 Task: Find connections with filter location Khanna with filter topic #Networkingwith filter profile language English with filter current company Tata Motors with filter school CMR University with filter industry Holding Companies with filter service category Information Management with filter keywords title Electrician
Action: Mouse moved to (358, 233)
Screenshot: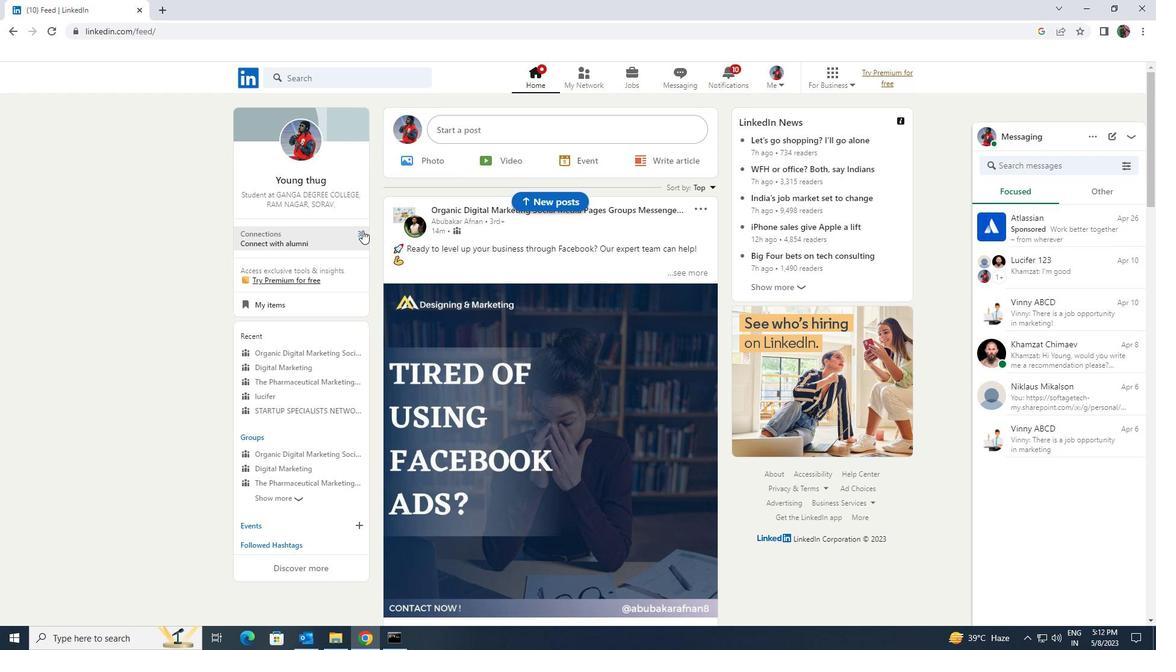 
Action: Mouse pressed left at (358, 233)
Screenshot: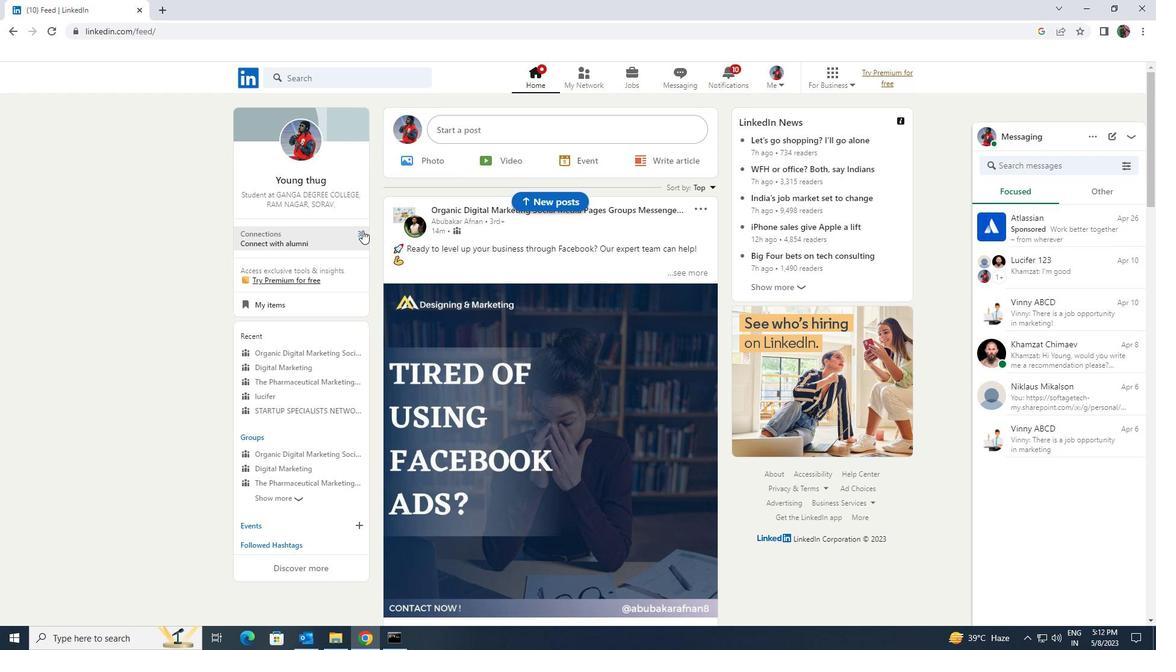 
Action: Mouse moved to (357, 149)
Screenshot: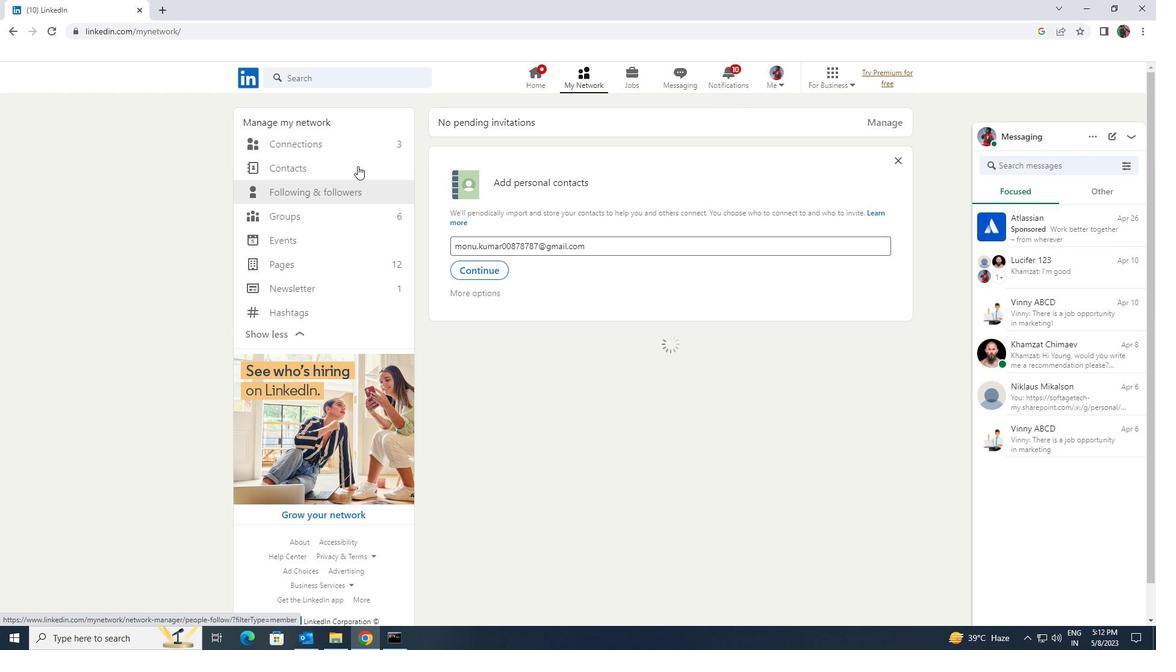 
Action: Mouse pressed left at (357, 149)
Screenshot: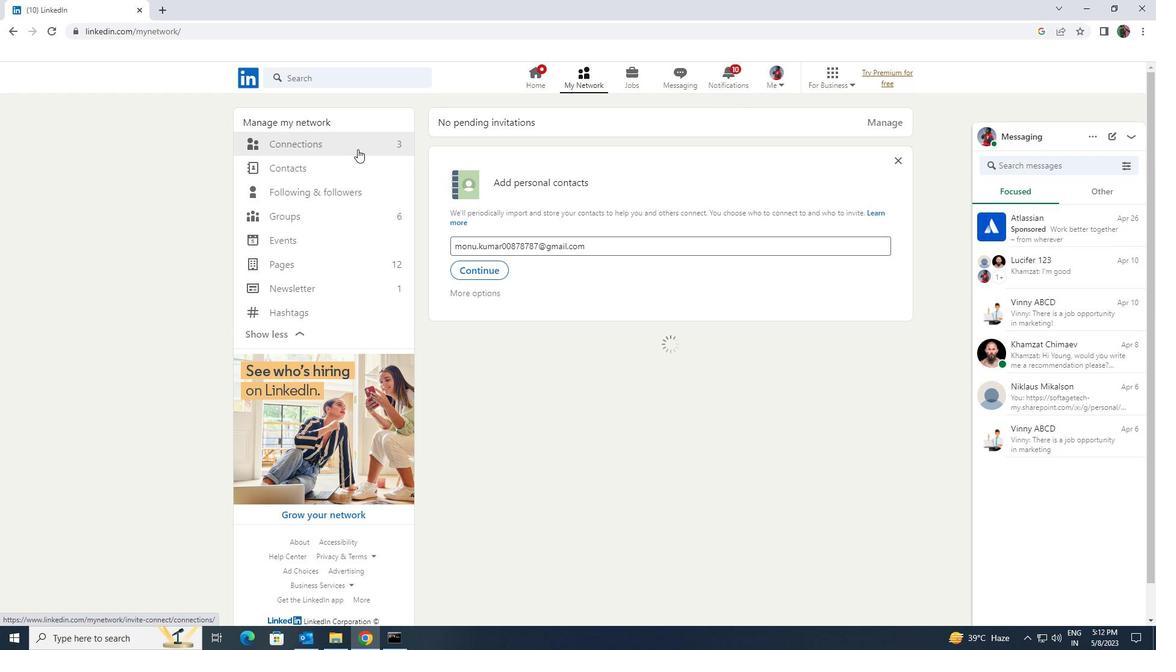 
Action: Mouse moved to (640, 146)
Screenshot: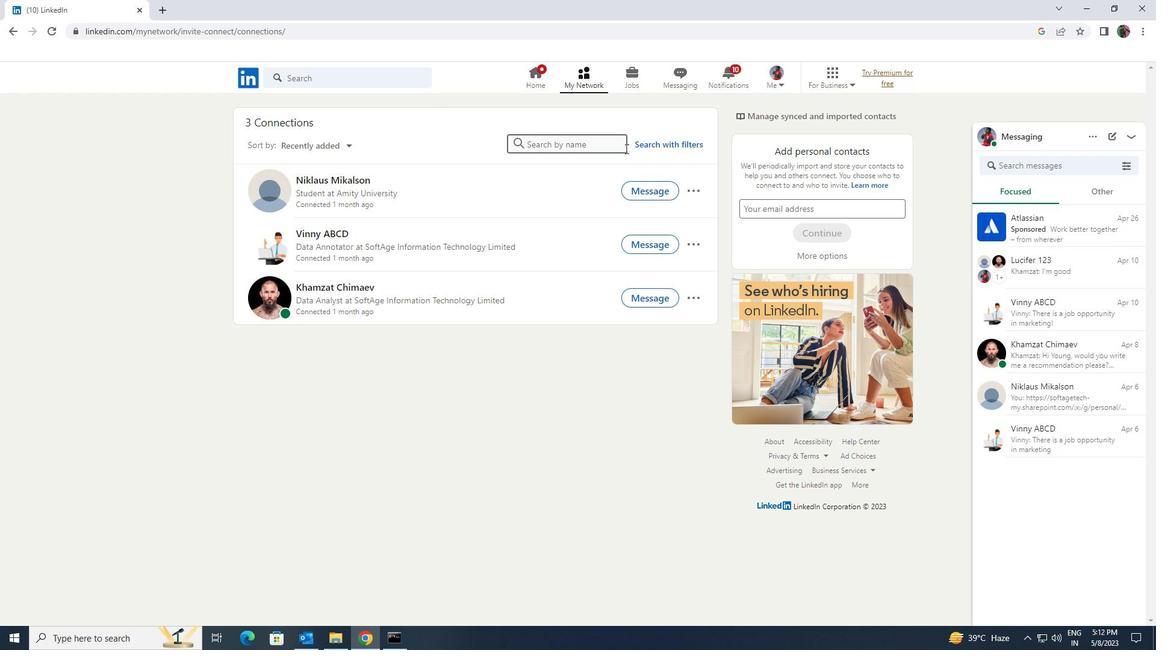 
Action: Mouse pressed left at (640, 146)
Screenshot: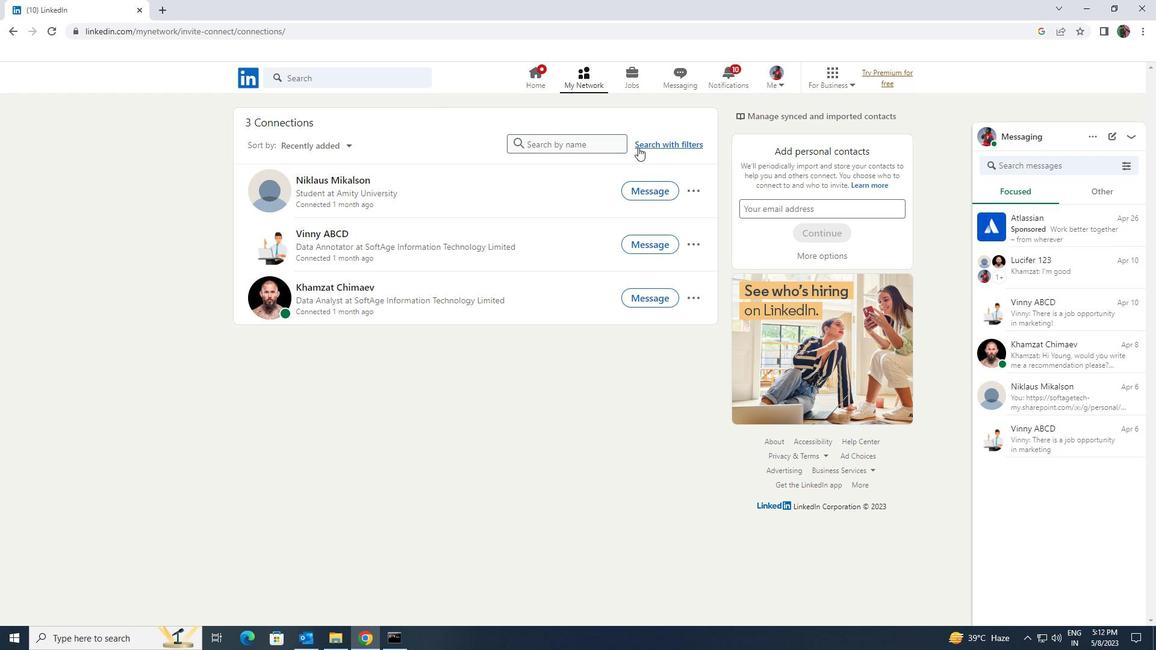 
Action: Mouse moved to (617, 114)
Screenshot: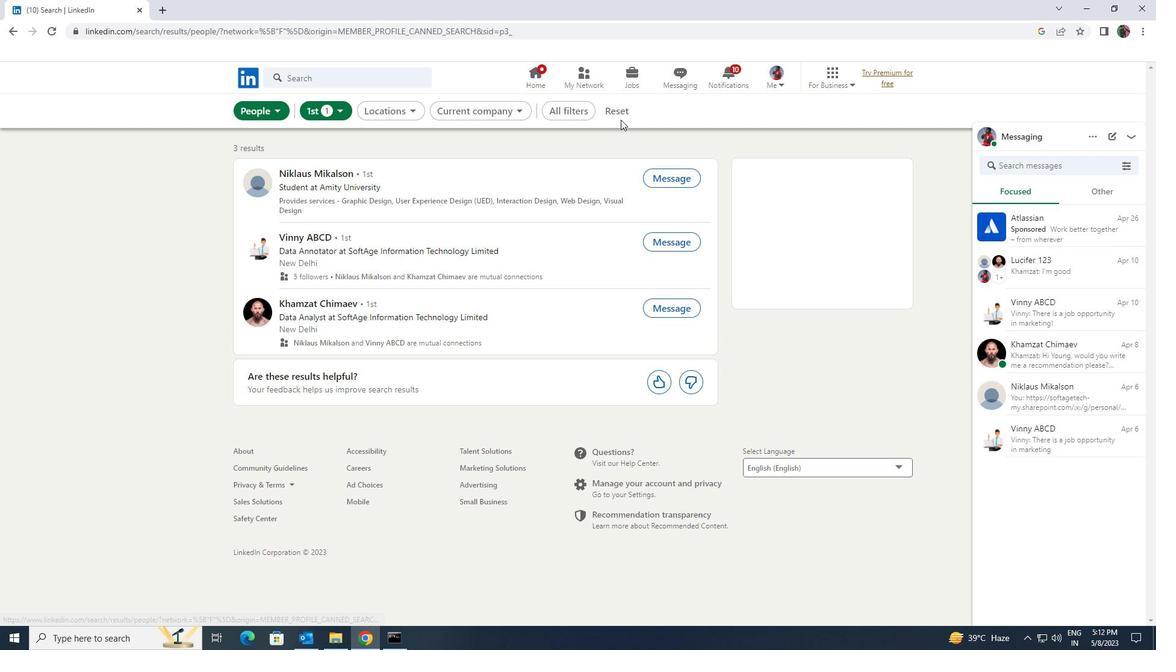 
Action: Mouse pressed left at (617, 114)
Screenshot: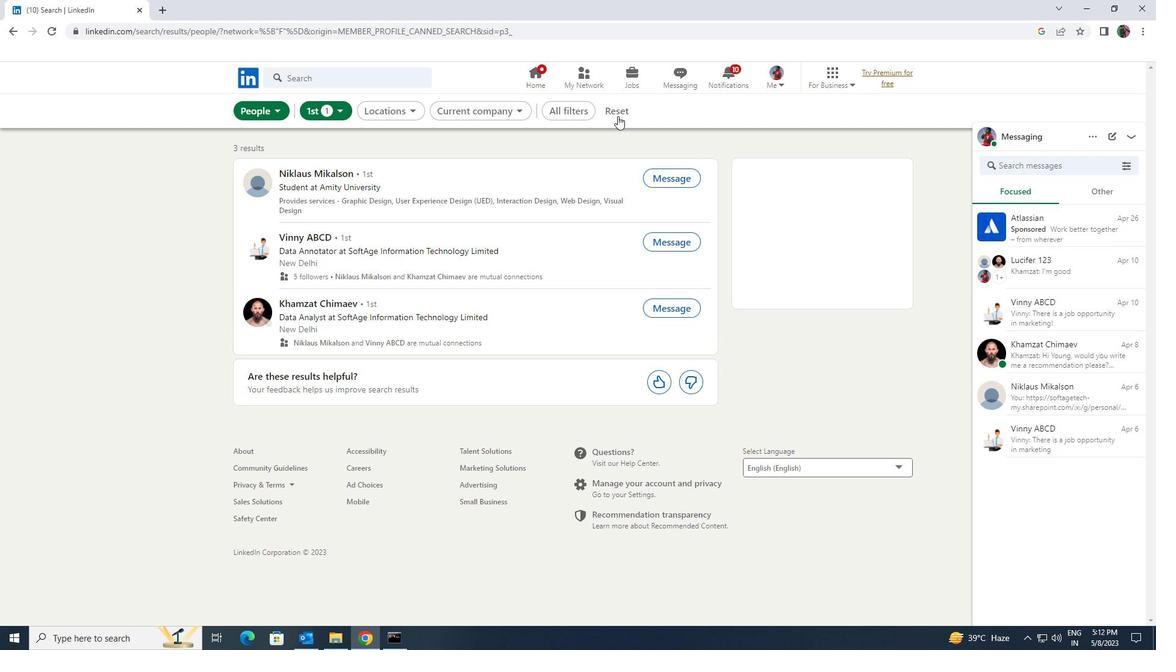 
Action: Mouse moved to (598, 109)
Screenshot: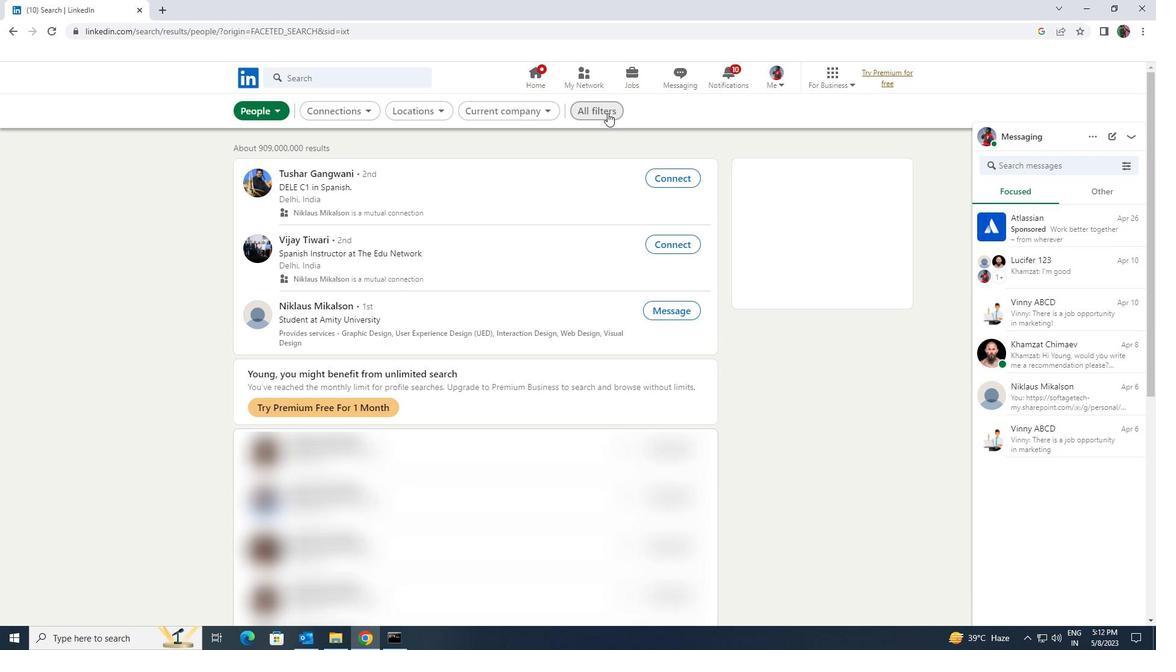 
Action: Mouse pressed left at (598, 109)
Screenshot: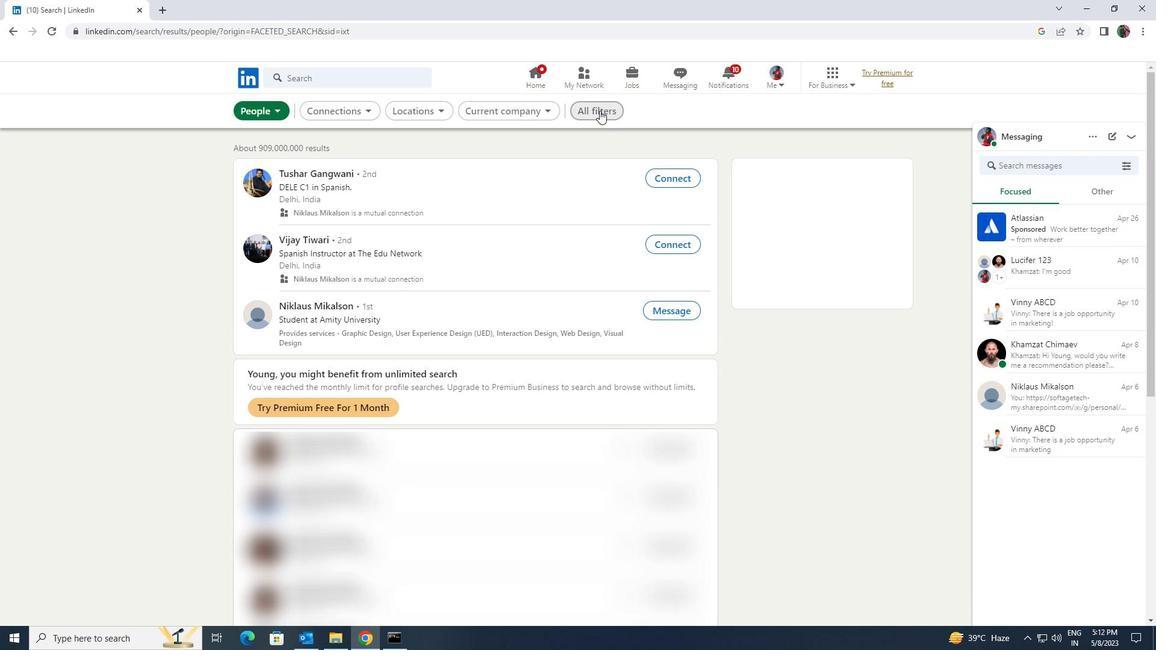 
Action: Mouse pressed left at (598, 109)
Screenshot: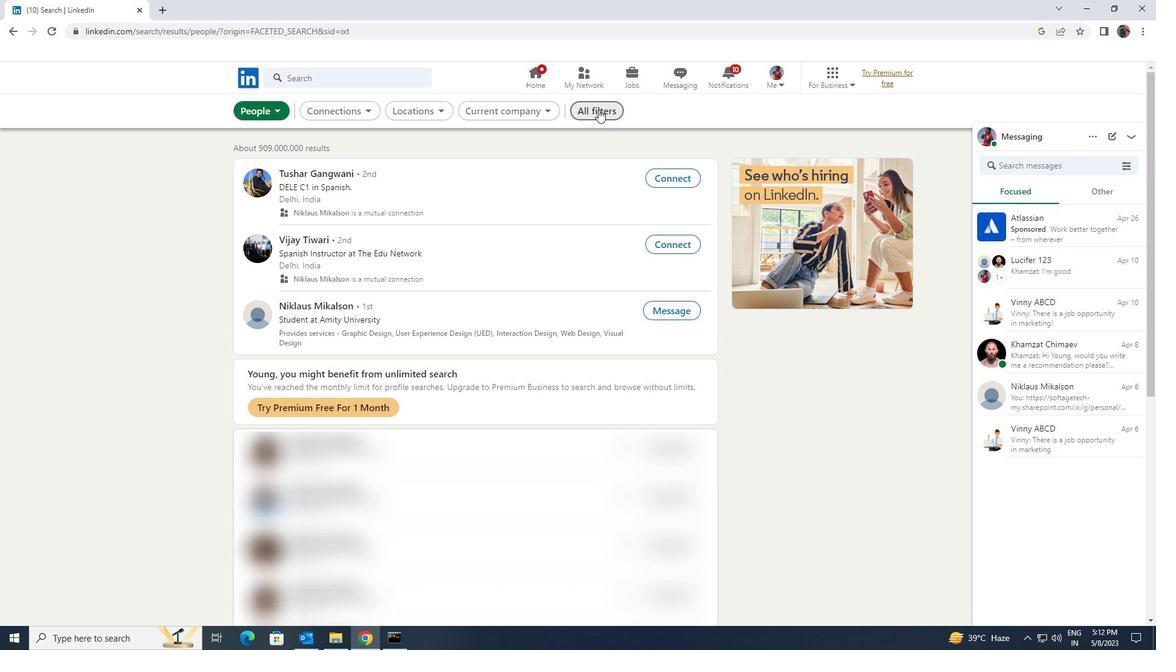 
Action: Mouse moved to (600, 111)
Screenshot: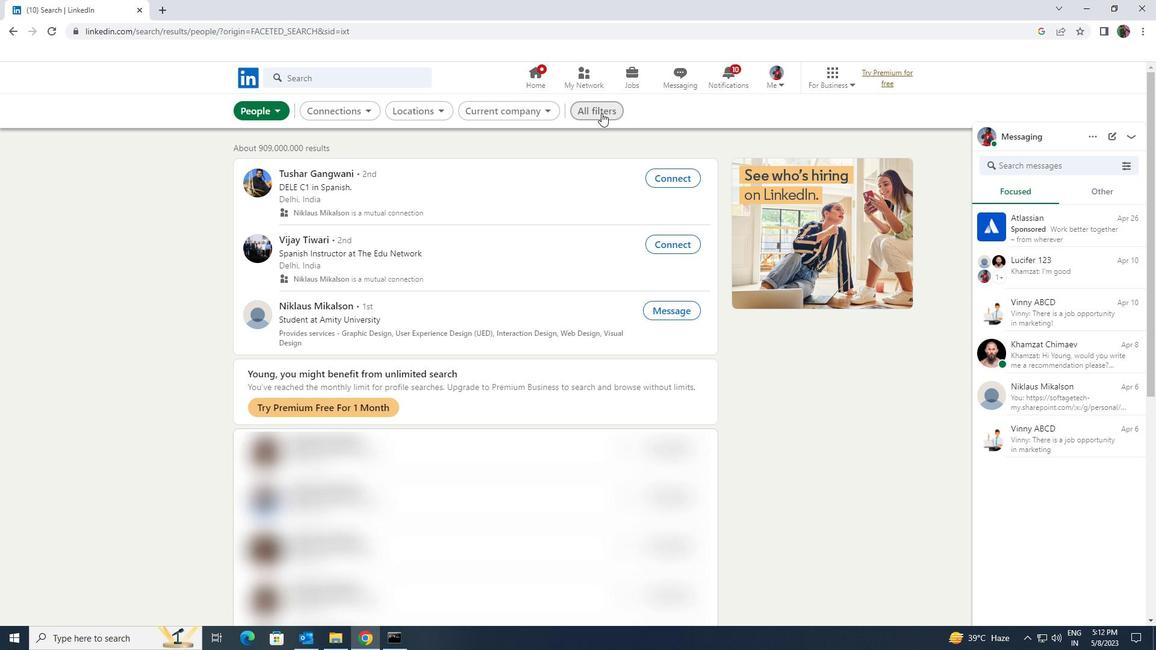 
Action: Mouse pressed left at (600, 111)
Screenshot: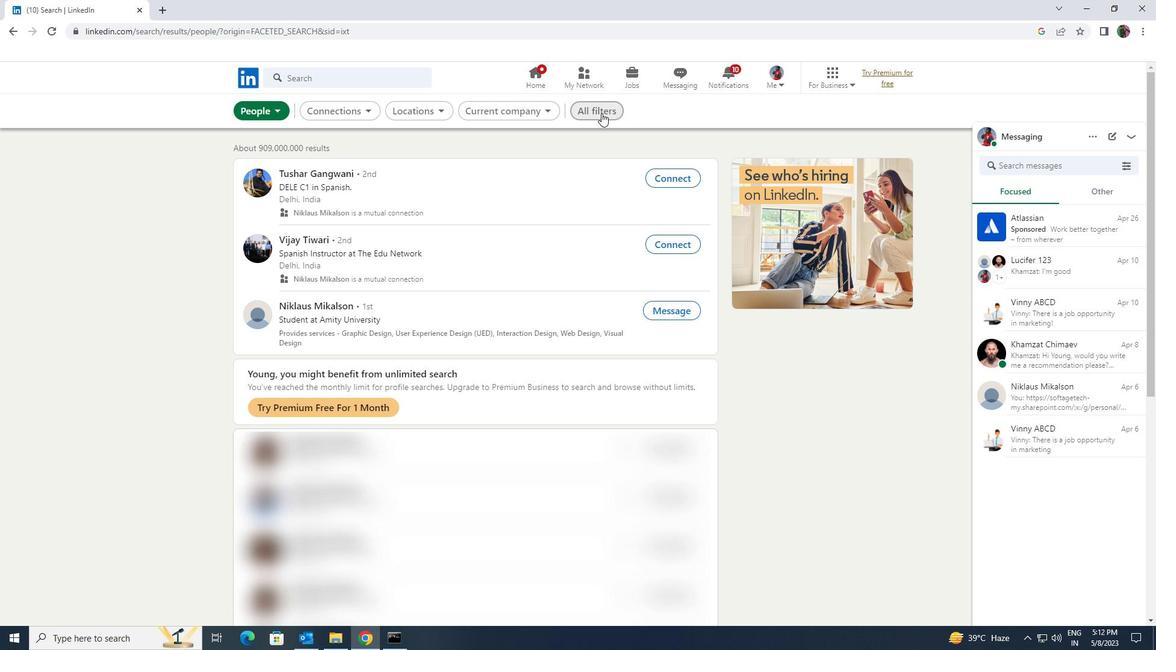 
Action: Mouse moved to (1017, 465)
Screenshot: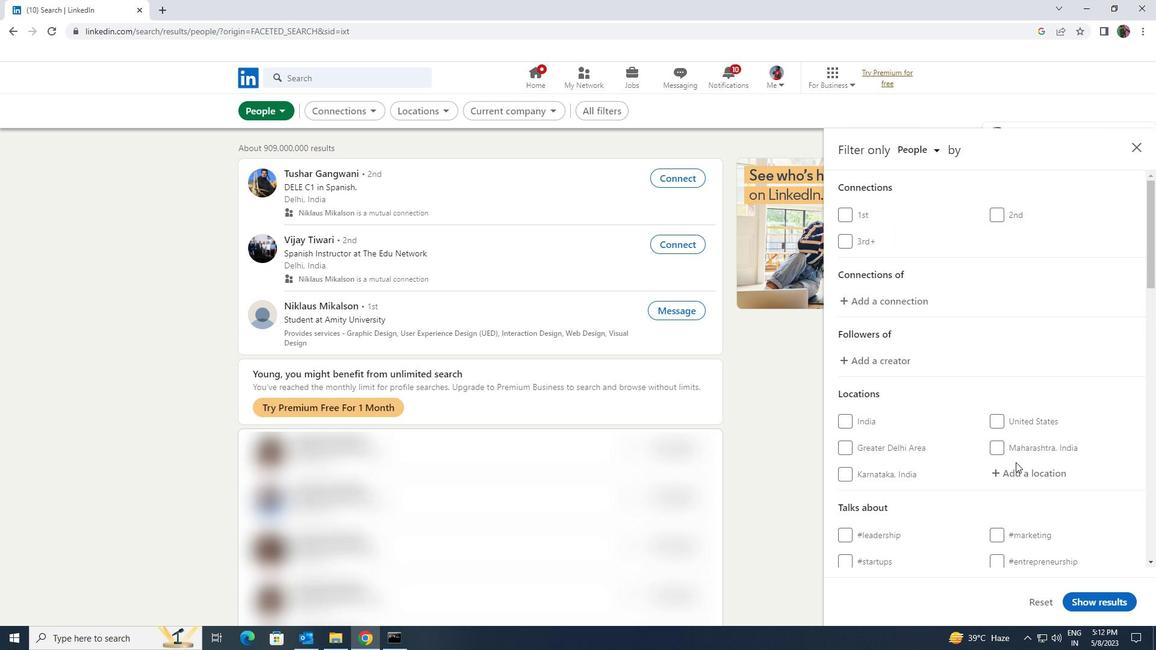 
Action: Mouse pressed left at (1017, 465)
Screenshot: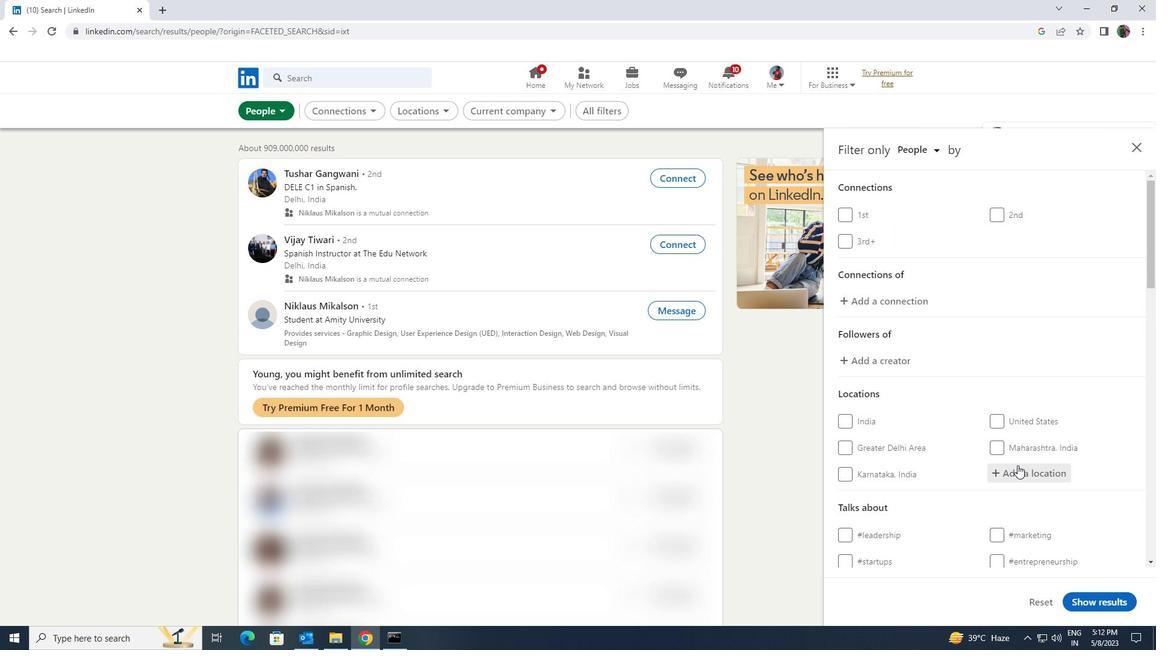 
Action: Mouse moved to (983, 442)
Screenshot: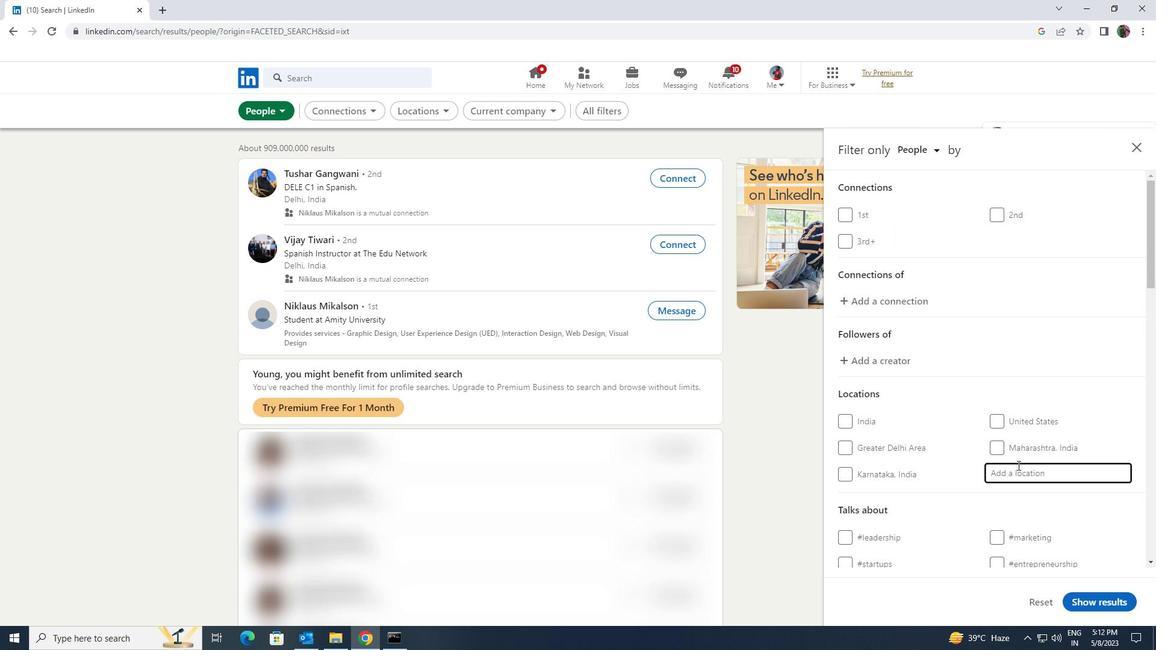 
Action: Key pressed <Key.shift><Key.shift><Key.shift><Key.shift><Key.shift>KHANNA
Screenshot: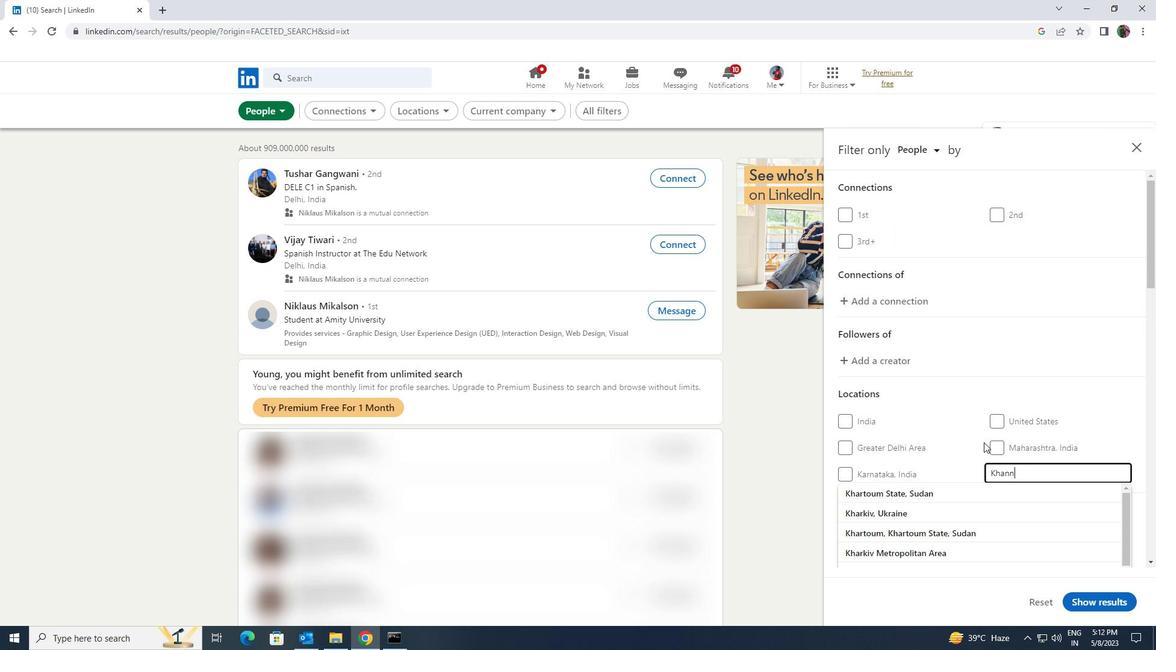 
Action: Mouse moved to (974, 485)
Screenshot: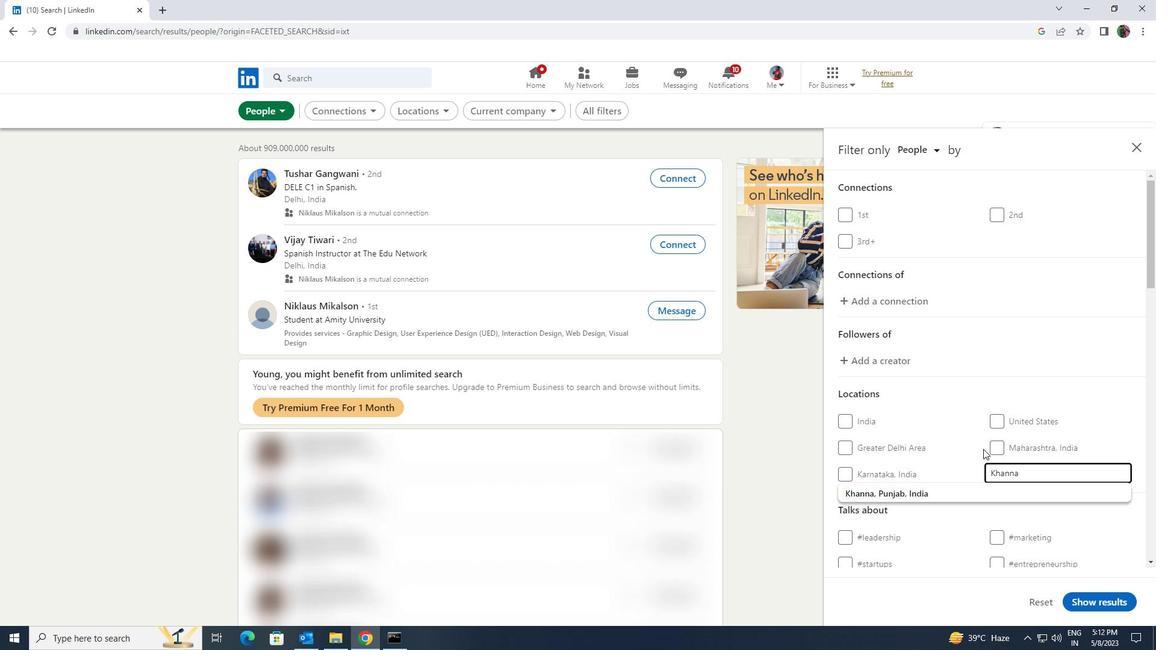
Action: Mouse pressed left at (974, 485)
Screenshot: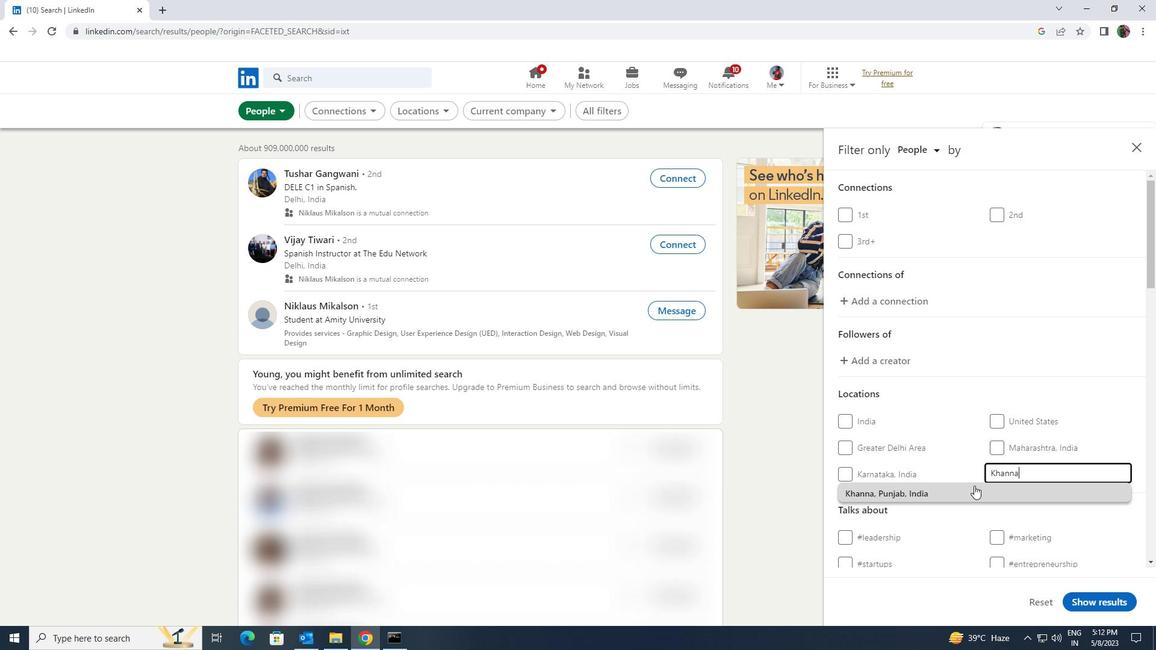 
Action: Mouse scrolled (974, 485) with delta (0, 0)
Screenshot: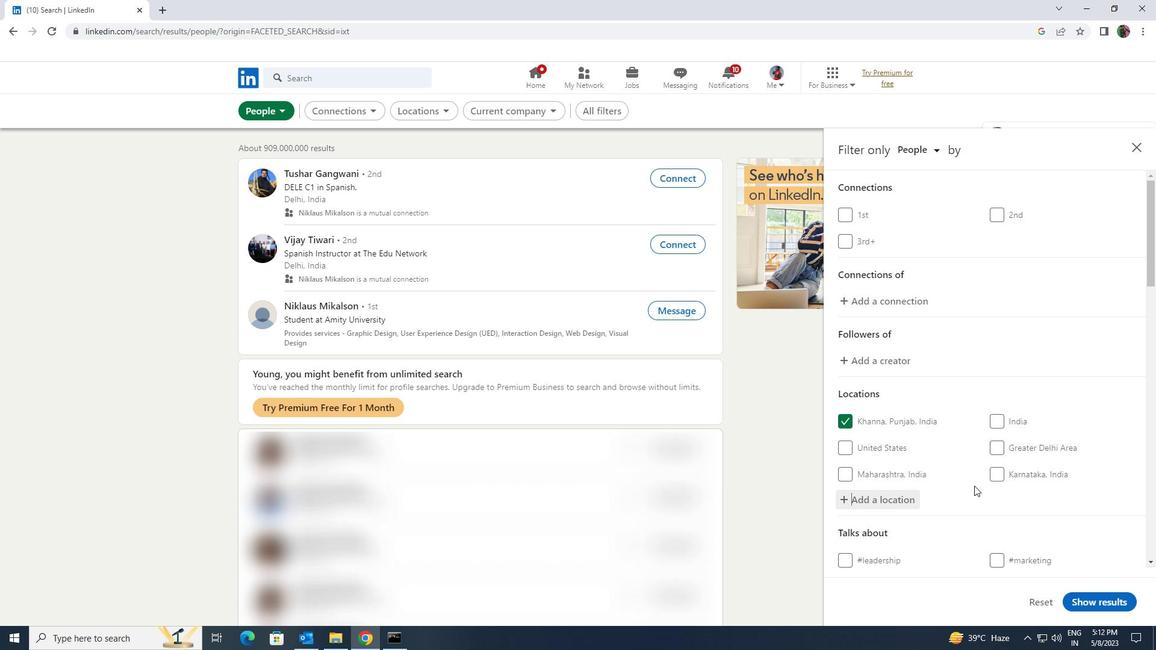 
Action: Mouse scrolled (974, 485) with delta (0, 0)
Screenshot: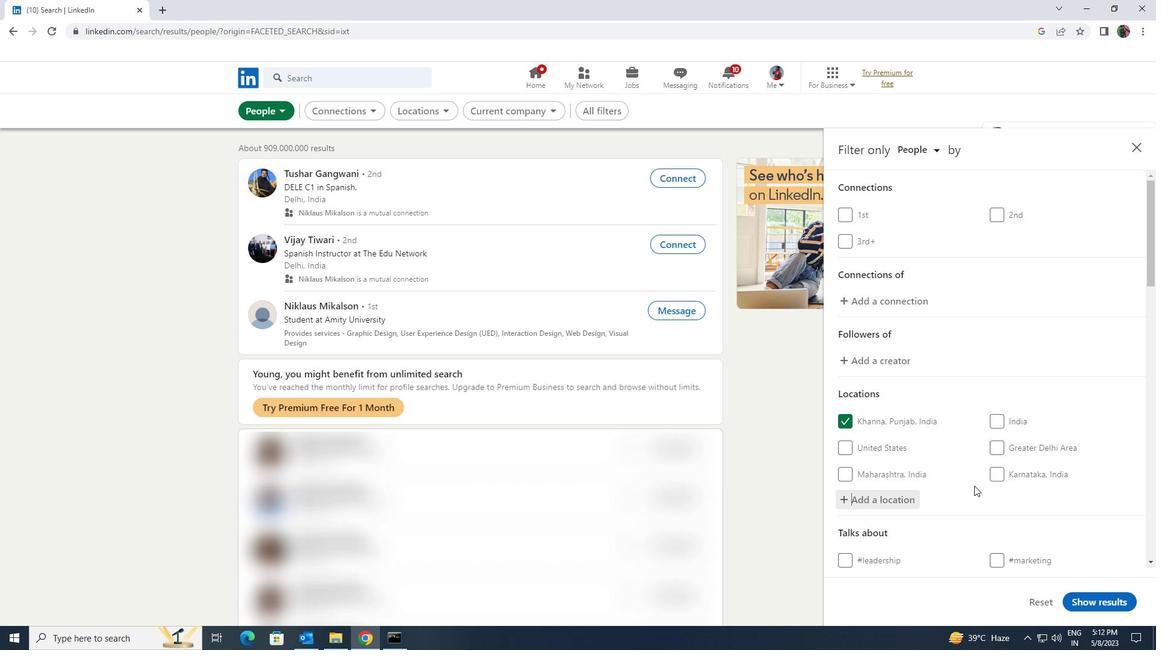 
Action: Mouse moved to (1008, 497)
Screenshot: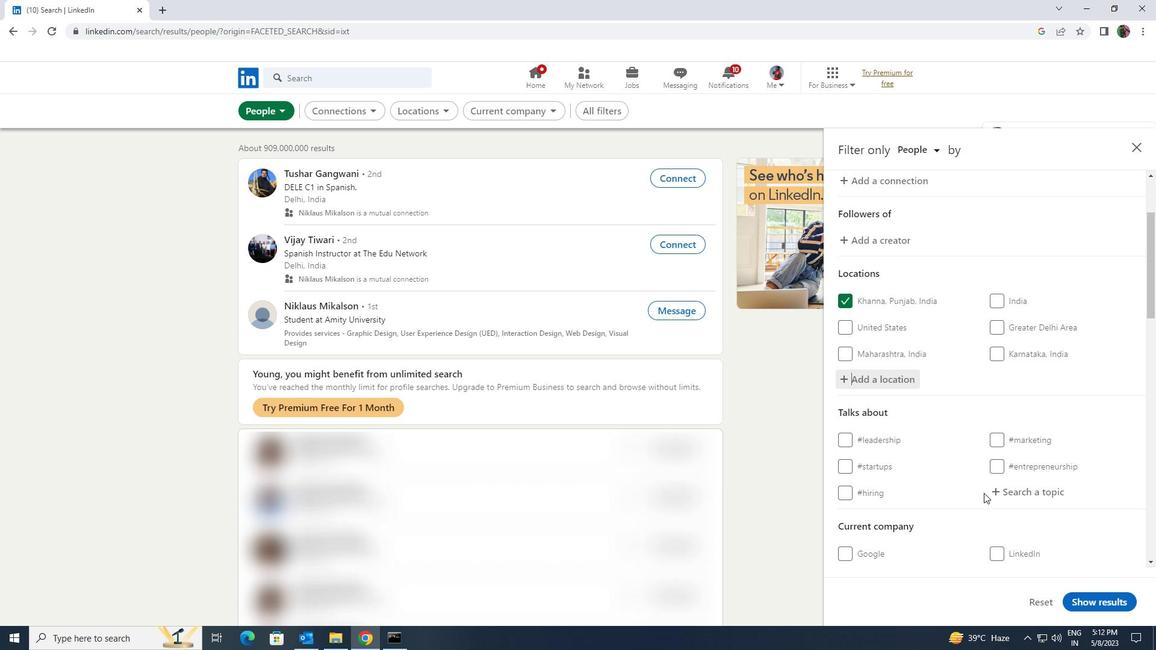 
Action: Mouse pressed left at (1008, 497)
Screenshot: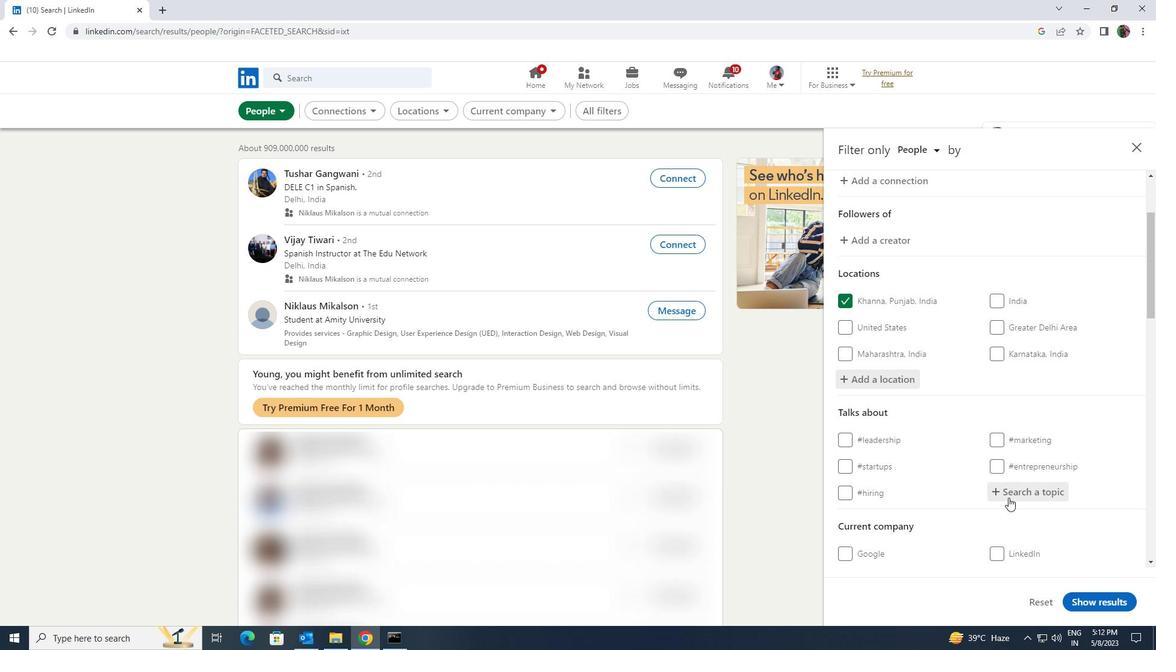 
Action: Mouse moved to (1008, 497)
Screenshot: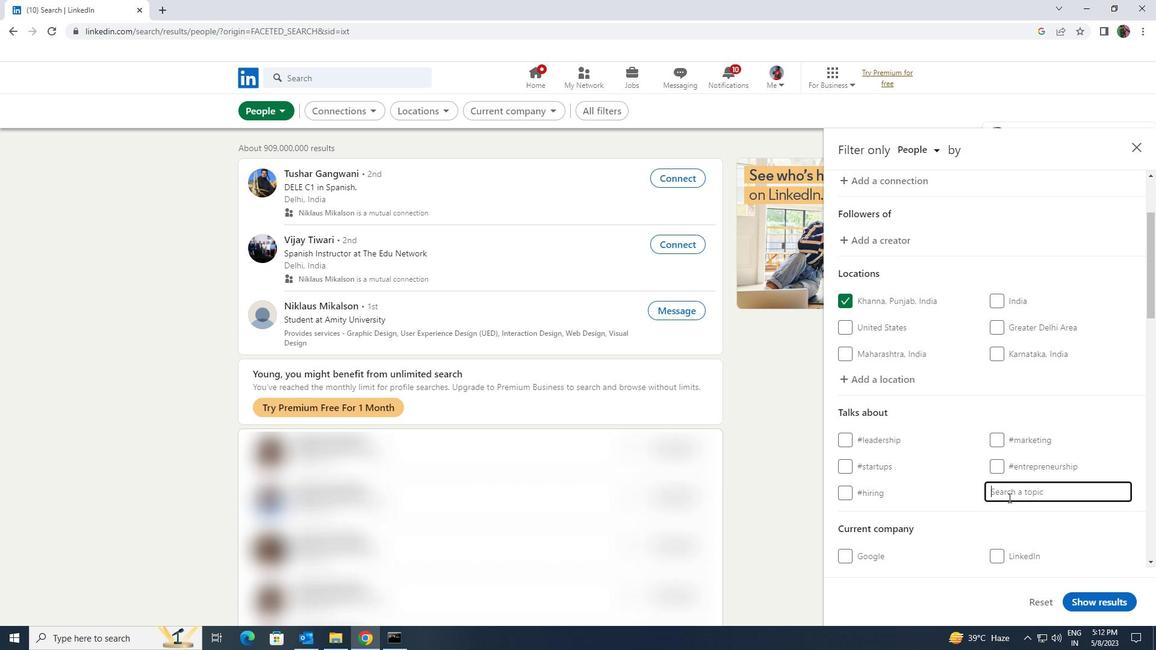 
Action: Key pressed <Key.shift>NETWORKING
Screenshot: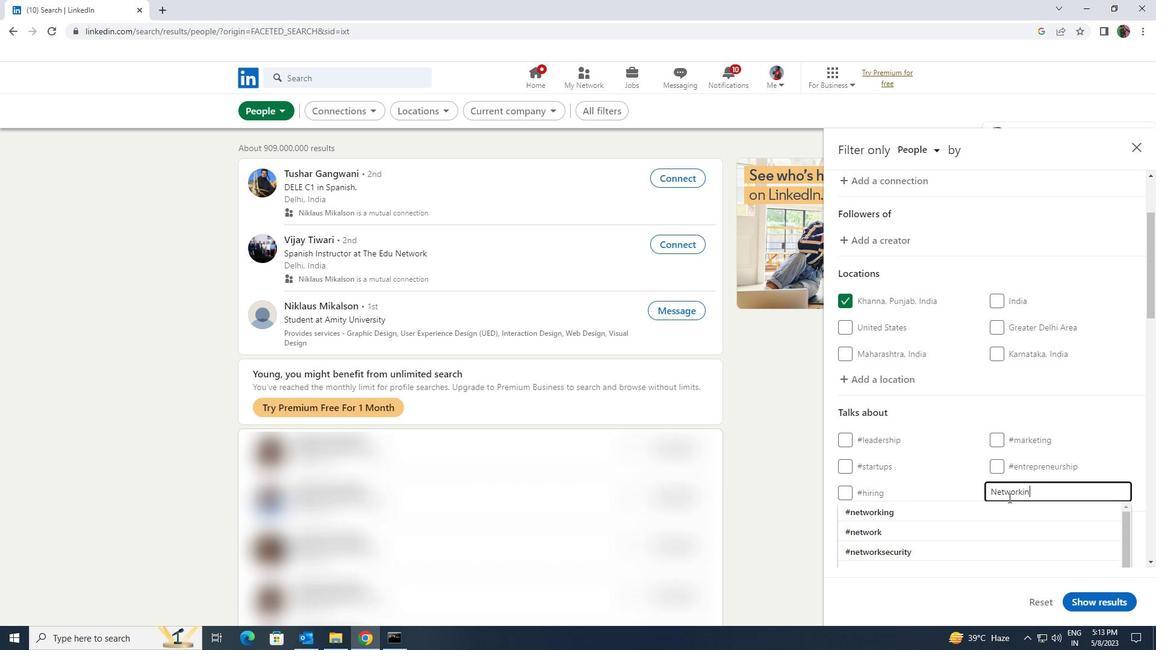 
Action: Mouse moved to (1002, 510)
Screenshot: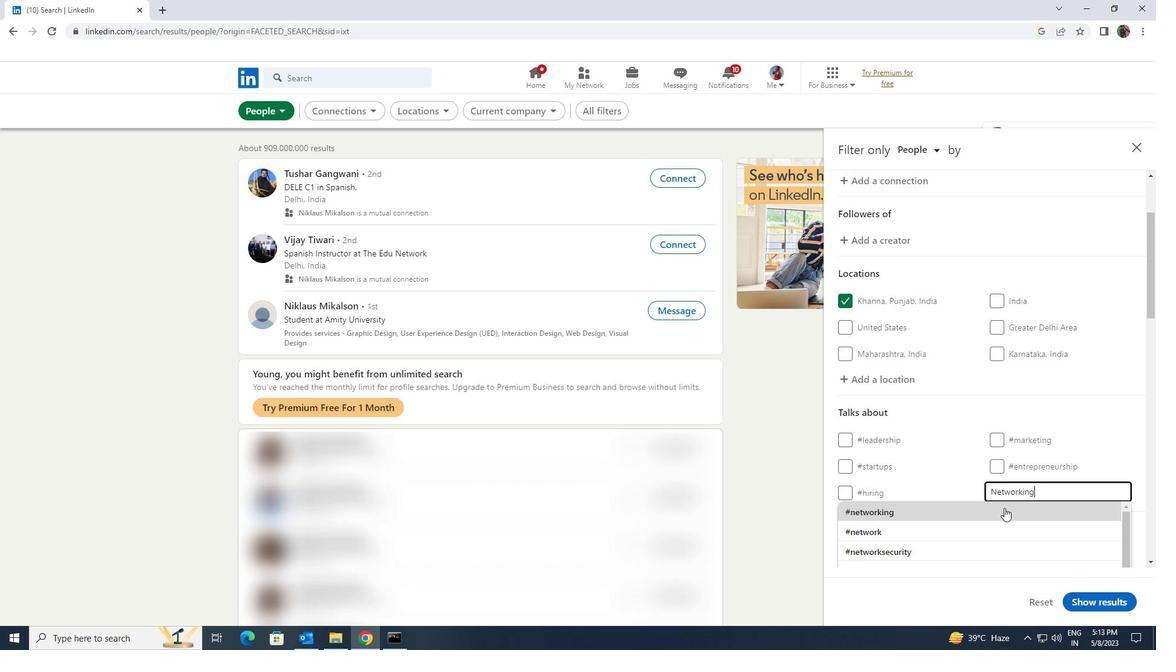 
Action: Mouse pressed left at (1002, 510)
Screenshot: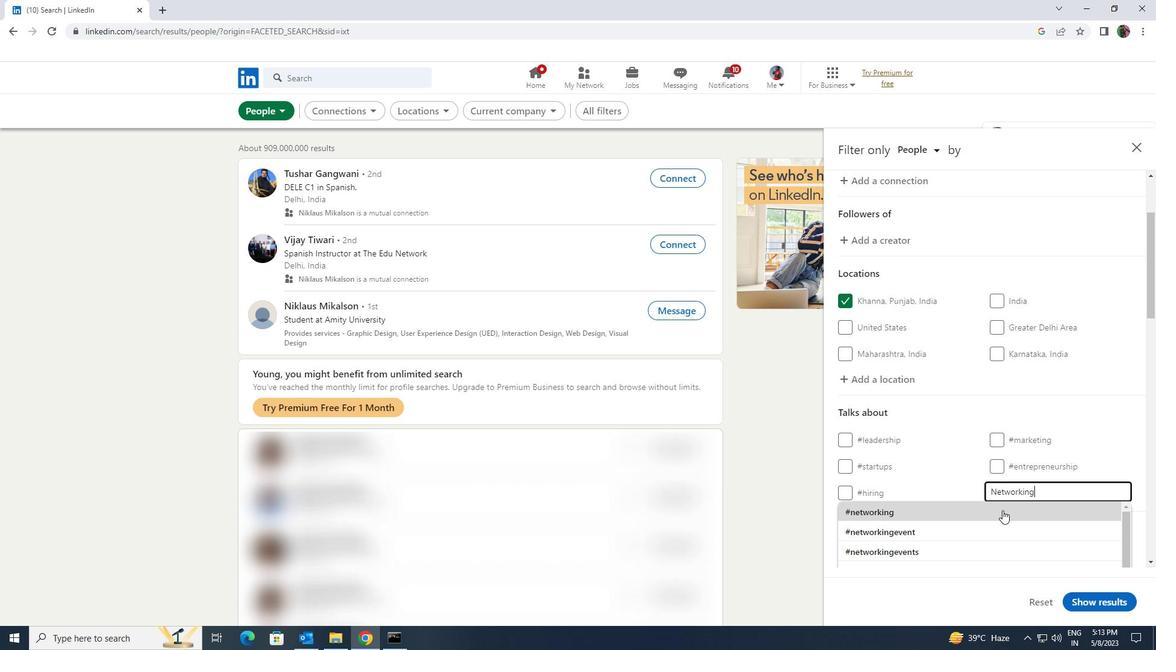 
Action: Mouse moved to (1002, 502)
Screenshot: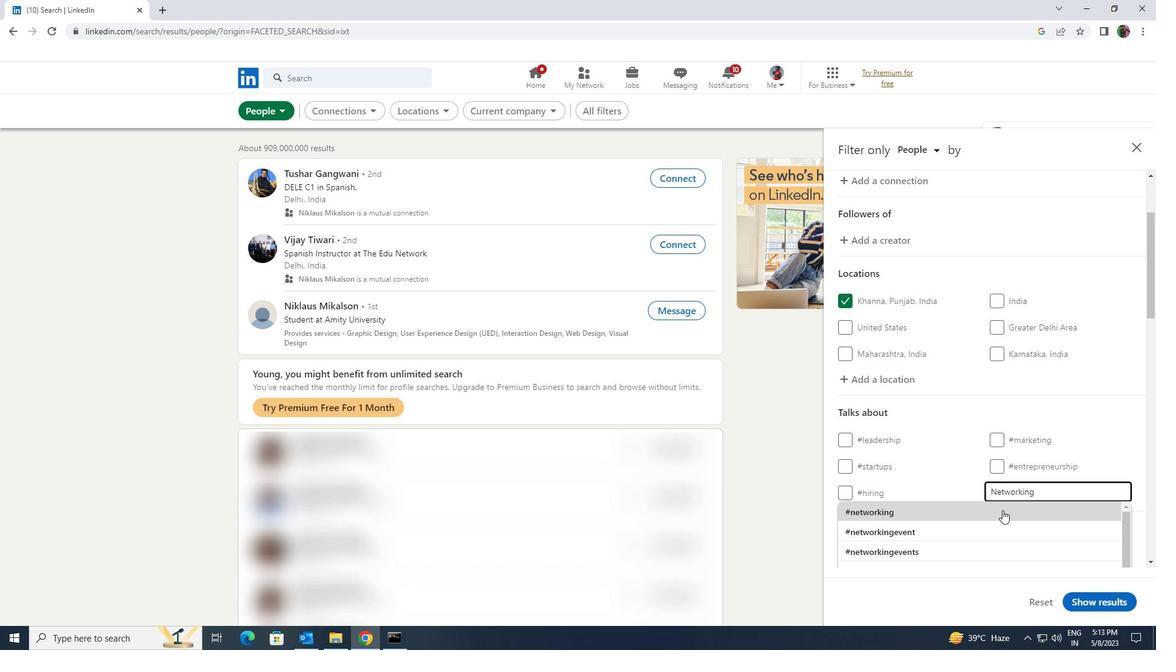 
Action: Mouse scrolled (1002, 501) with delta (0, 0)
Screenshot: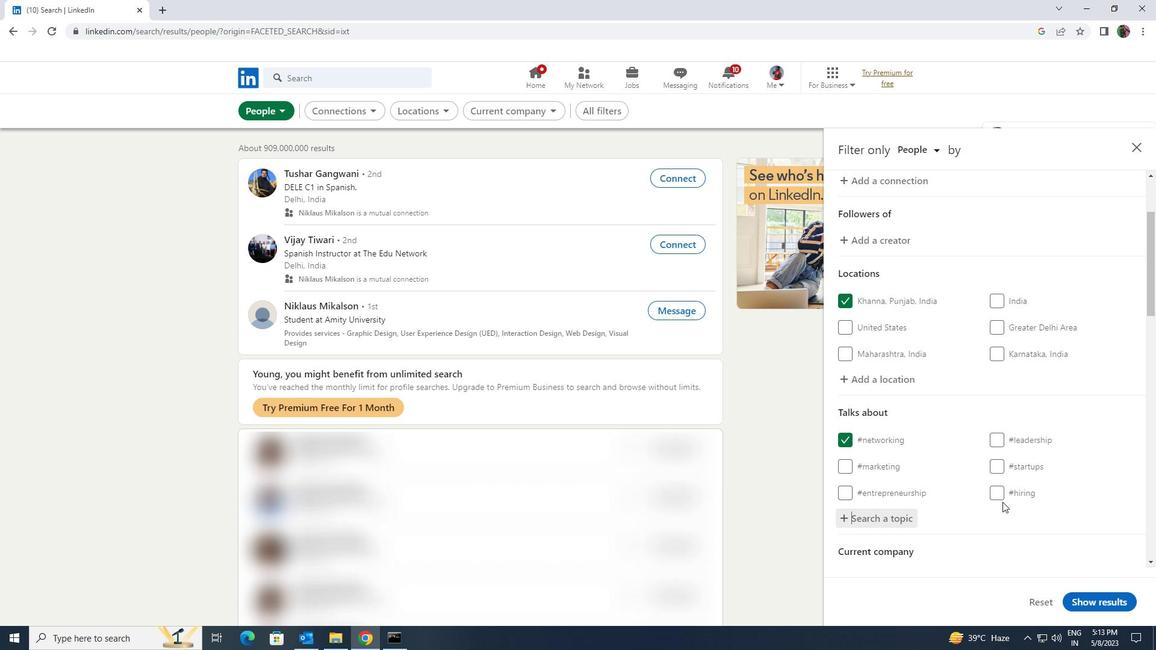 
Action: Mouse scrolled (1002, 501) with delta (0, 0)
Screenshot: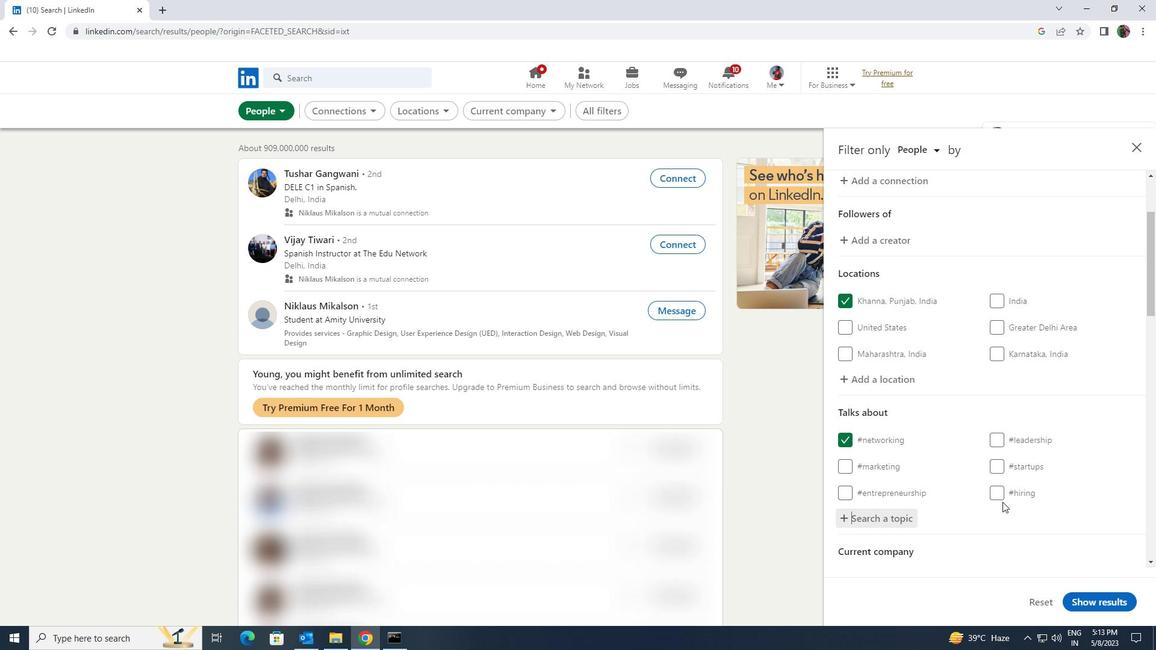 
Action: Mouse scrolled (1002, 501) with delta (0, 0)
Screenshot: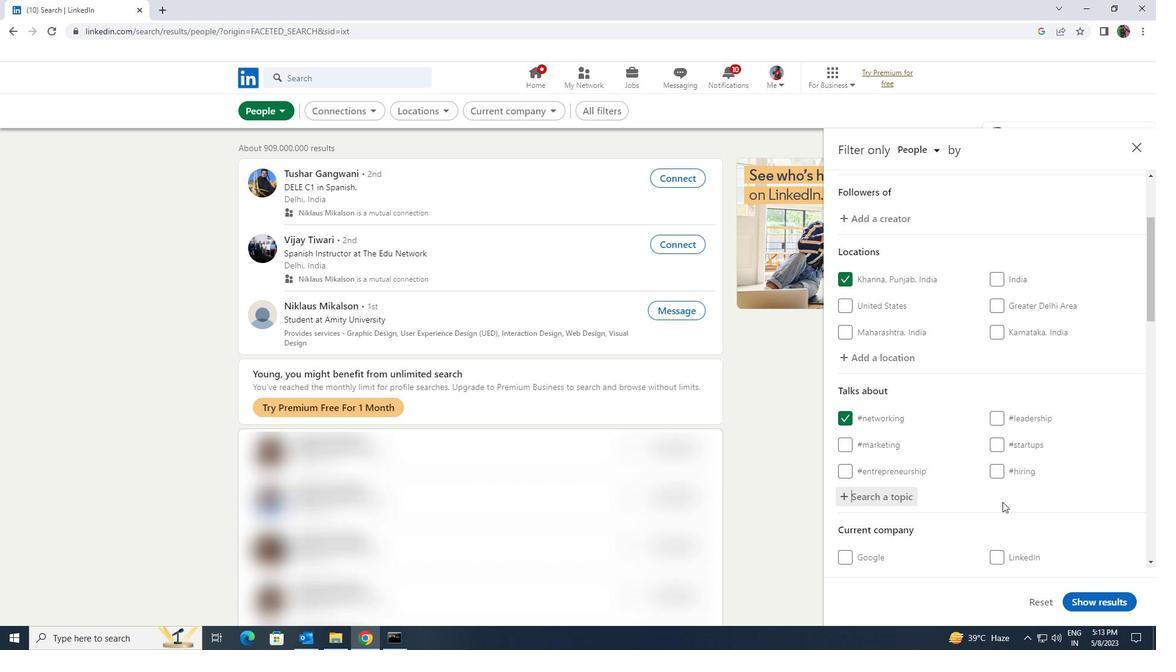
Action: Mouse scrolled (1002, 501) with delta (0, 0)
Screenshot: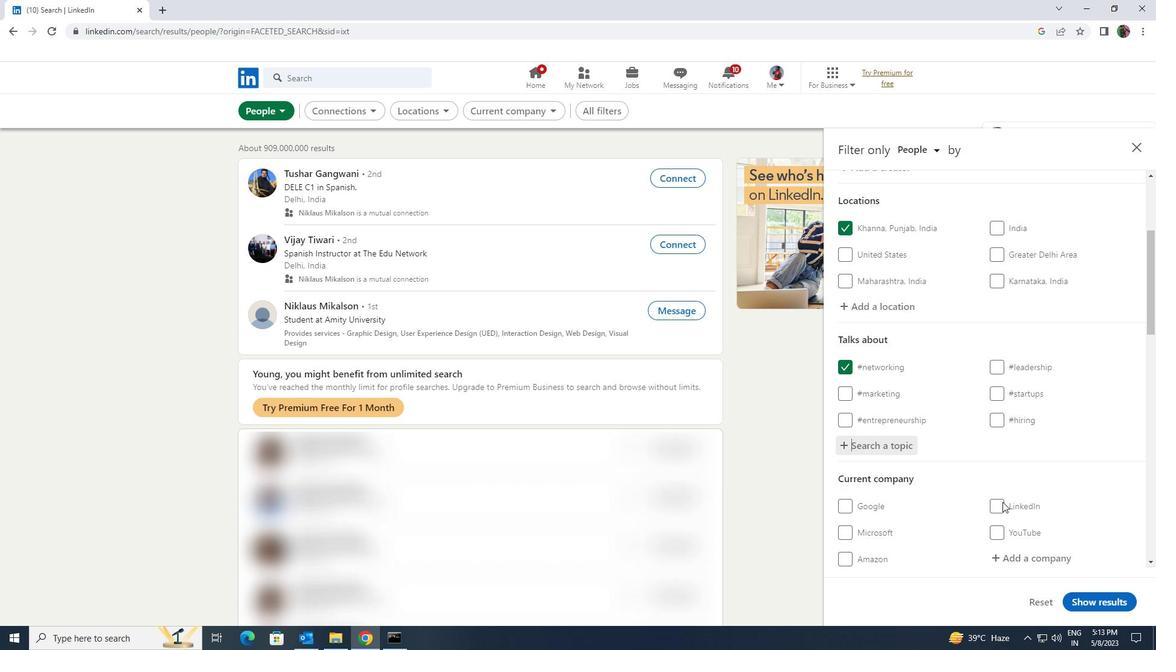 
Action: Mouse scrolled (1002, 501) with delta (0, 0)
Screenshot: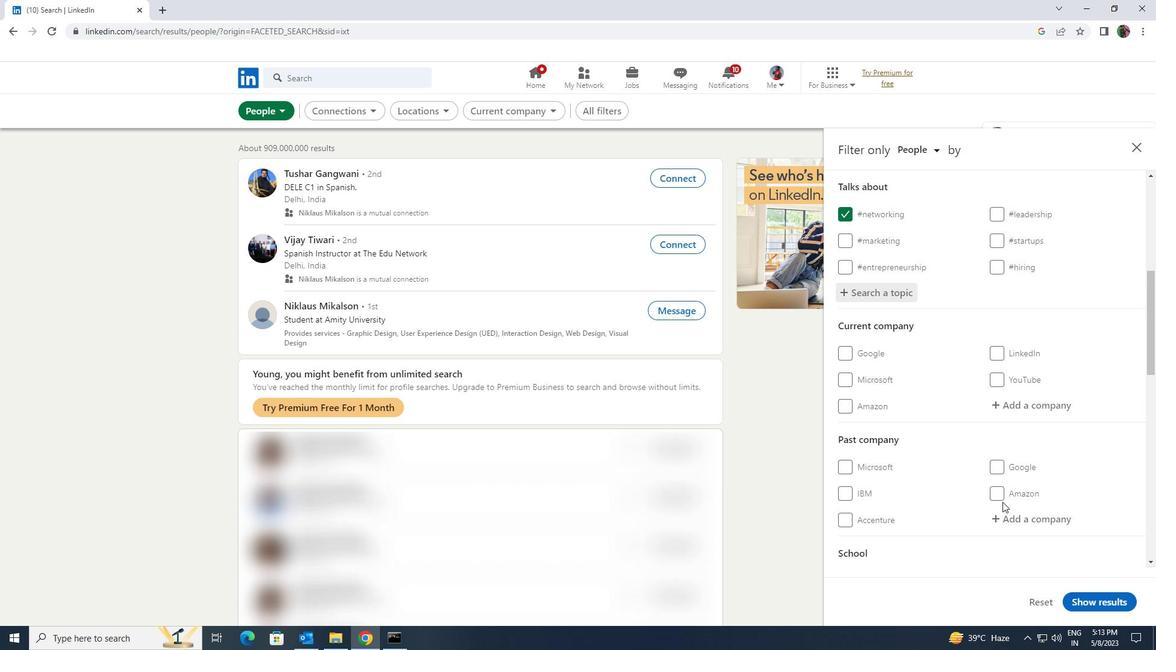 
Action: Mouse scrolled (1002, 501) with delta (0, 0)
Screenshot: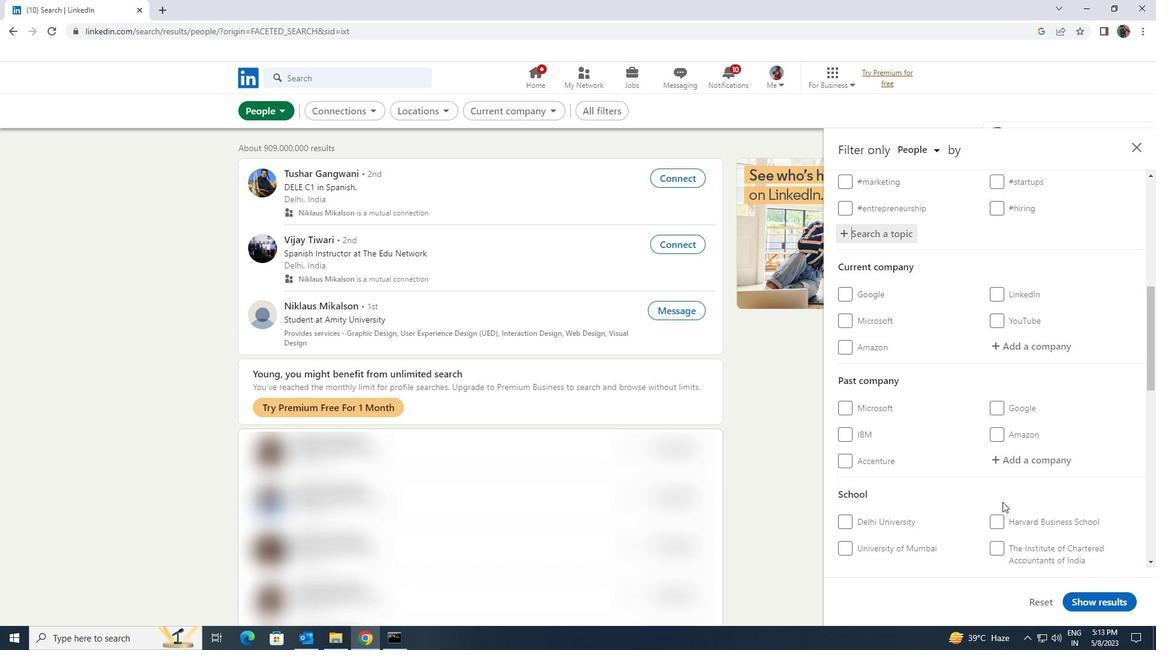 
Action: Mouse scrolled (1002, 501) with delta (0, 0)
Screenshot: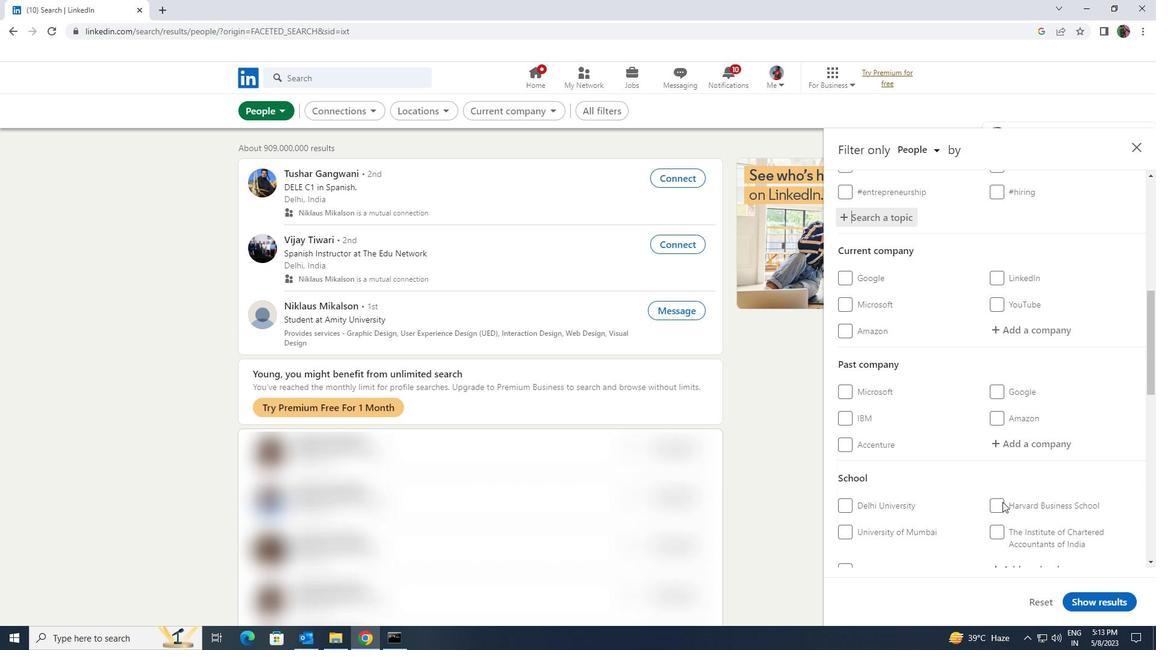 
Action: Mouse moved to (1002, 502)
Screenshot: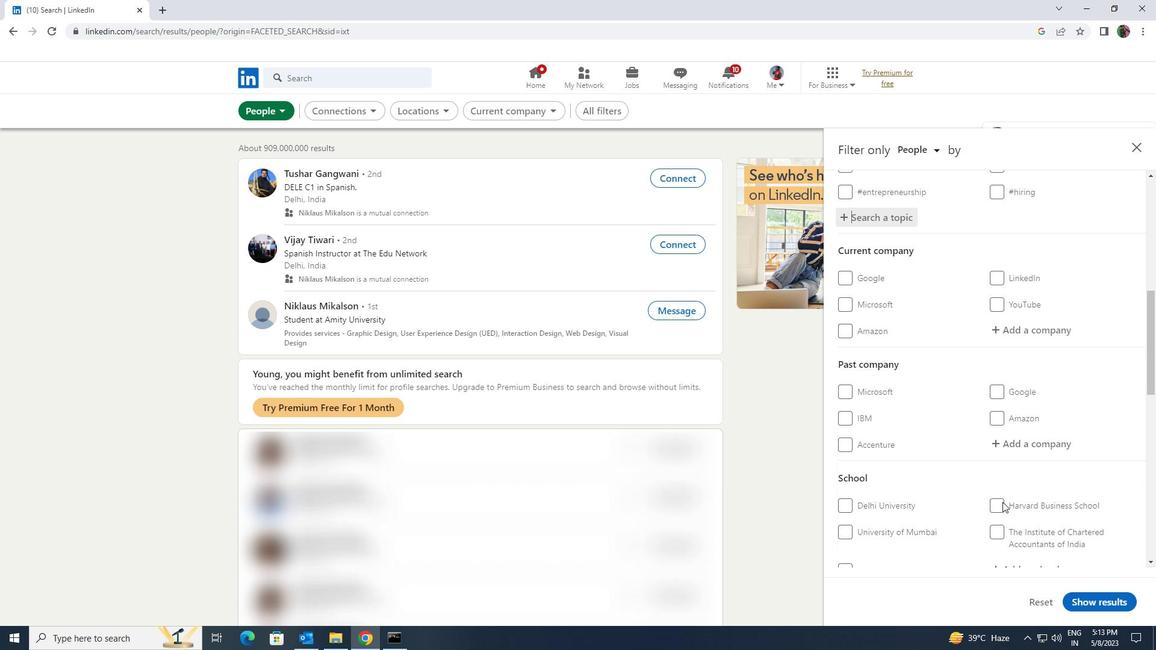 
Action: Mouse scrolled (1002, 501) with delta (0, 0)
Screenshot: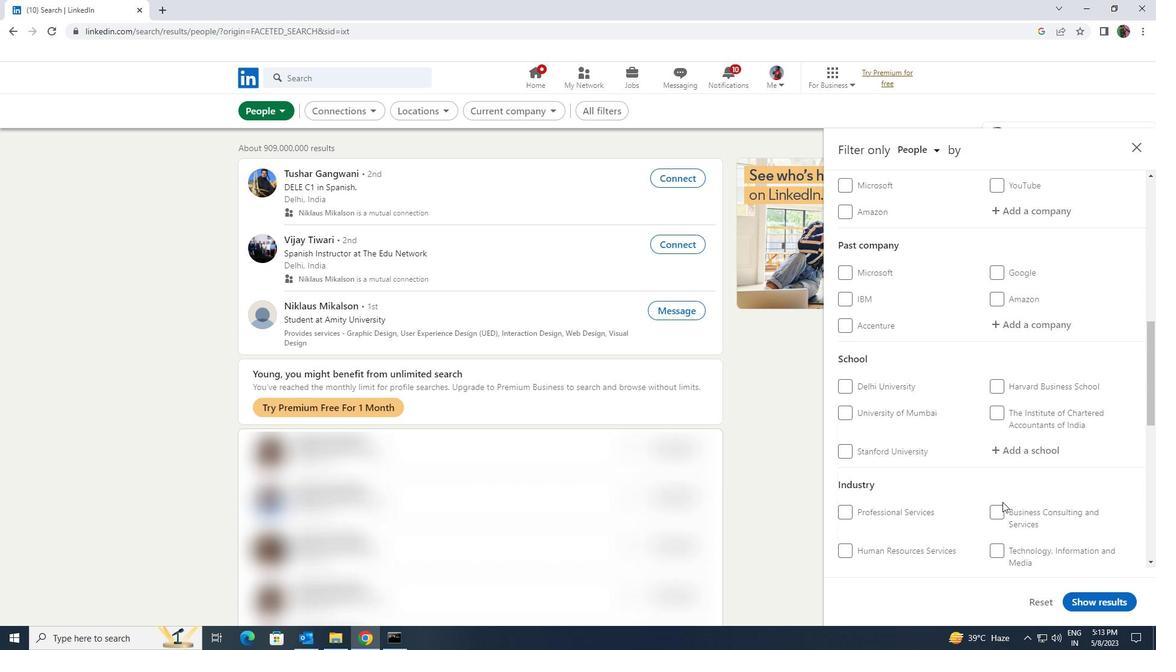 
Action: Mouse moved to (1001, 502)
Screenshot: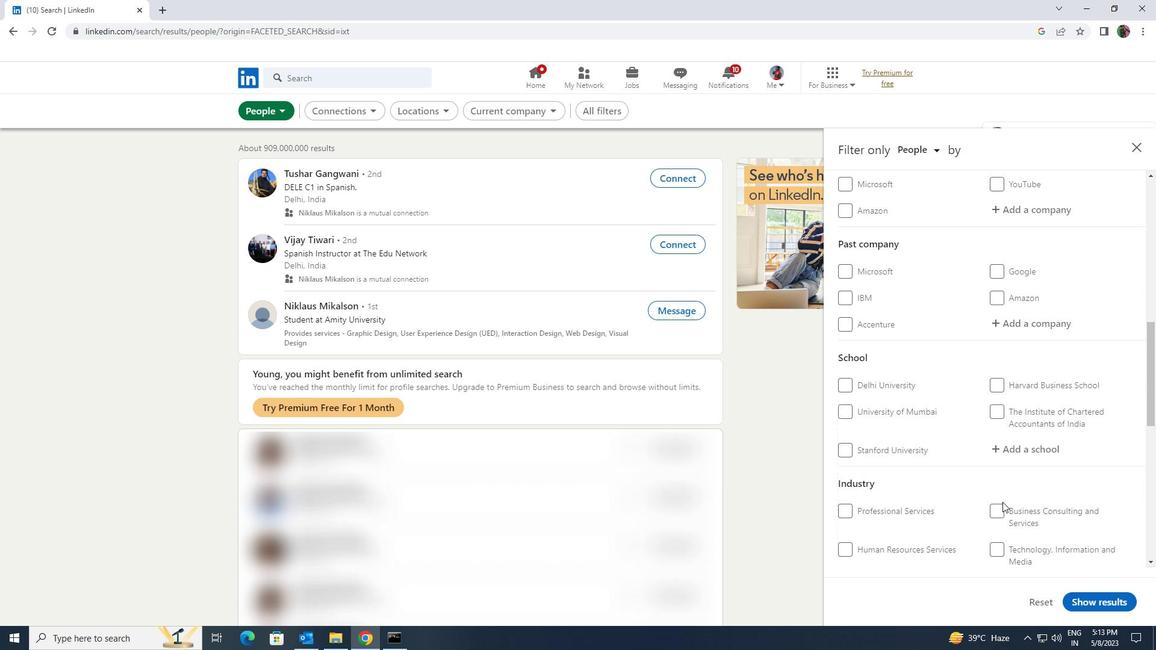 
Action: Mouse scrolled (1001, 501) with delta (0, 0)
Screenshot: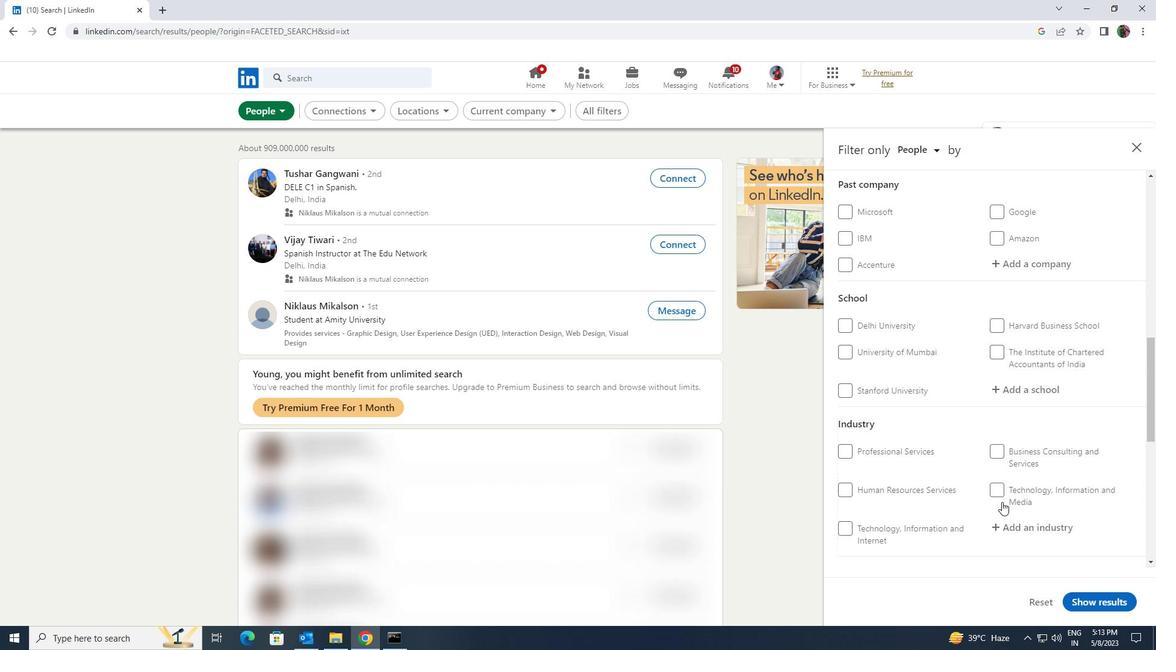 
Action: Mouse moved to (874, 537)
Screenshot: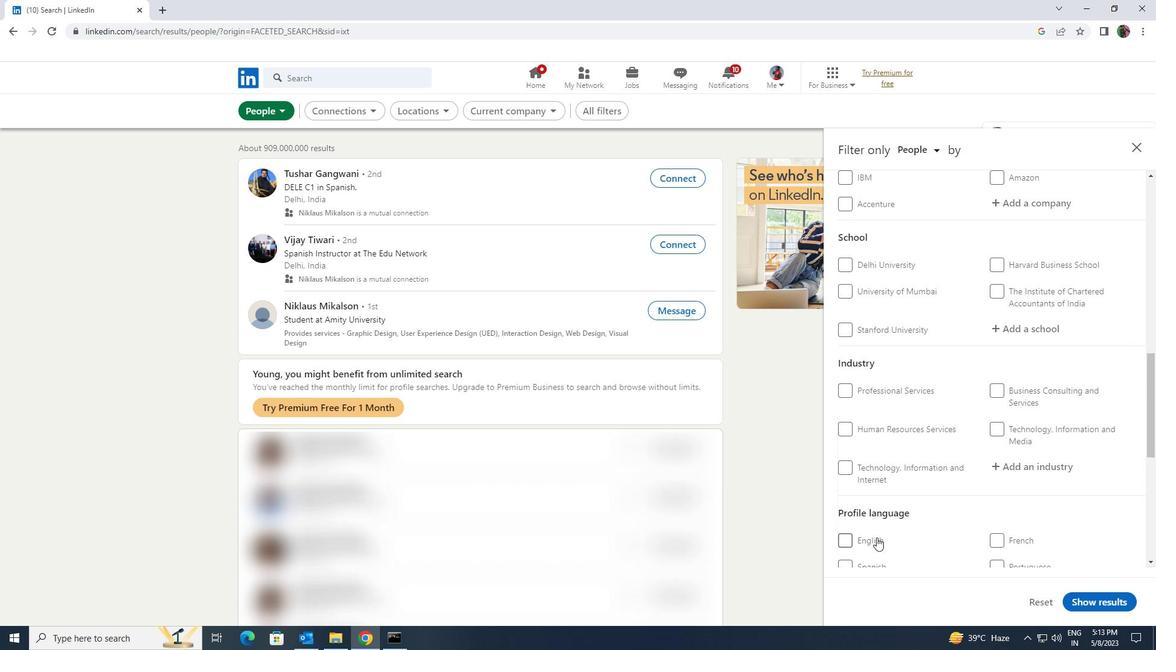 
Action: Mouse pressed left at (874, 537)
Screenshot: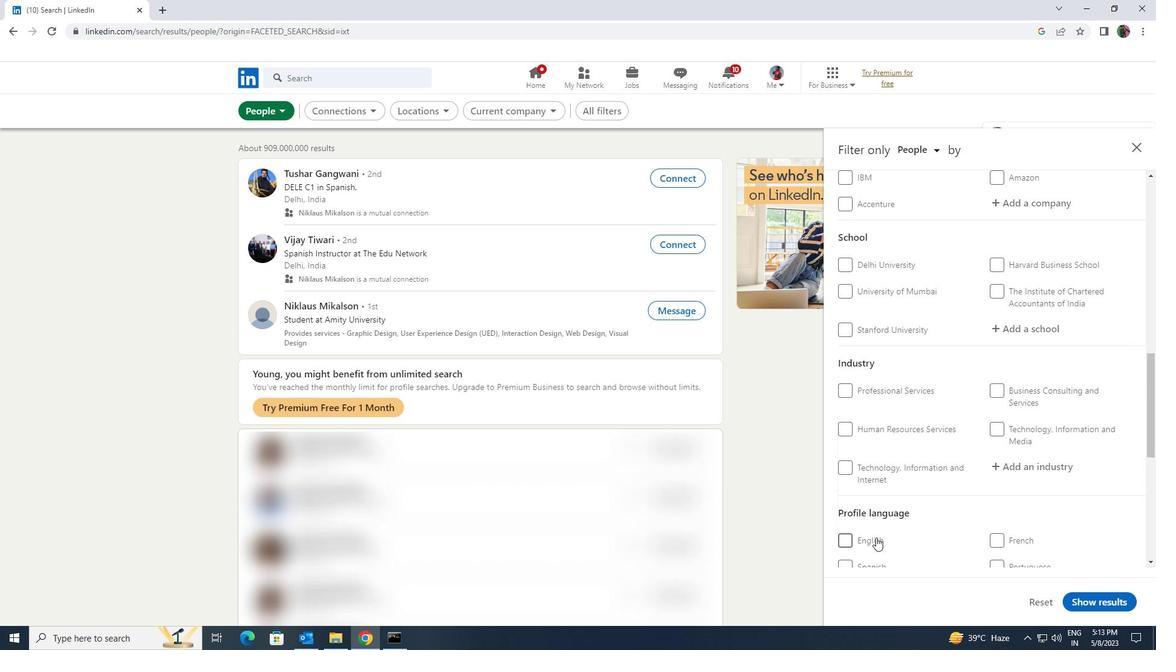 
Action: Mouse moved to (1023, 528)
Screenshot: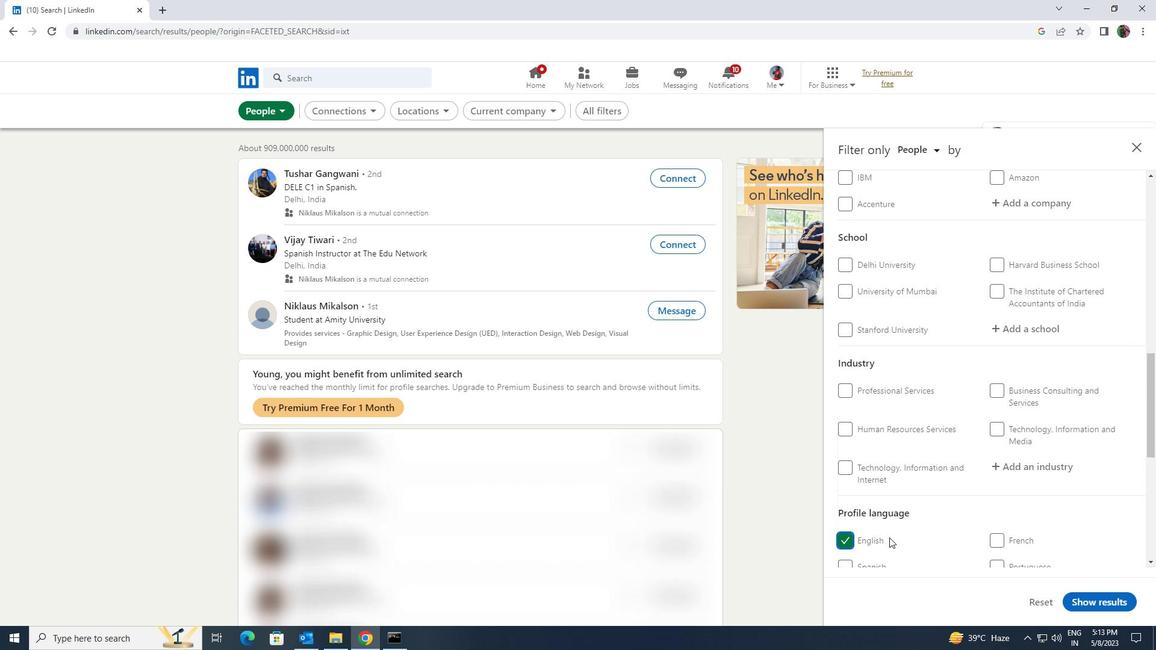 
Action: Mouse scrolled (1023, 528) with delta (0, 0)
Screenshot: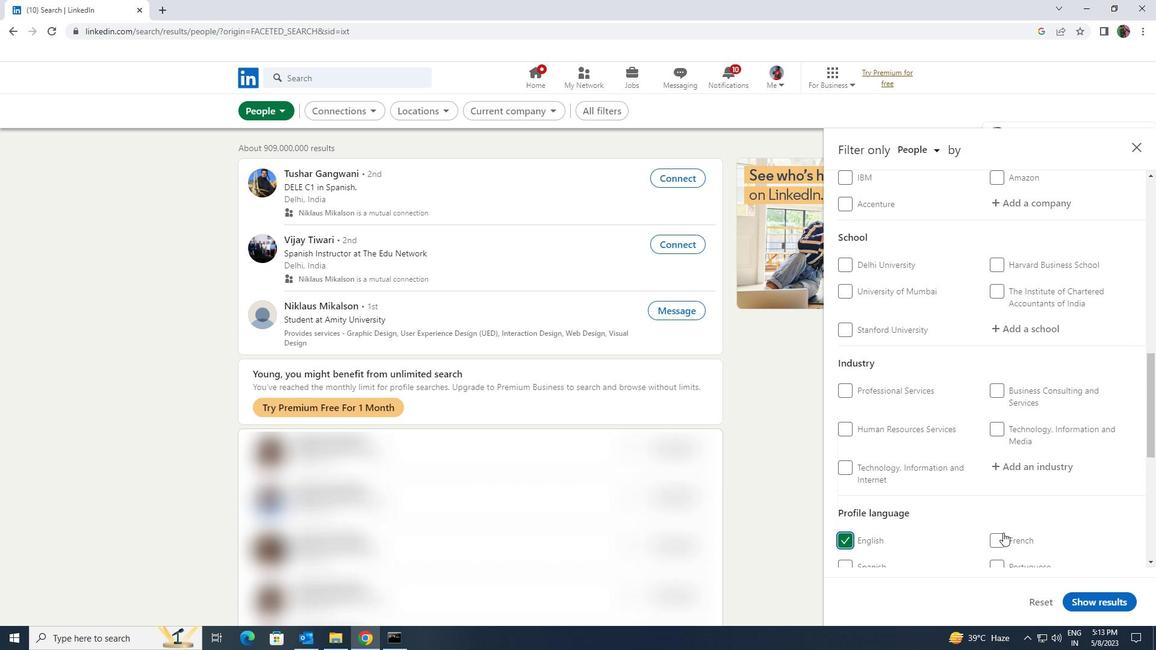 
Action: Mouse scrolled (1023, 528) with delta (0, 0)
Screenshot: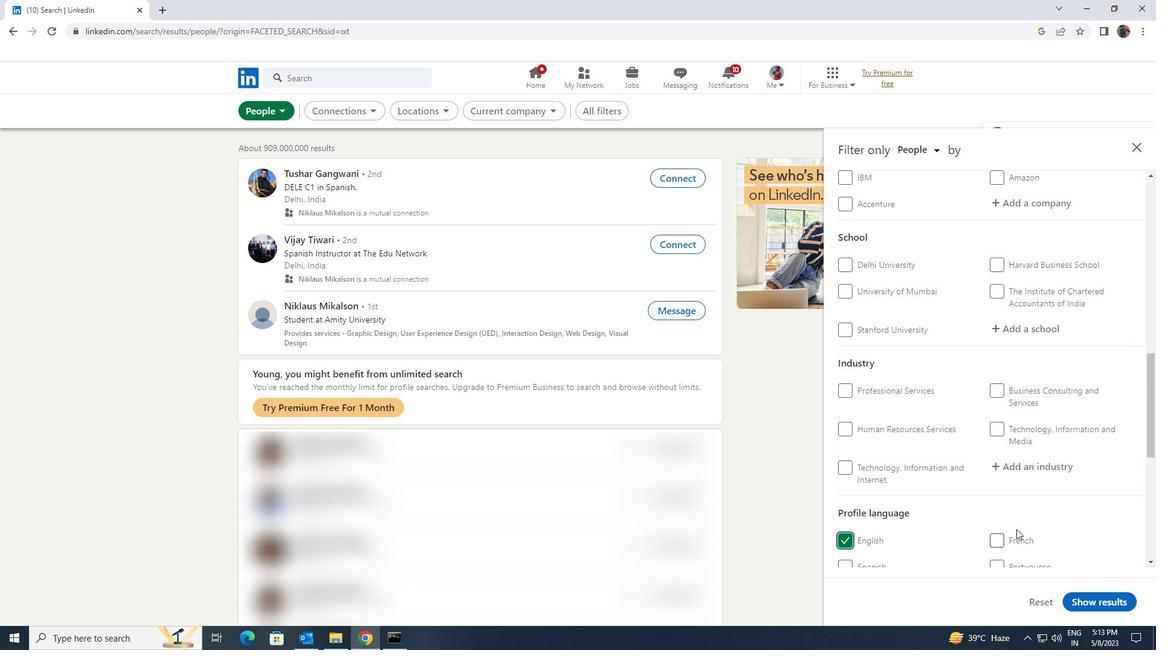 
Action: Mouse scrolled (1023, 528) with delta (0, 0)
Screenshot: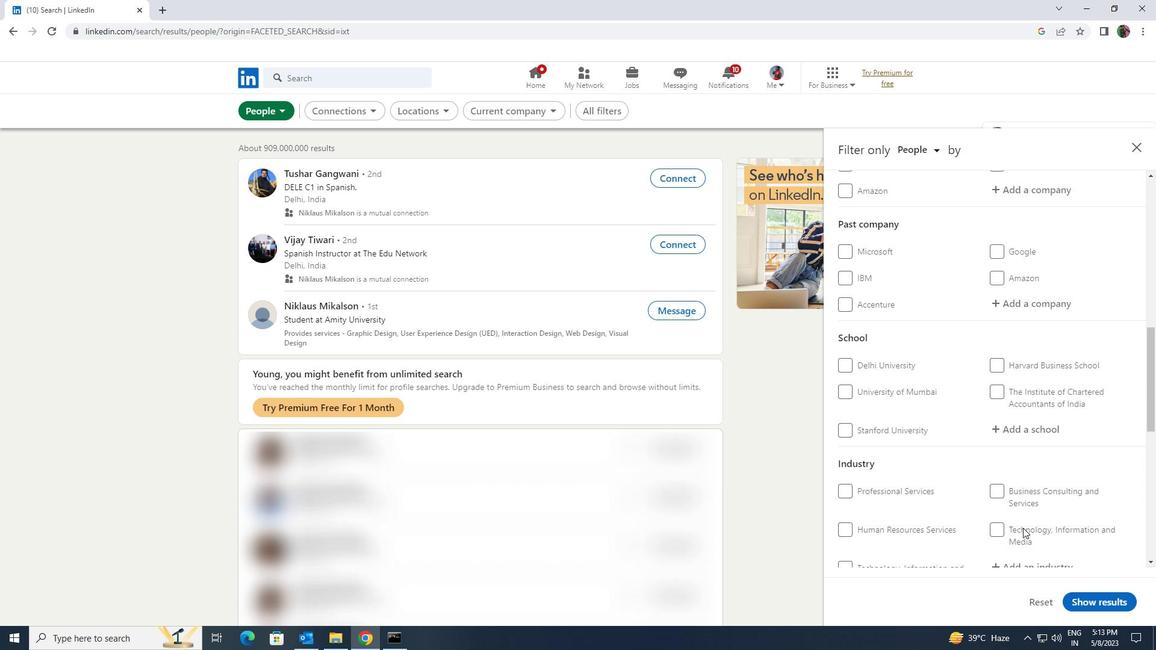 
Action: Mouse scrolled (1023, 528) with delta (0, 0)
Screenshot: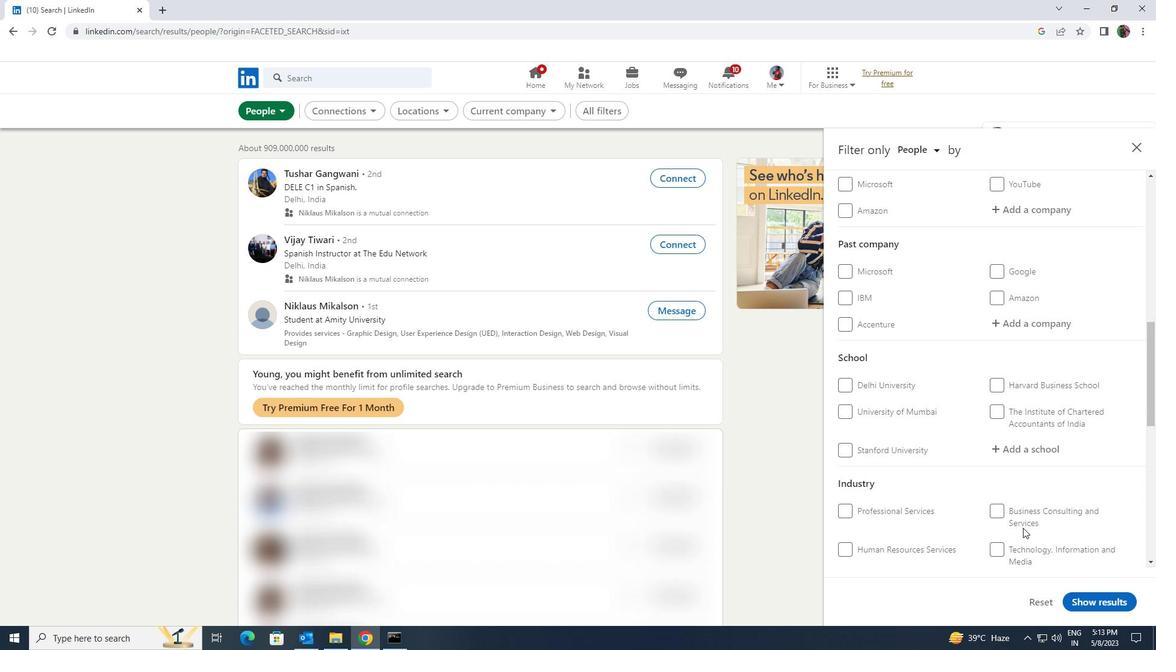 
Action: Mouse scrolled (1023, 528) with delta (0, 0)
Screenshot: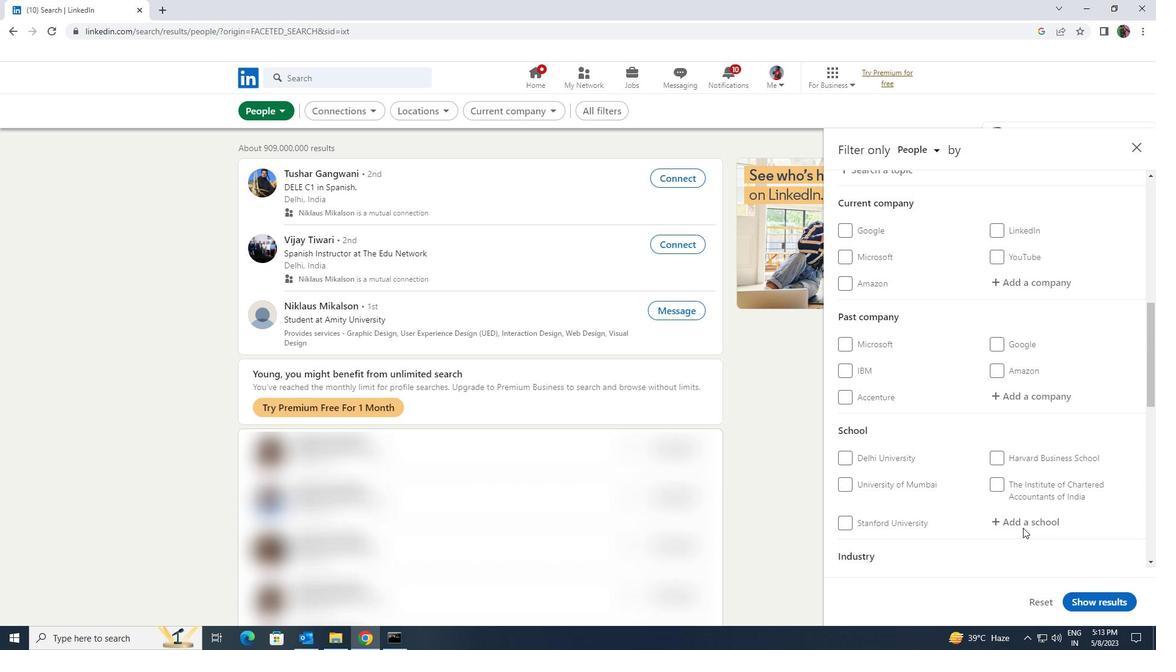 
Action: Mouse scrolled (1023, 528) with delta (0, 0)
Screenshot: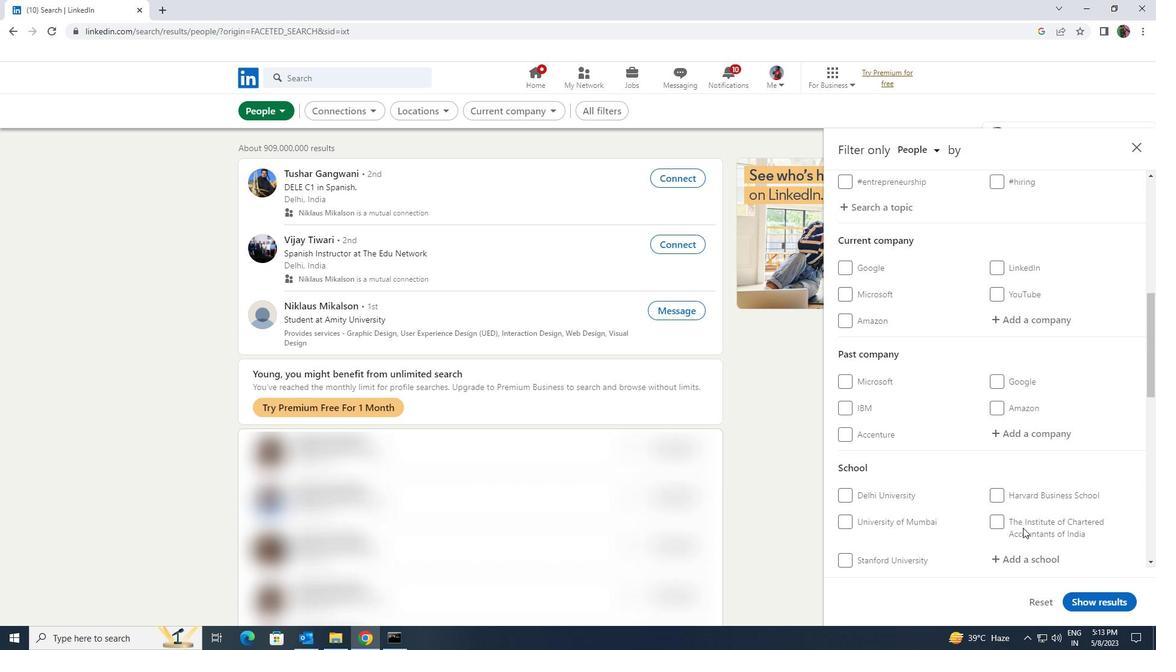
Action: Mouse scrolled (1023, 528) with delta (0, 0)
Screenshot: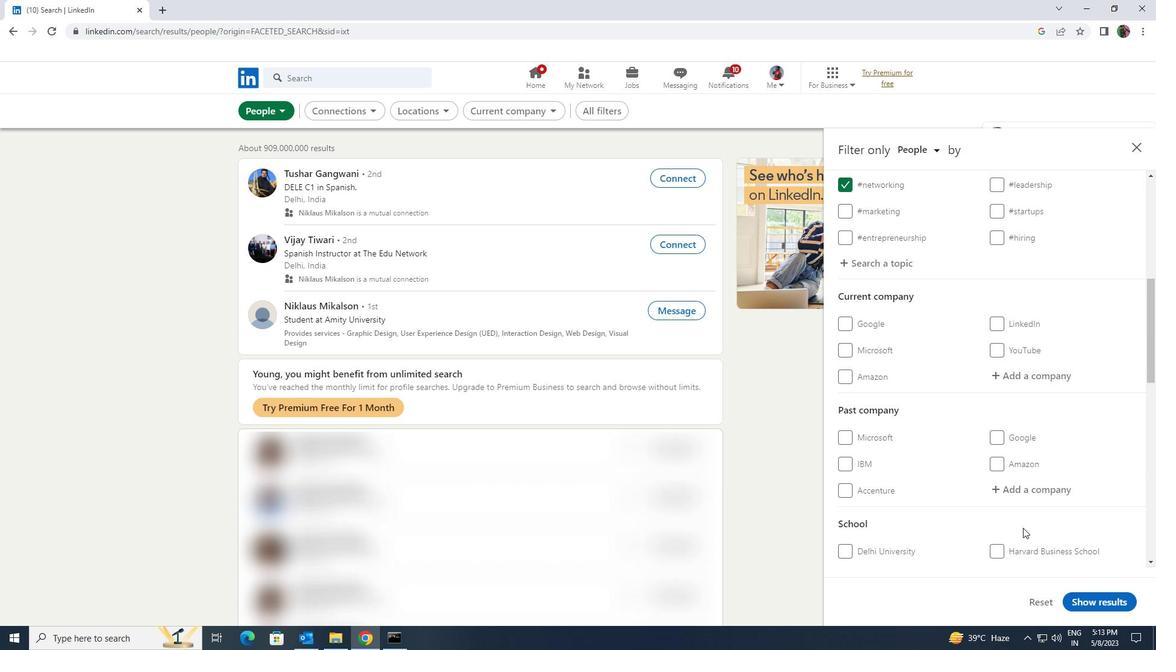 
Action: Mouse moved to (1026, 517)
Screenshot: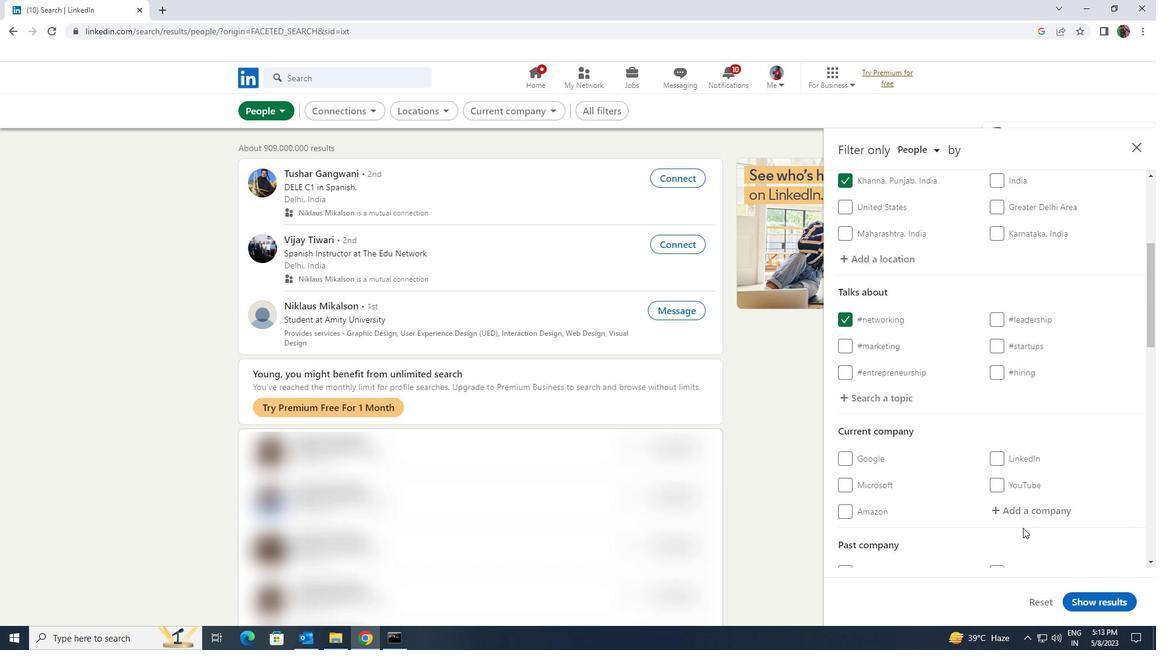 
Action: Mouse pressed left at (1026, 517)
Screenshot: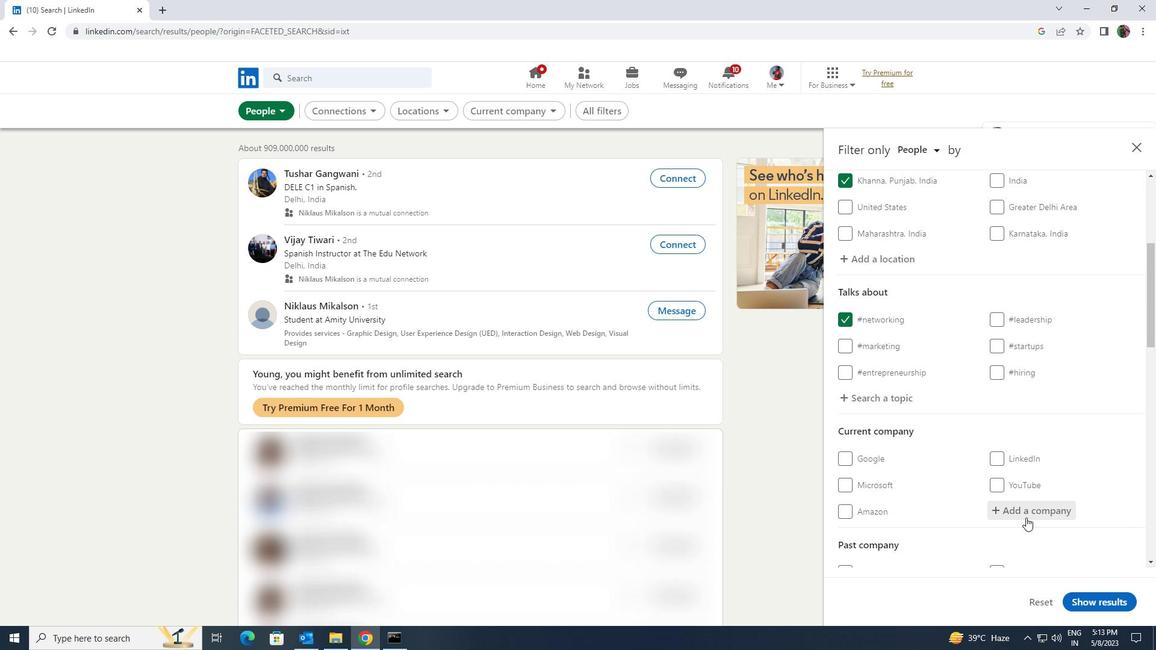 
Action: Key pressed <Key.shift><Key.shift><Key.shift><Key.shift><Key.shift><Key.shift><Key.shift><Key.shift><Key.shift><Key.shift><Key.shift><Key.shift><Key.shift><Key.shift><Key.shift><Key.shift><Key.shift><Key.shift><Key.shift>TATA<Key.space><Key.shift>MOTORS
Screenshot: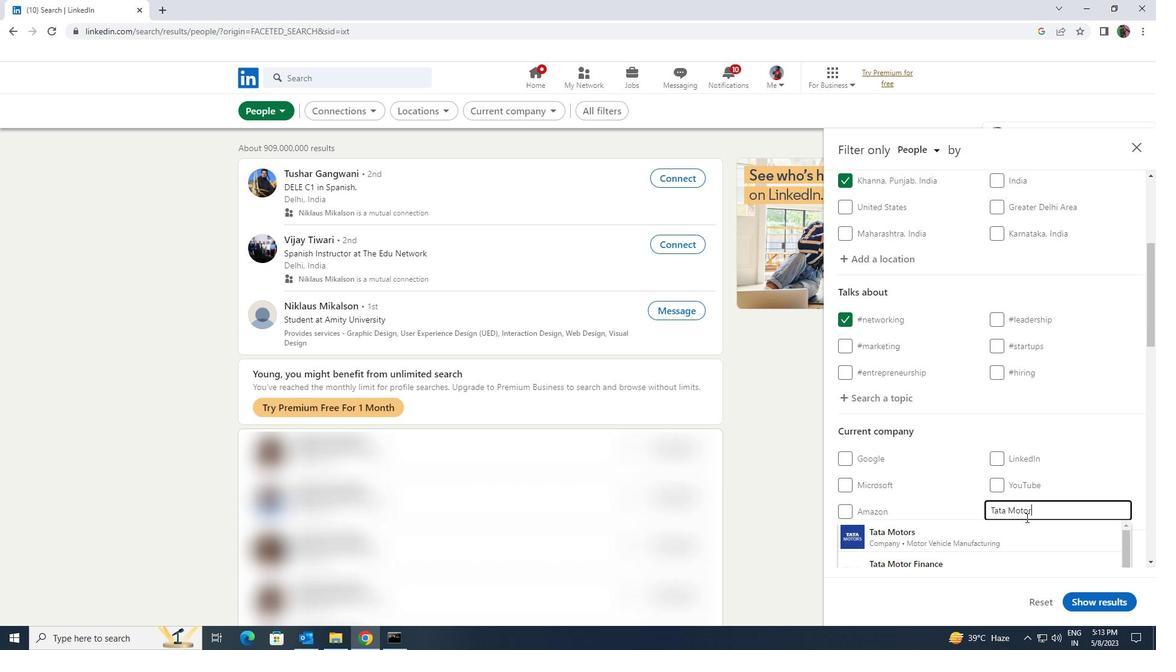 
Action: Mouse moved to (1020, 526)
Screenshot: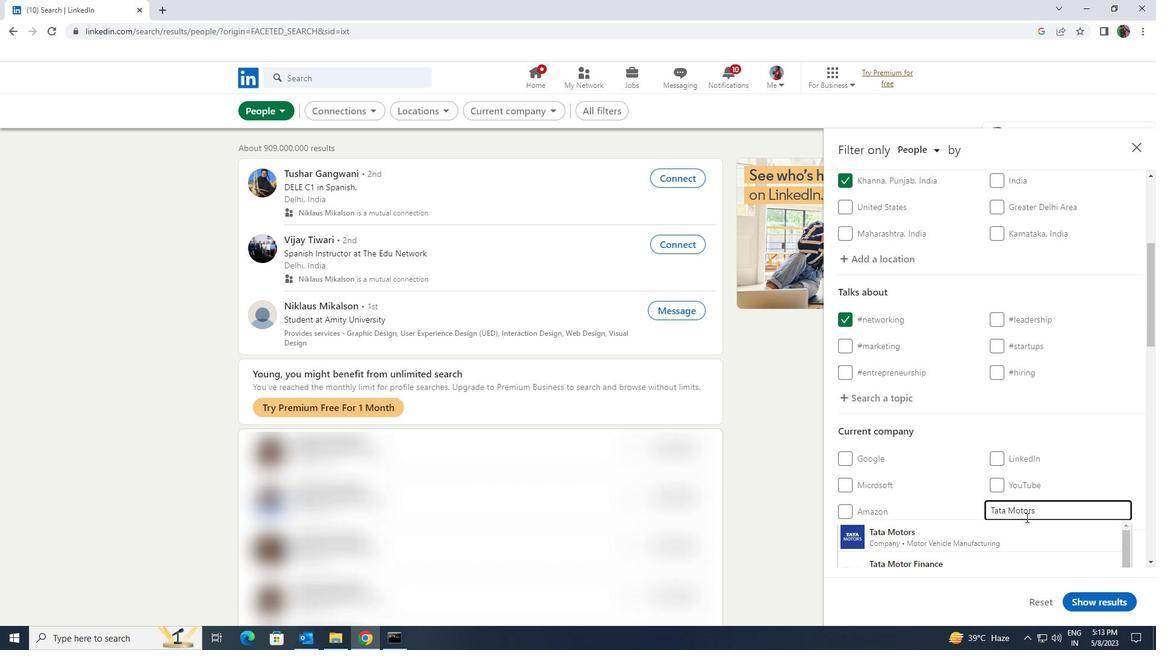 
Action: Mouse pressed left at (1020, 526)
Screenshot: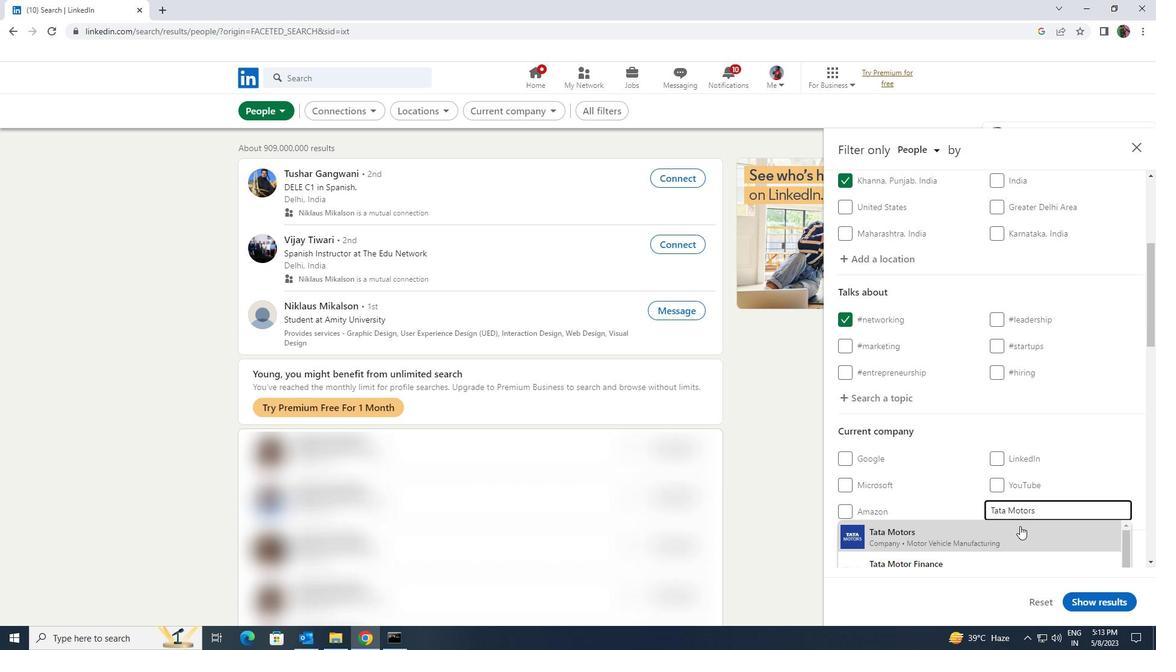 
Action: Mouse scrolled (1020, 525) with delta (0, 0)
Screenshot: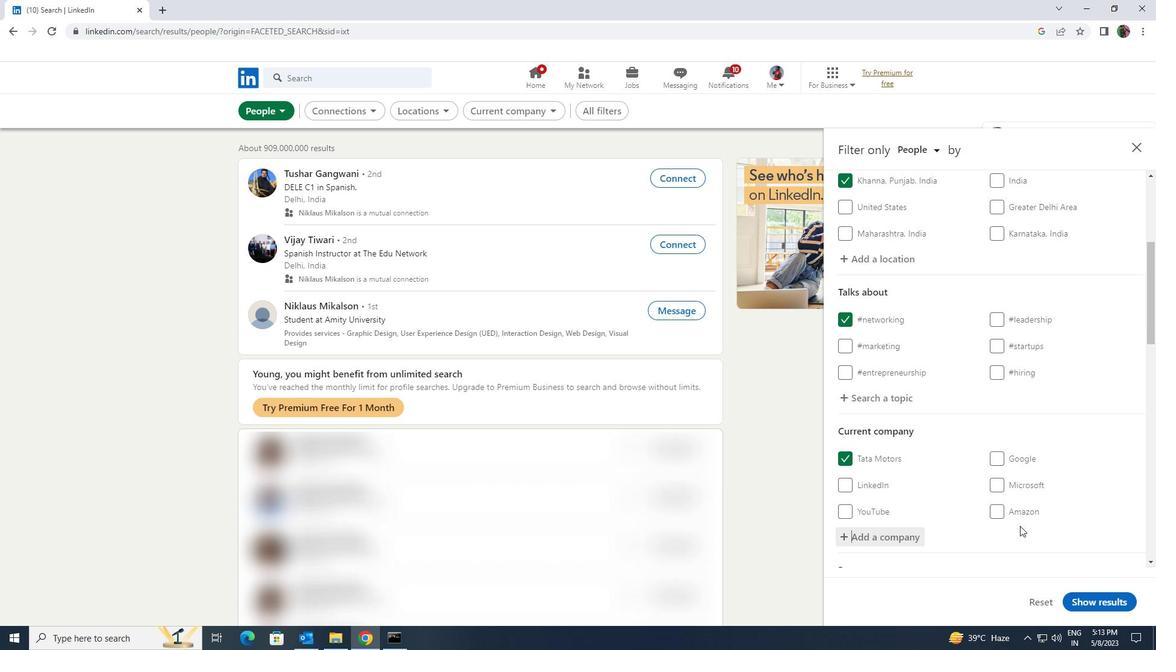 
Action: Mouse scrolled (1020, 525) with delta (0, 0)
Screenshot: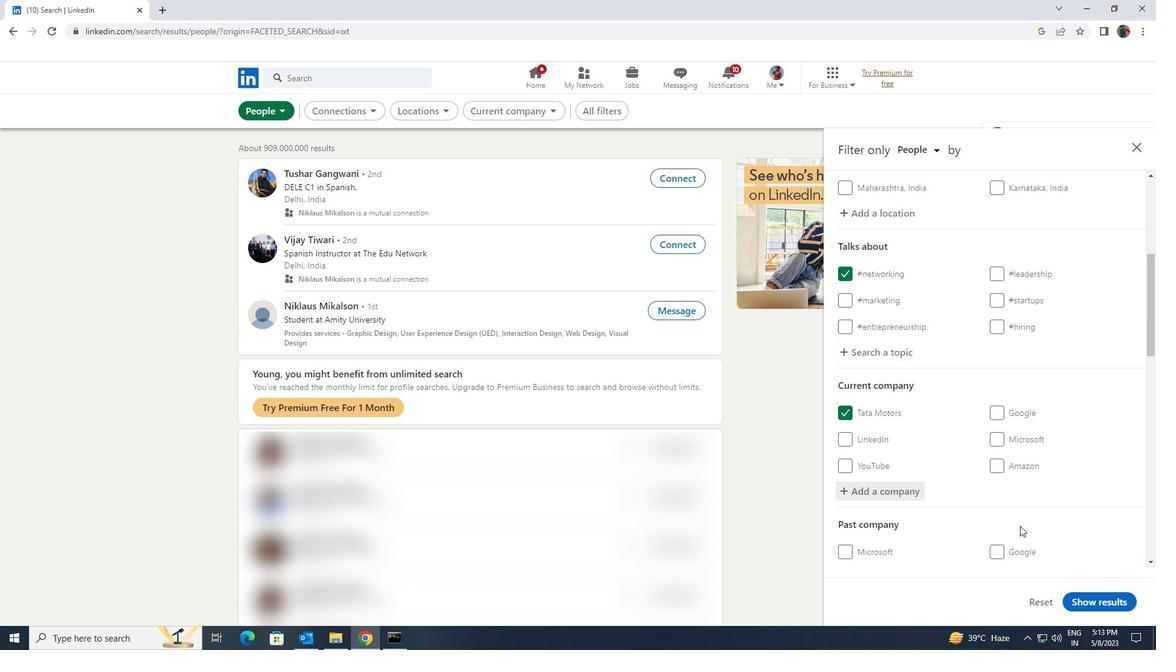 
Action: Mouse scrolled (1020, 525) with delta (0, 0)
Screenshot: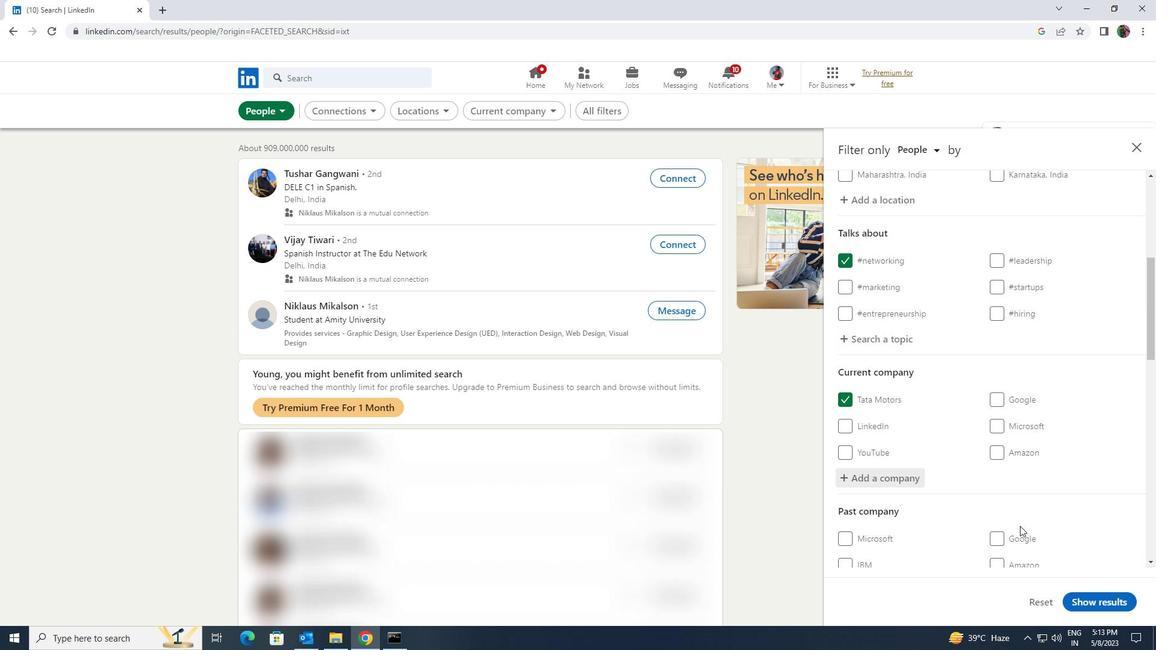 
Action: Mouse scrolled (1020, 525) with delta (0, 0)
Screenshot: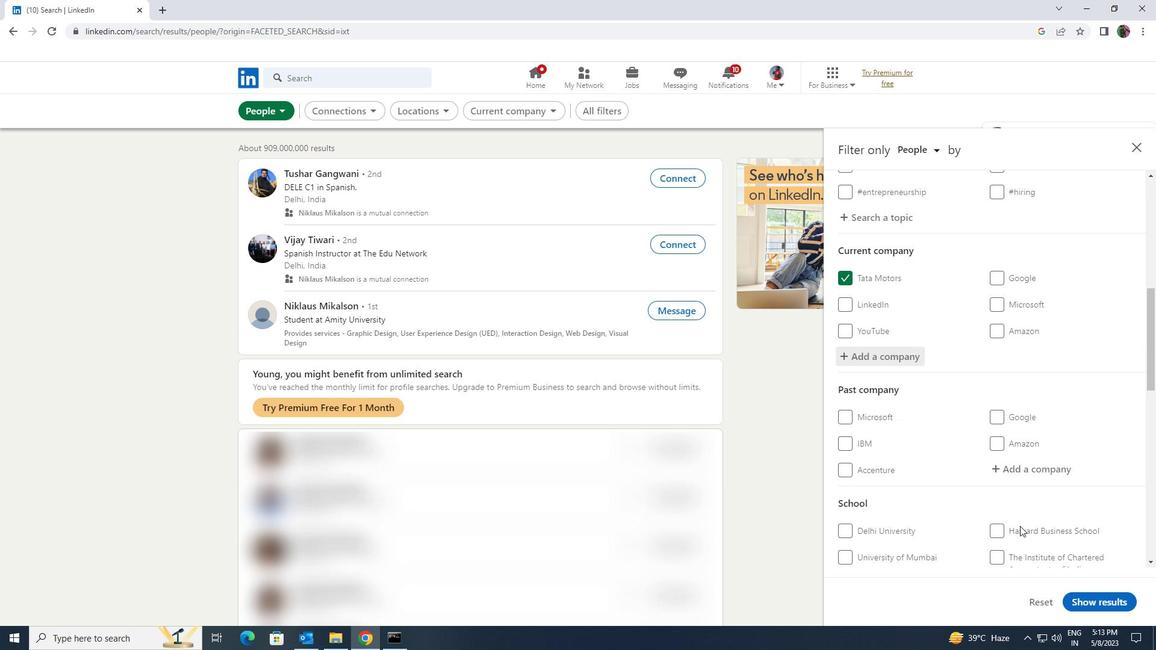 
Action: Mouse pressed left at (1020, 526)
Screenshot: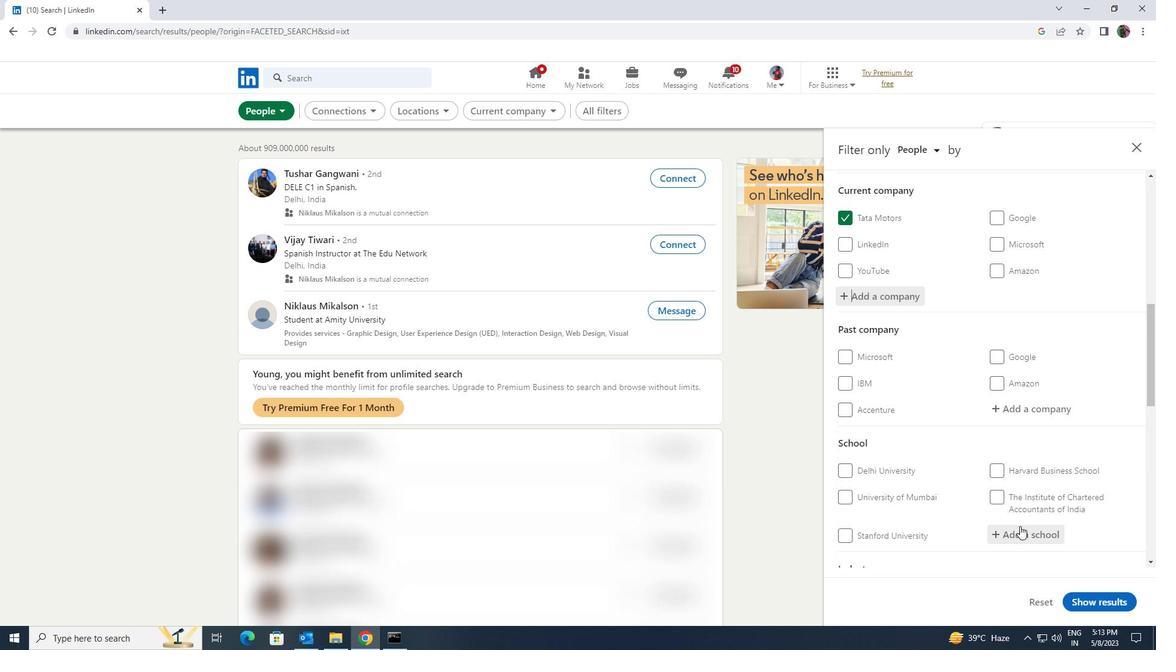 
Action: Key pressed <Key.shift><Key.shift><Key.shift><Key.shift><Key.shift>CMR<Key.space><Key.shift>UNIVERSI
Screenshot: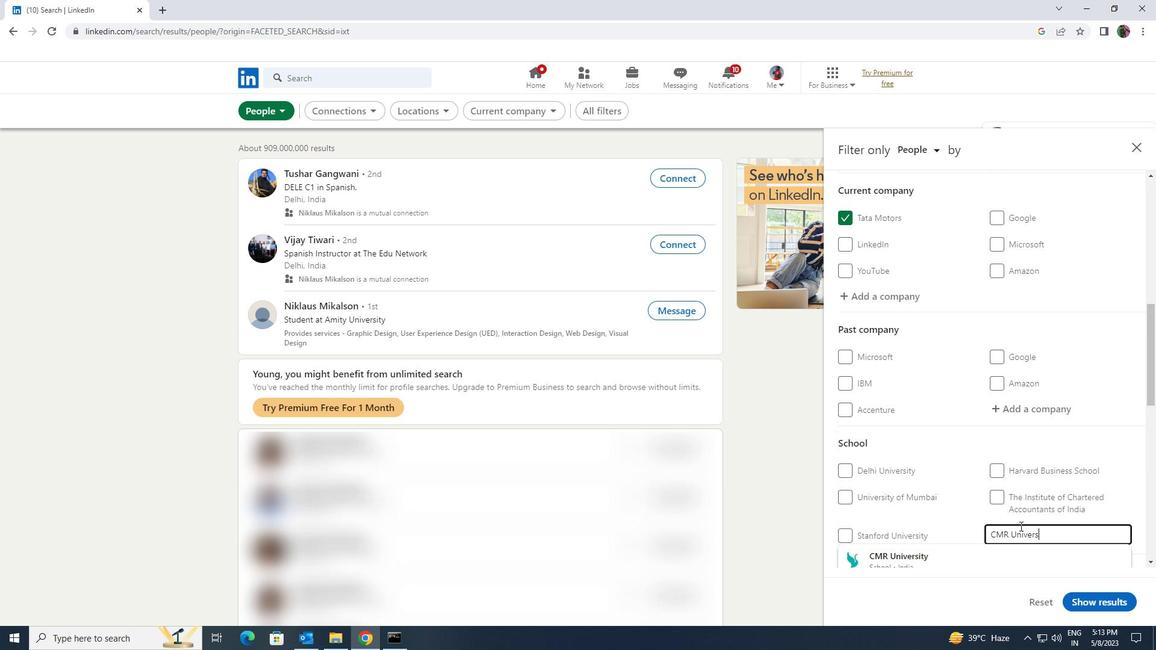 
Action: Mouse moved to (1010, 549)
Screenshot: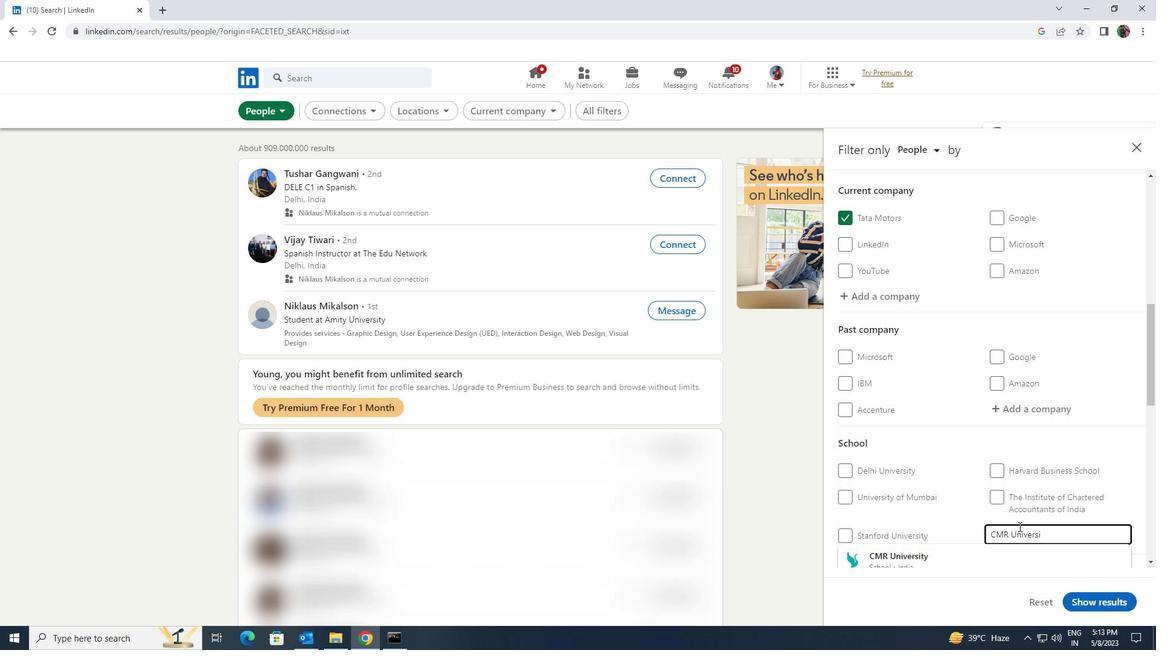 
Action: Mouse pressed left at (1010, 549)
Screenshot: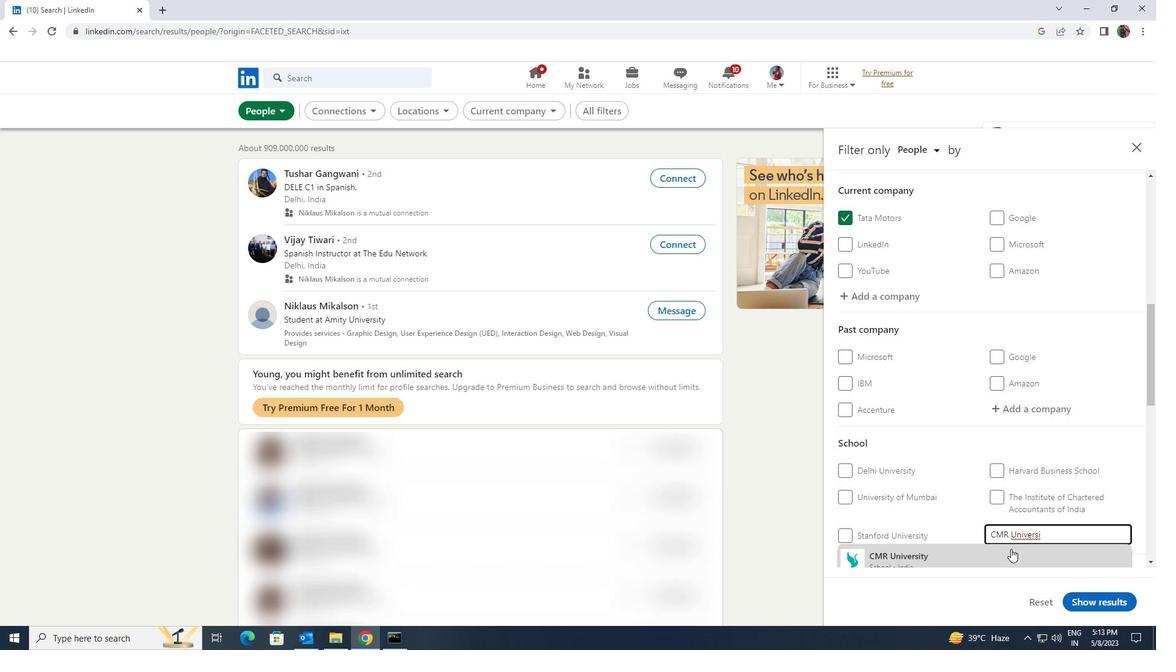 
Action: Mouse moved to (1005, 529)
Screenshot: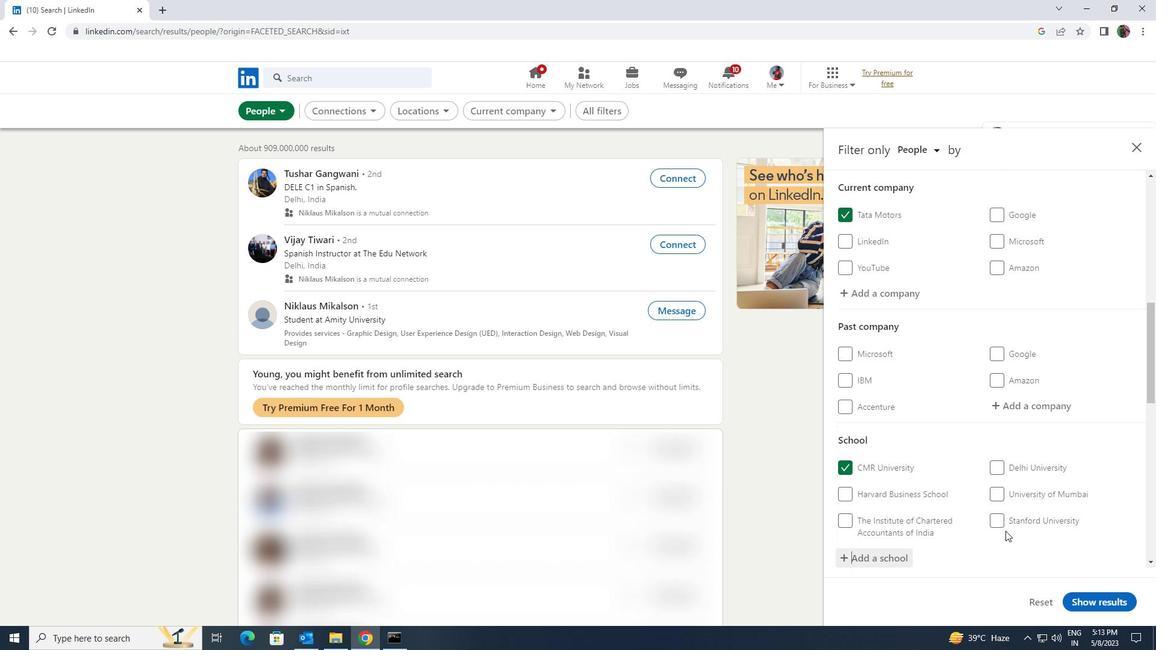 
Action: Mouse scrolled (1005, 529) with delta (0, 0)
Screenshot: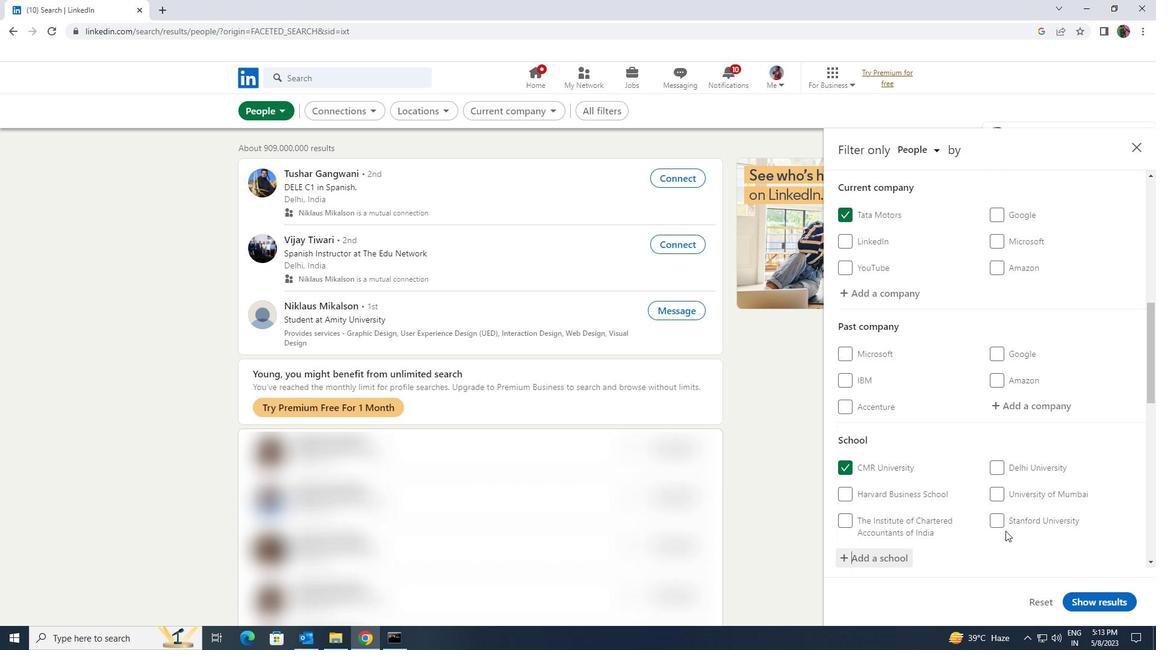 
Action: Mouse scrolled (1005, 529) with delta (0, 0)
Screenshot: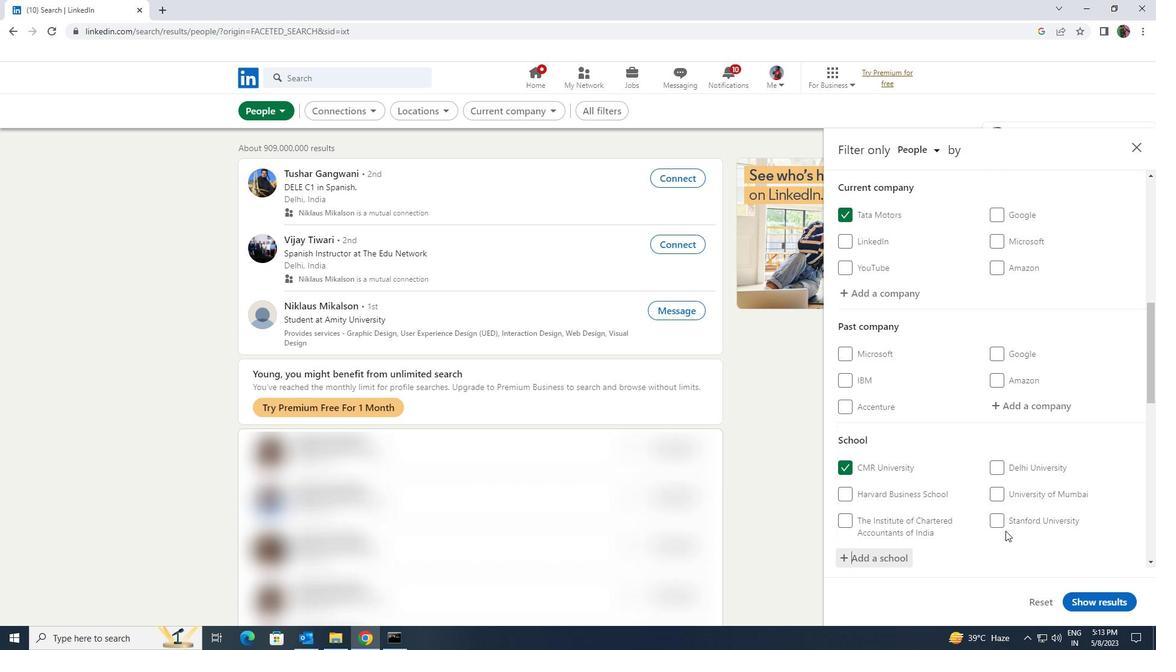 
Action: Mouse moved to (1005, 529)
Screenshot: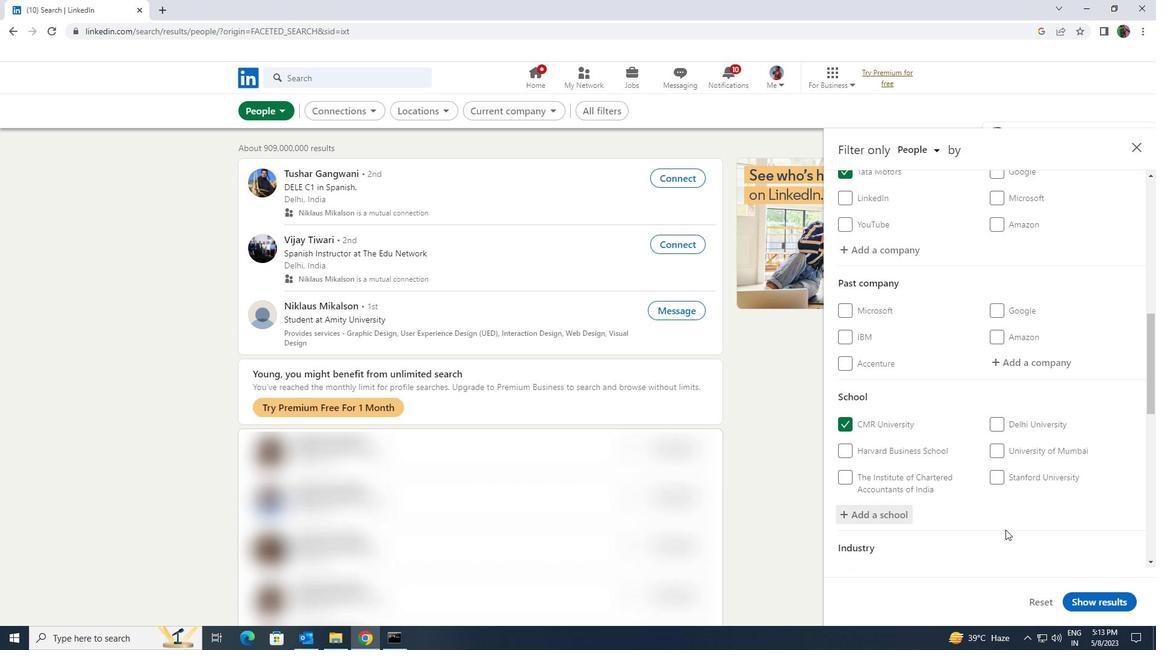 
Action: Mouse scrolled (1005, 528) with delta (0, 0)
Screenshot: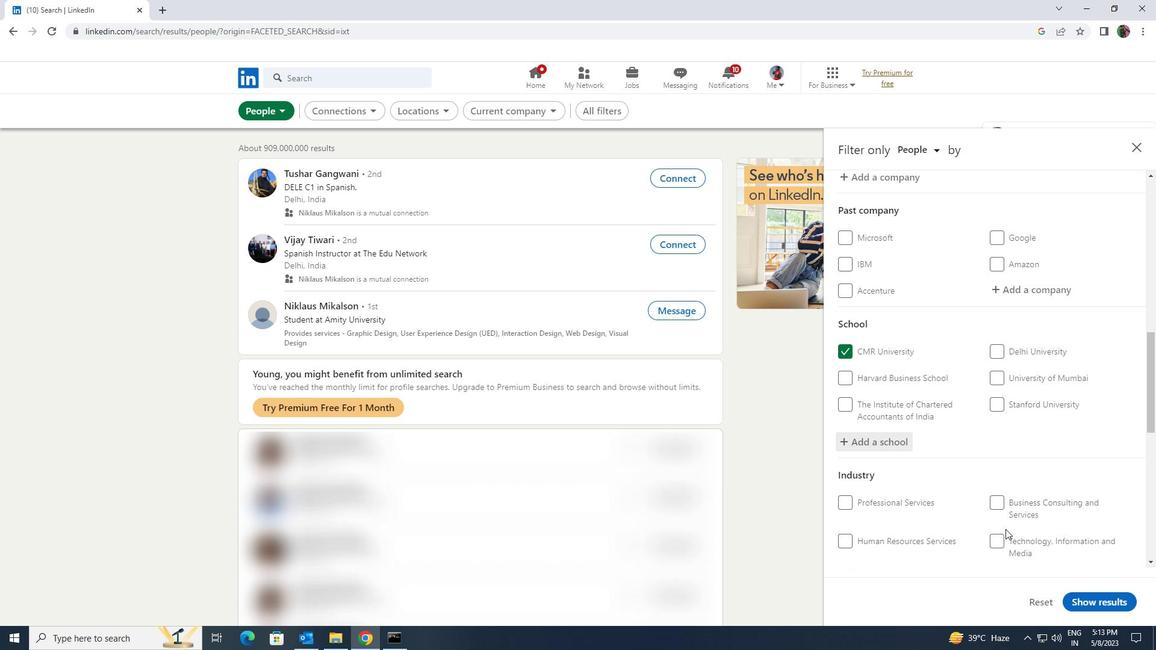 
Action: Mouse moved to (1008, 513)
Screenshot: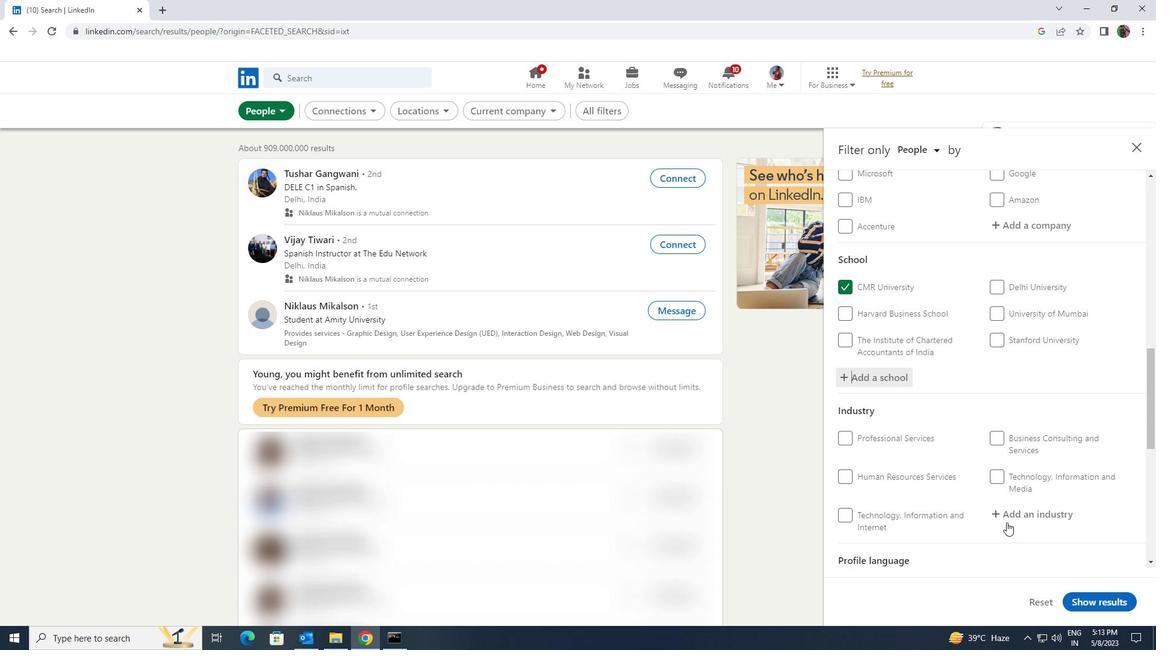 
Action: Mouse pressed left at (1008, 513)
Screenshot: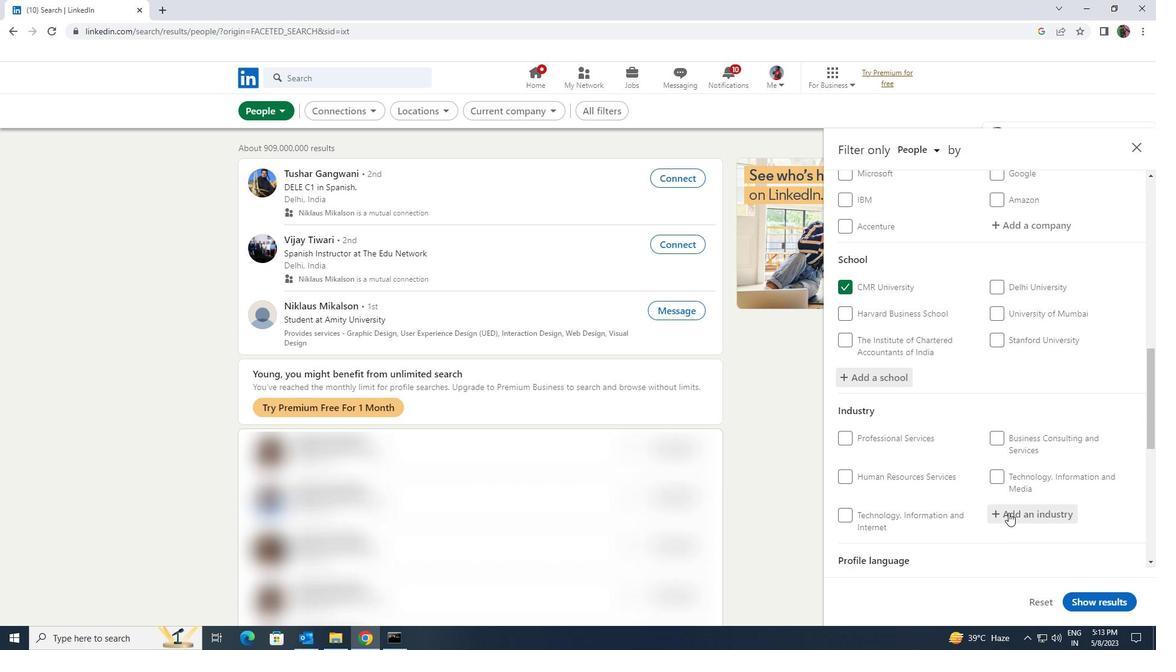 
Action: Key pressed <Key.shift><Key.shift><Key.shift><Key.shift><Key.shift><Key.shift>HOLDING
Screenshot: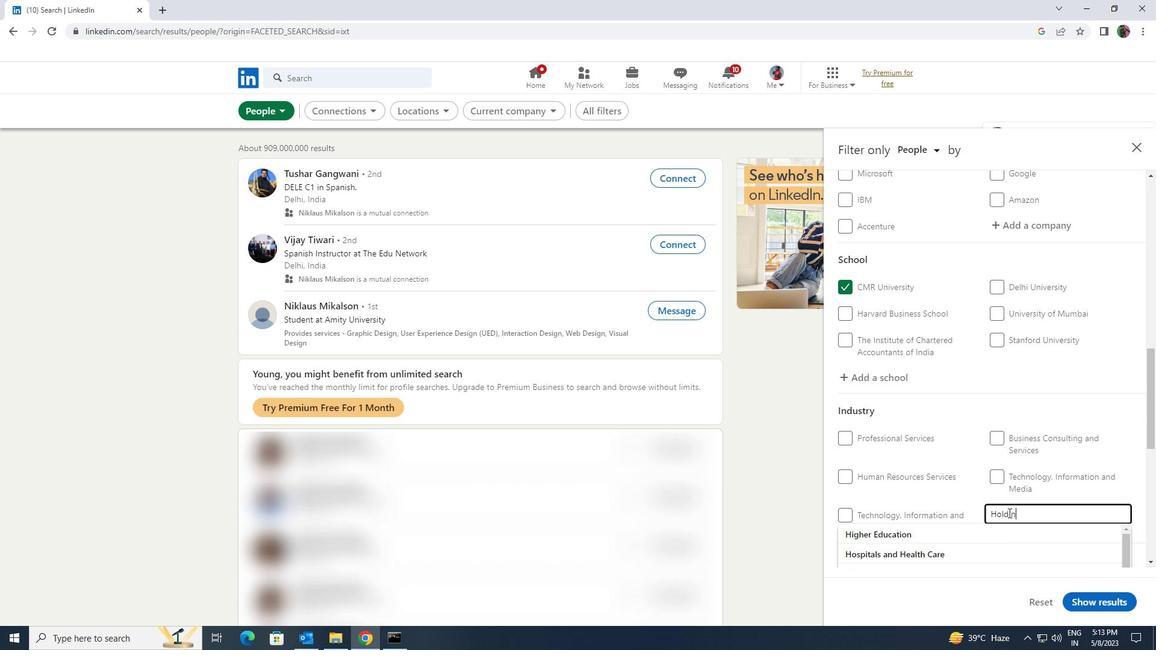 
Action: Mouse moved to (1003, 524)
Screenshot: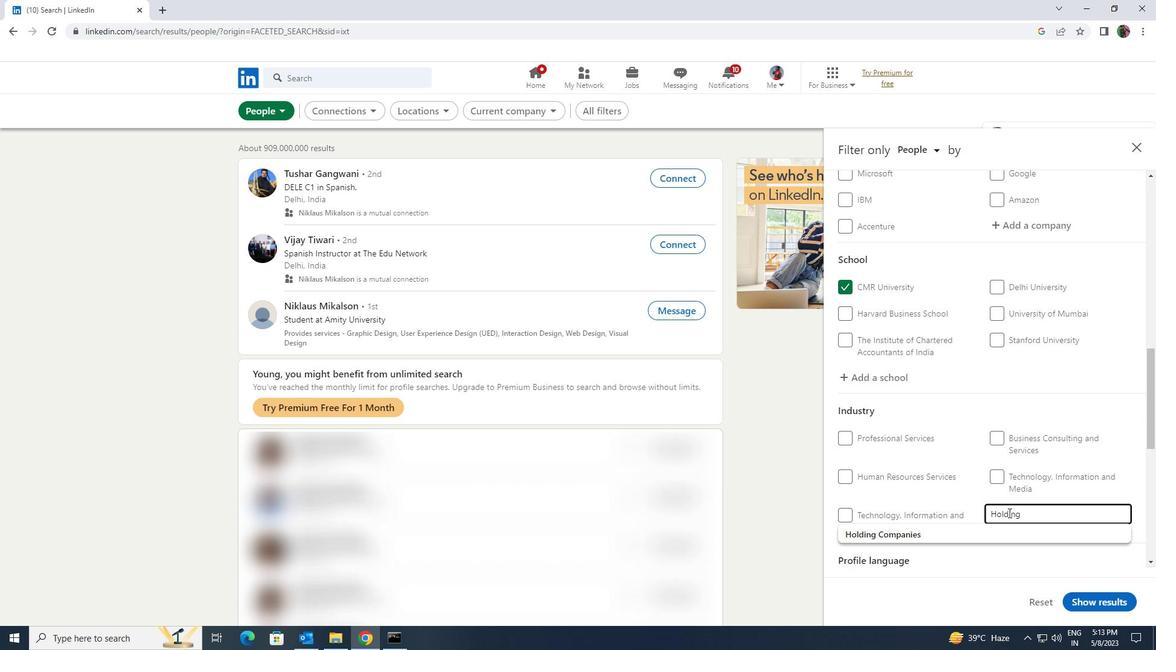 
Action: Mouse pressed left at (1003, 524)
Screenshot: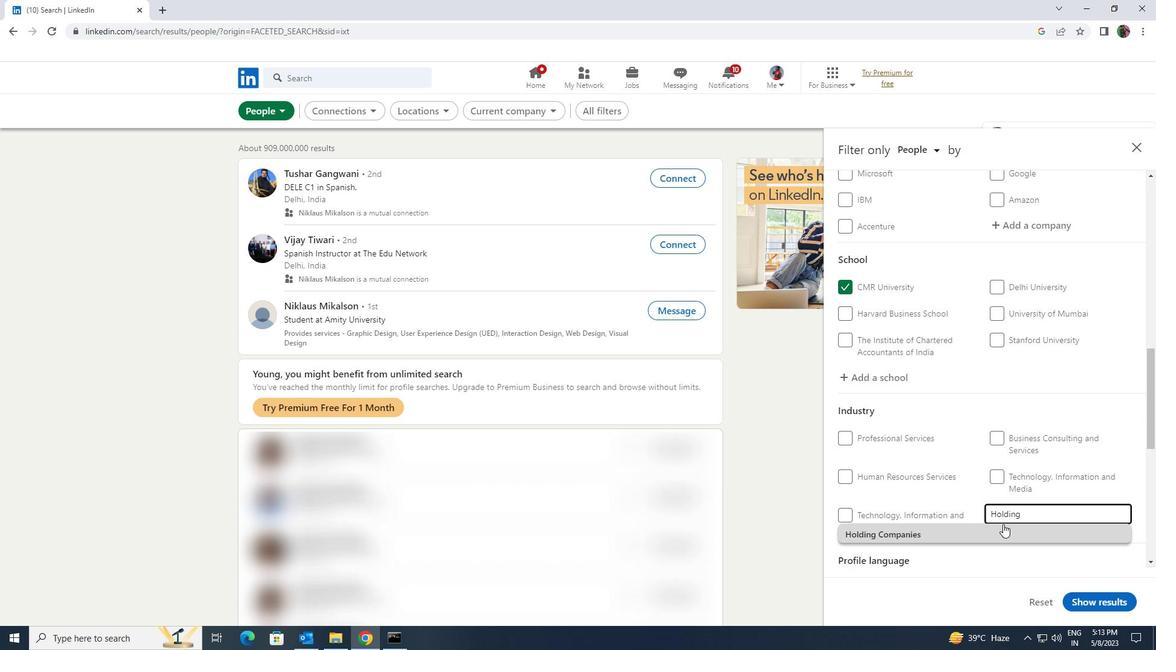 
Action: Mouse scrolled (1003, 523) with delta (0, 0)
Screenshot: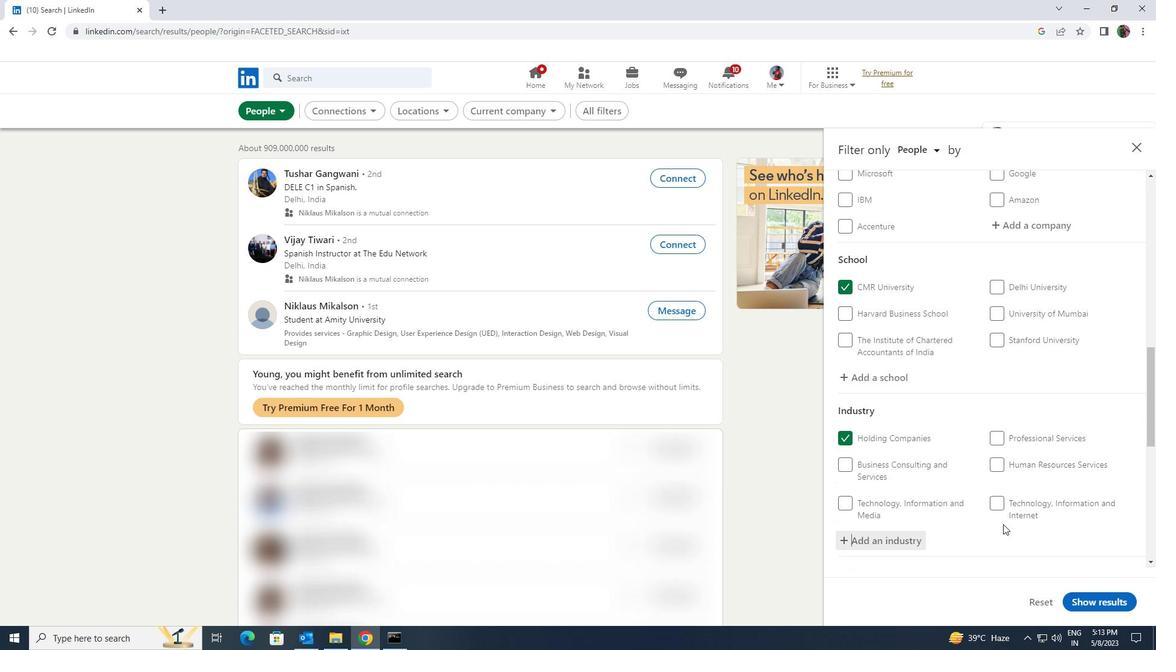 
Action: Mouse moved to (1003, 516)
Screenshot: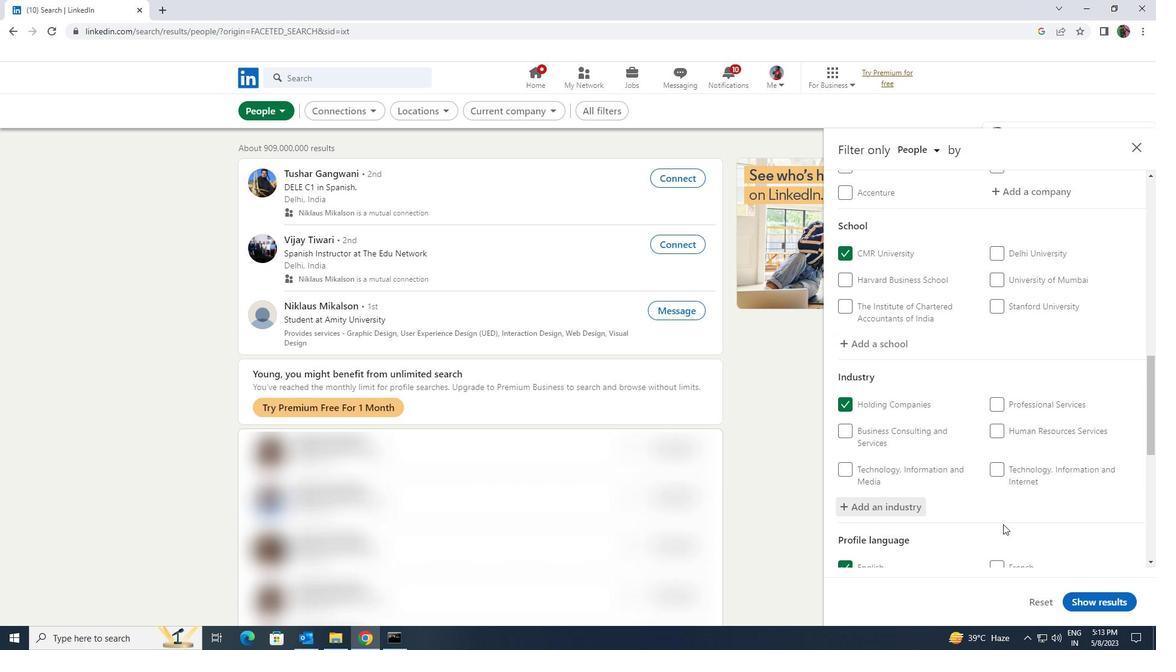 
Action: Mouse scrolled (1003, 516) with delta (0, 0)
Screenshot: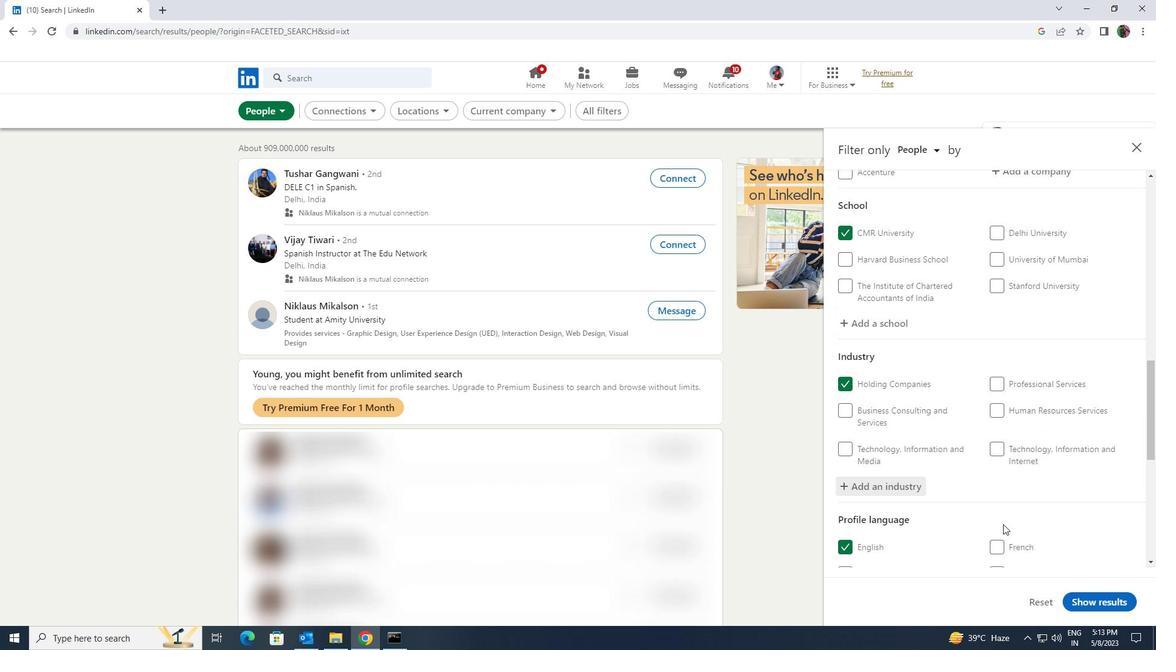 
Action: Mouse scrolled (1003, 516) with delta (0, 0)
Screenshot: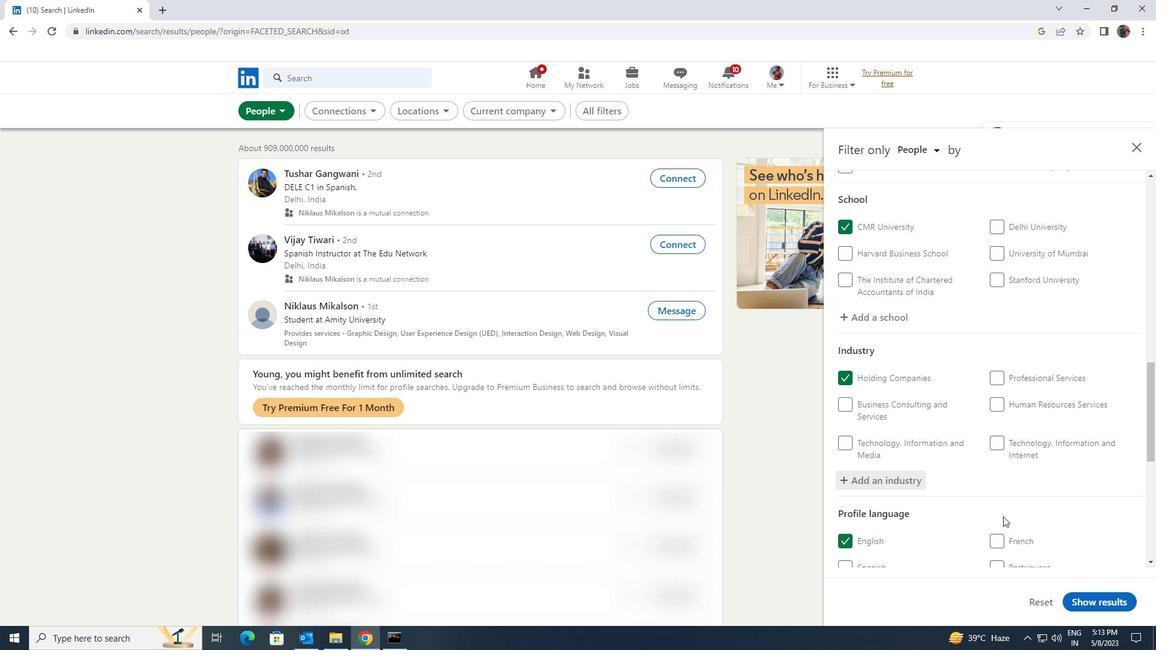 
Action: Mouse scrolled (1003, 516) with delta (0, 0)
Screenshot: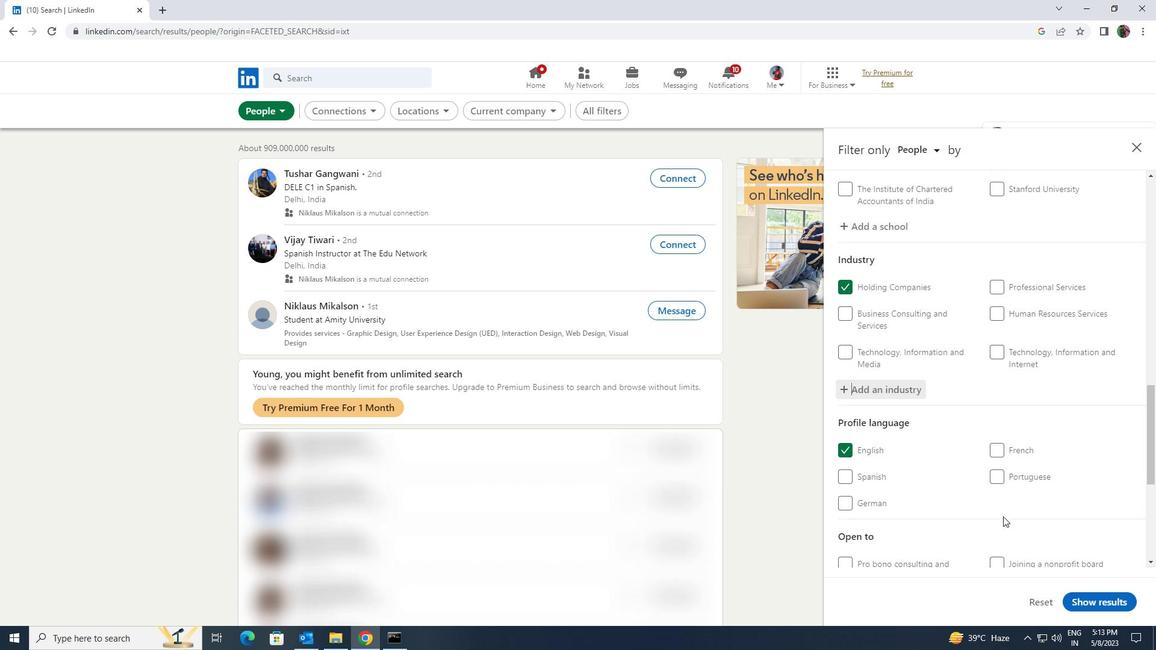 
Action: Mouse scrolled (1003, 516) with delta (0, 0)
Screenshot: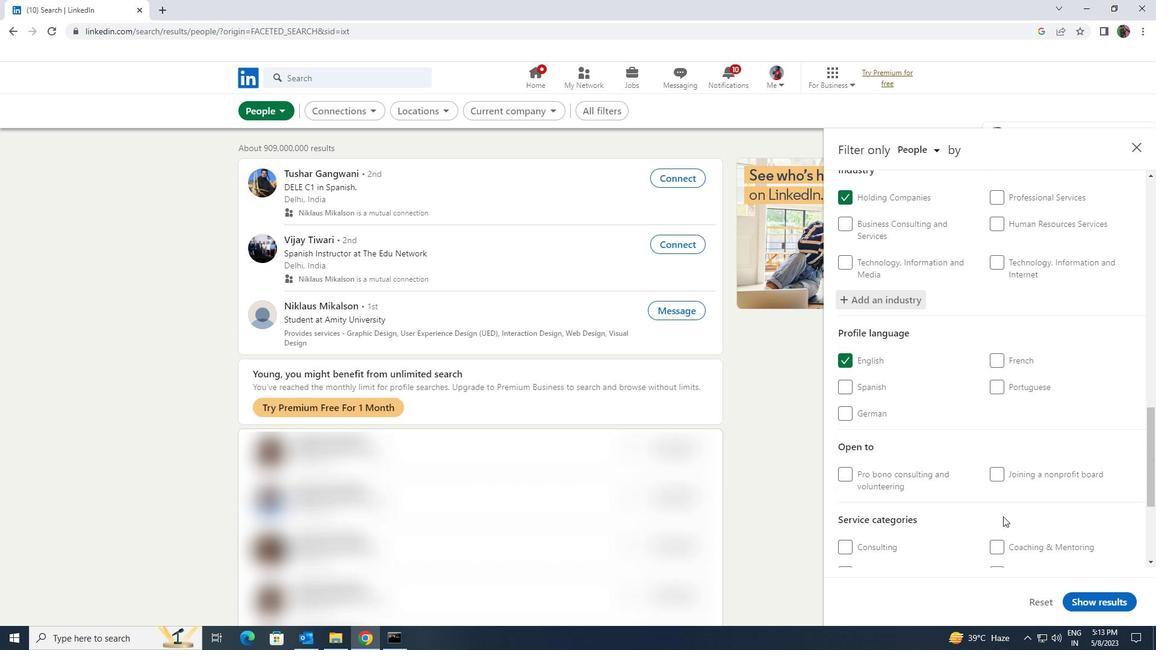
Action: Mouse scrolled (1003, 516) with delta (0, 0)
Screenshot: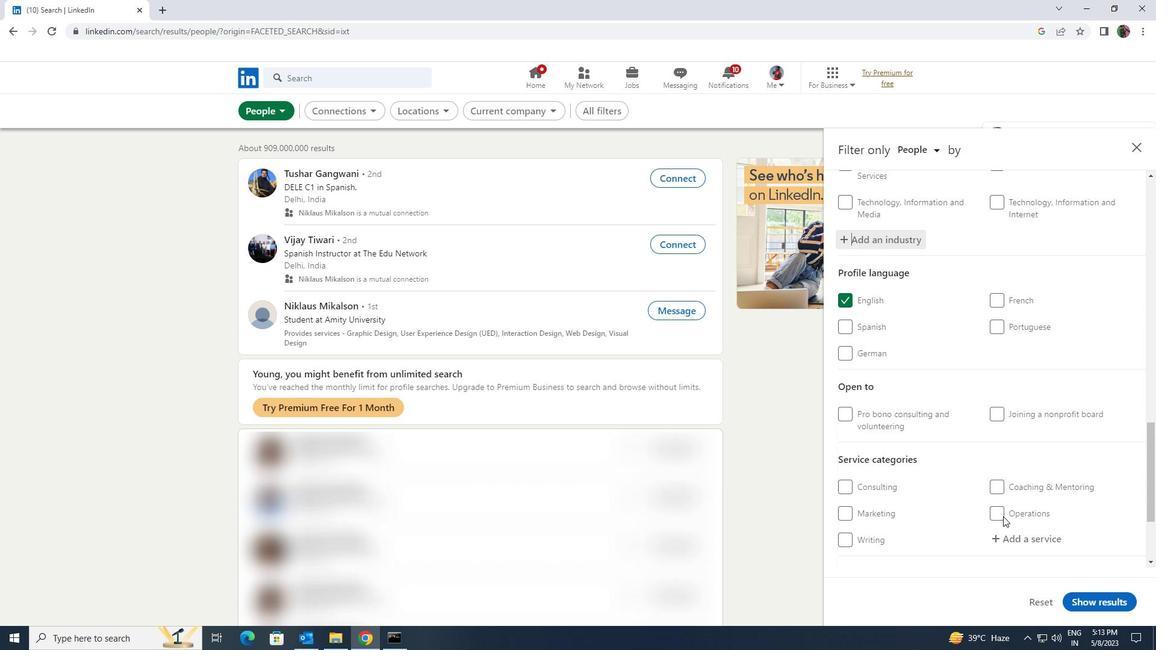
Action: Mouse moved to (1001, 483)
Screenshot: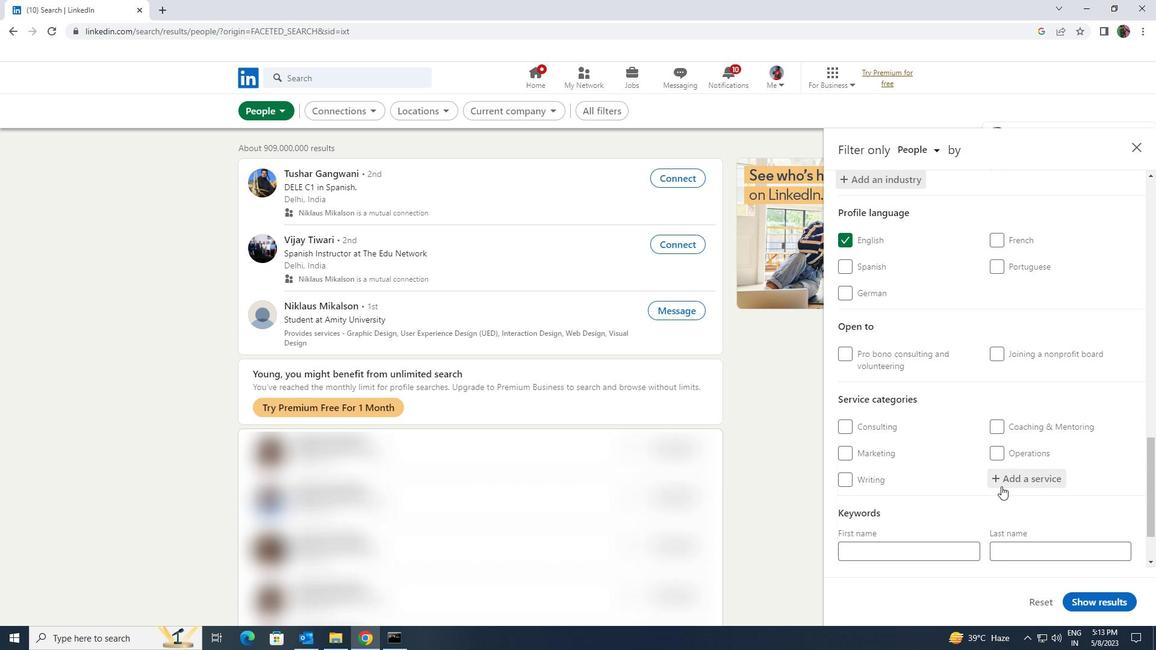 
Action: Mouse pressed left at (1001, 483)
Screenshot: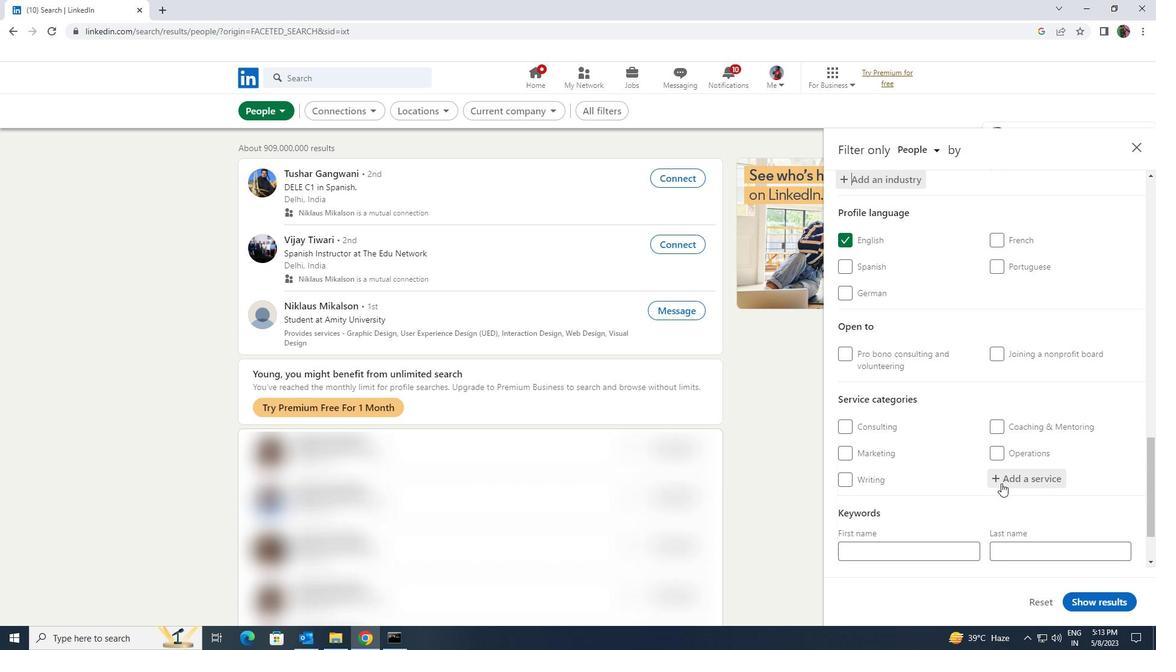 
Action: Key pressed <Key.shift>INFORMATION
Screenshot: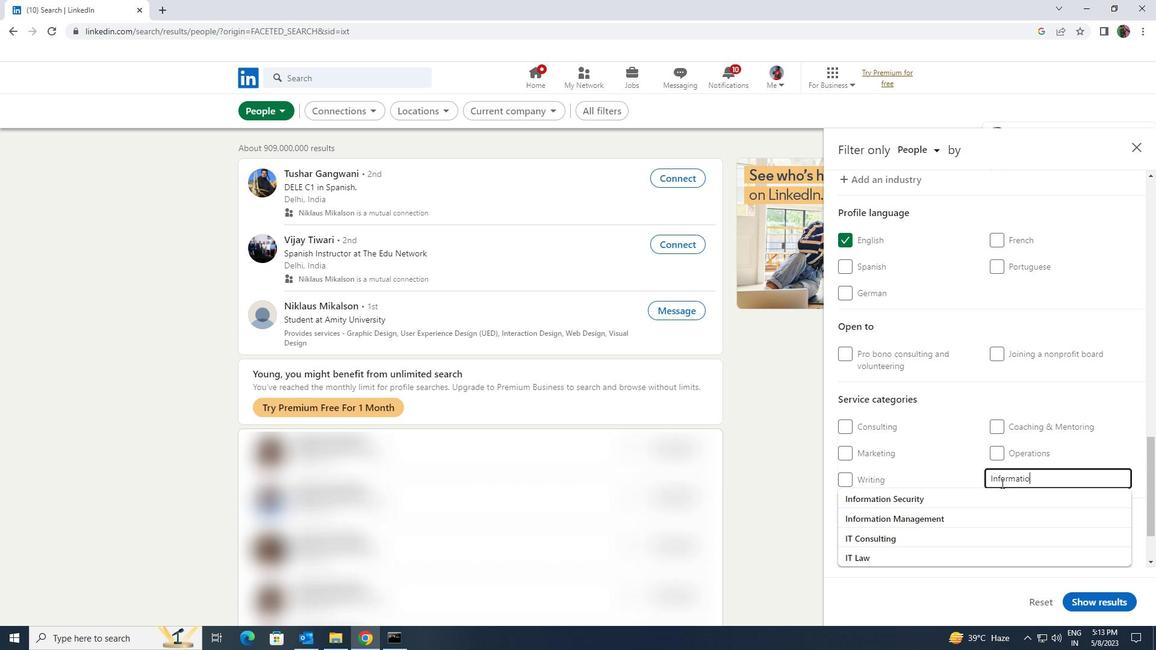 
Action: Mouse moved to (998, 511)
Screenshot: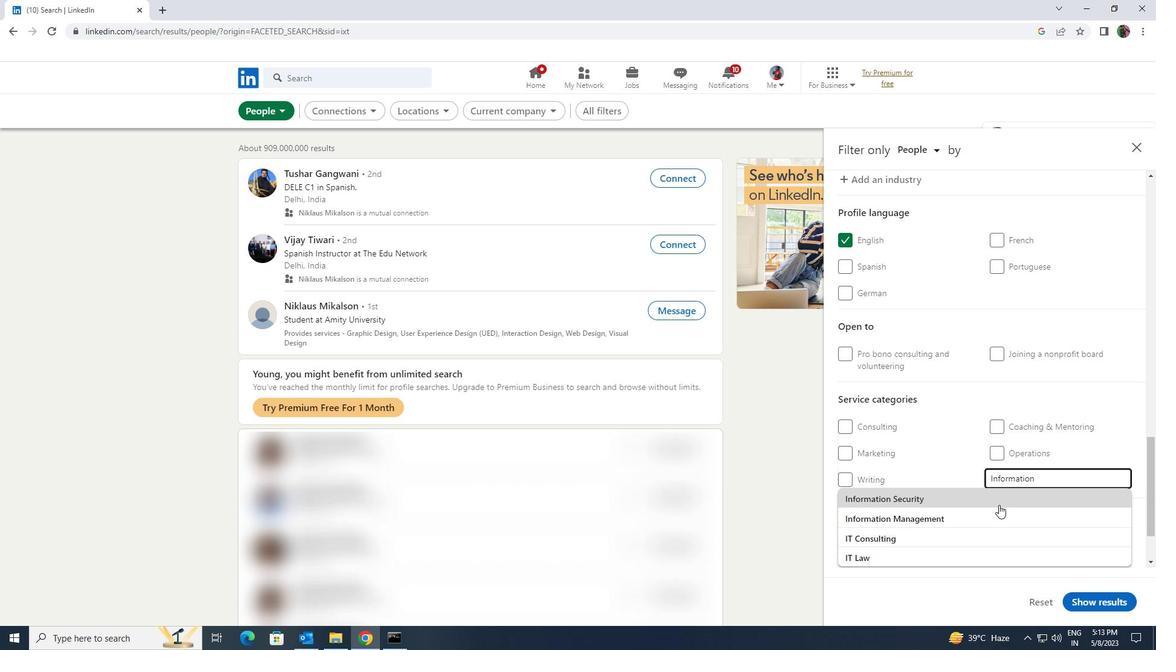 
Action: Mouse pressed left at (998, 511)
Screenshot: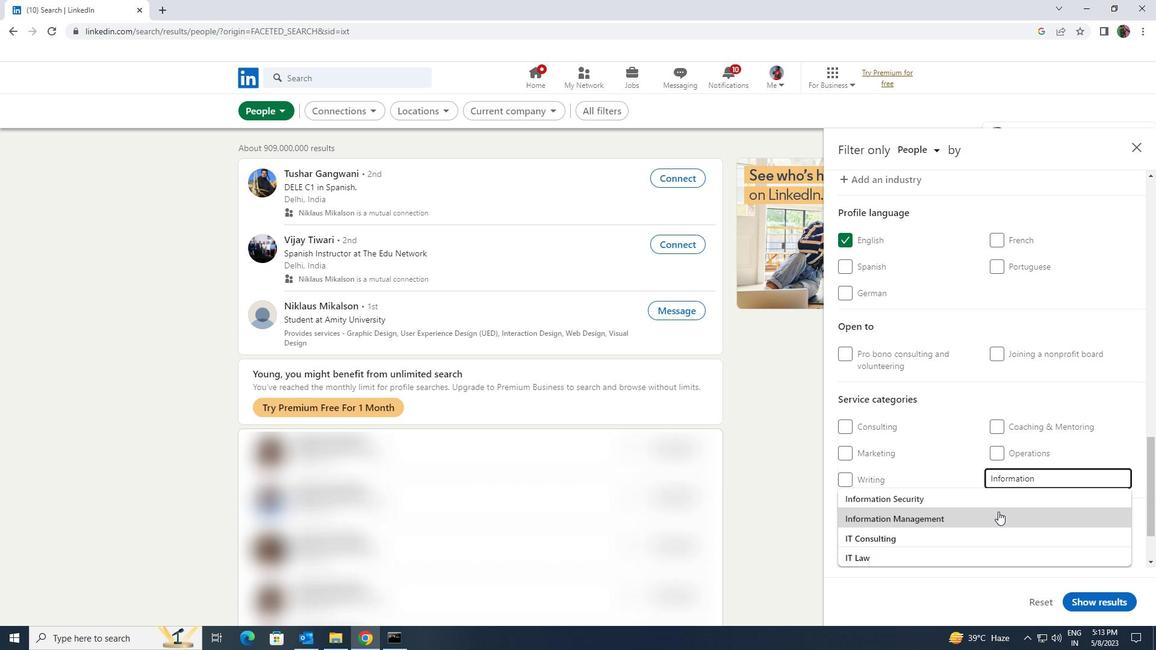 
Action: Mouse scrolled (998, 511) with delta (0, 0)
Screenshot: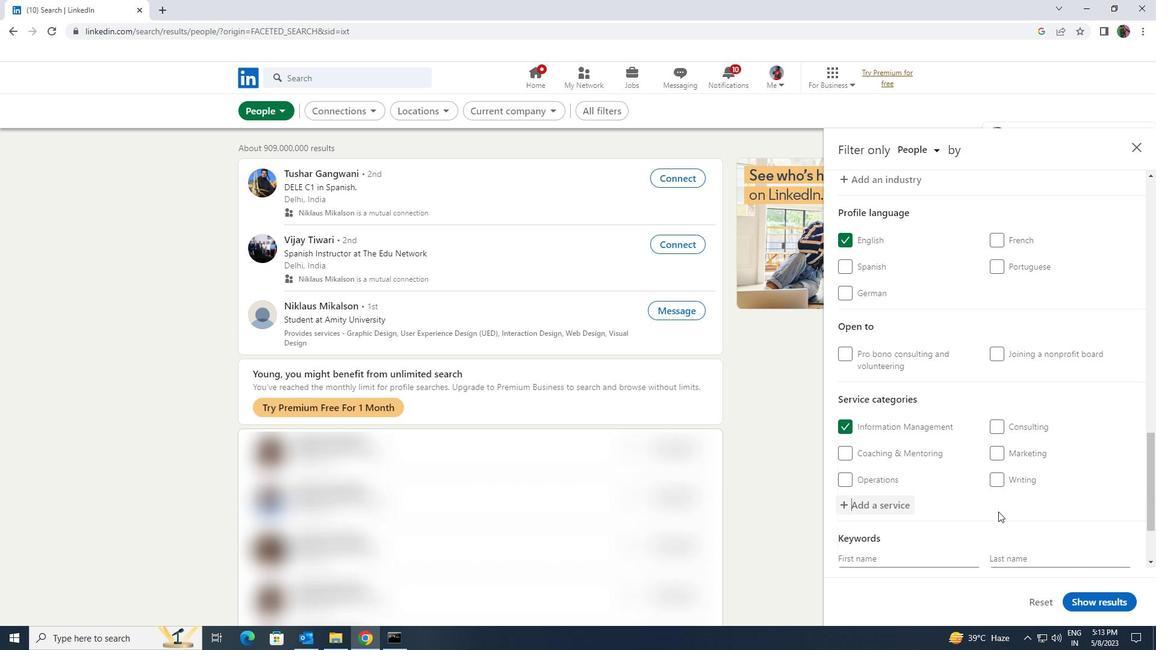 
Action: Mouse scrolled (998, 511) with delta (0, 0)
Screenshot: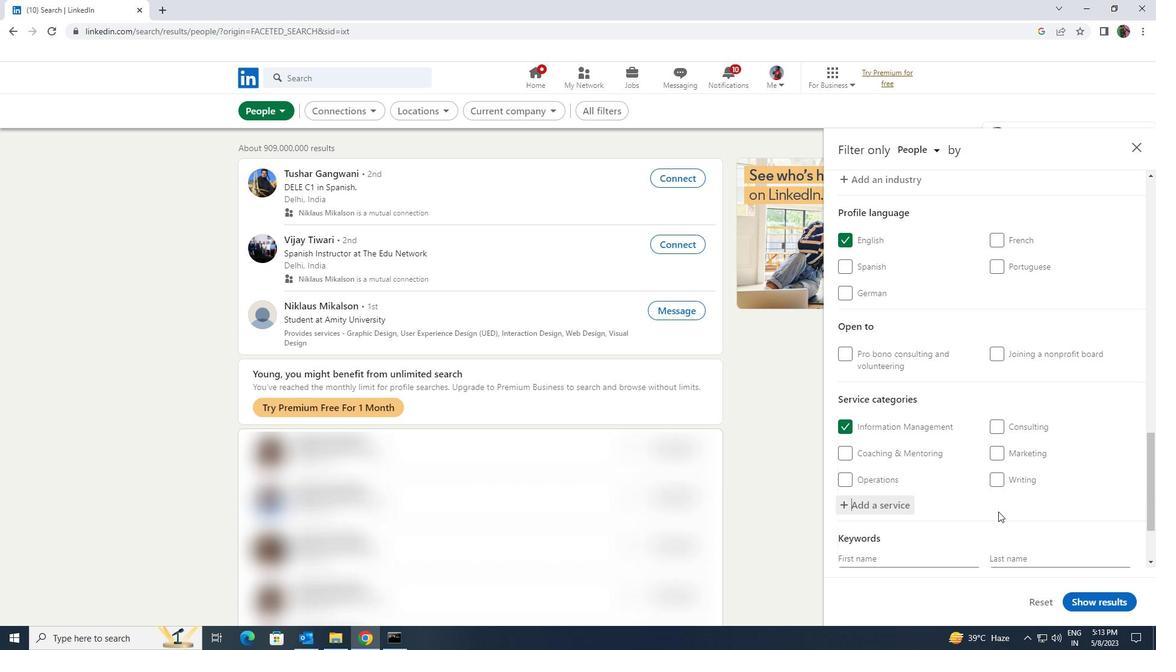
Action: Mouse moved to (955, 512)
Screenshot: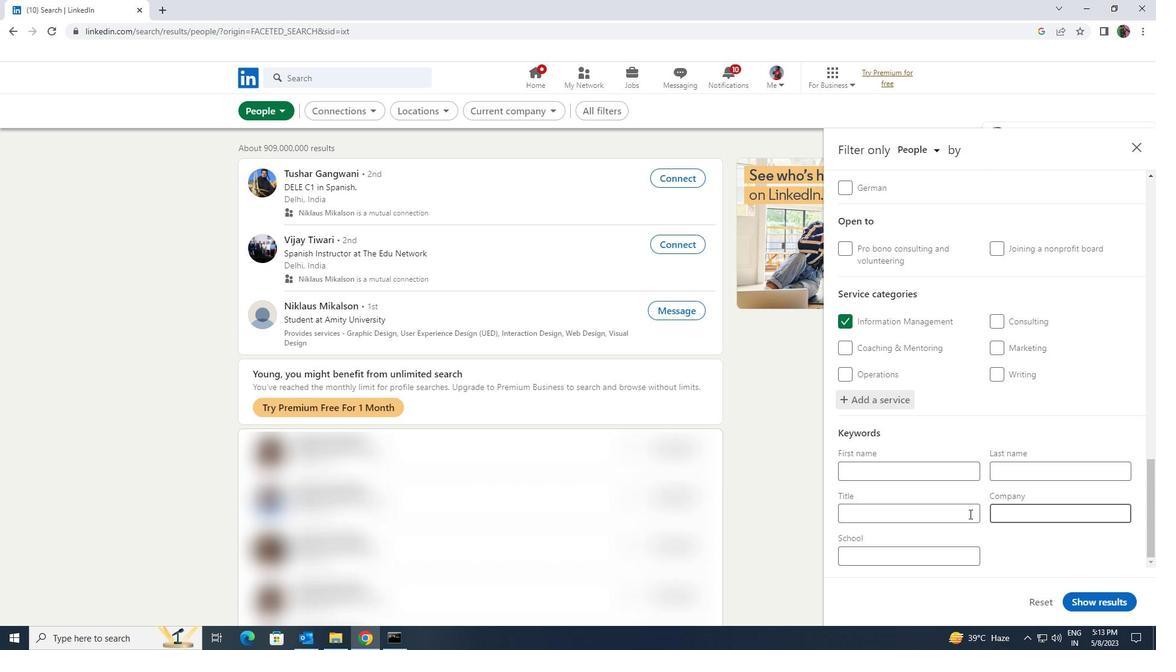 
Action: Mouse pressed left at (955, 512)
Screenshot: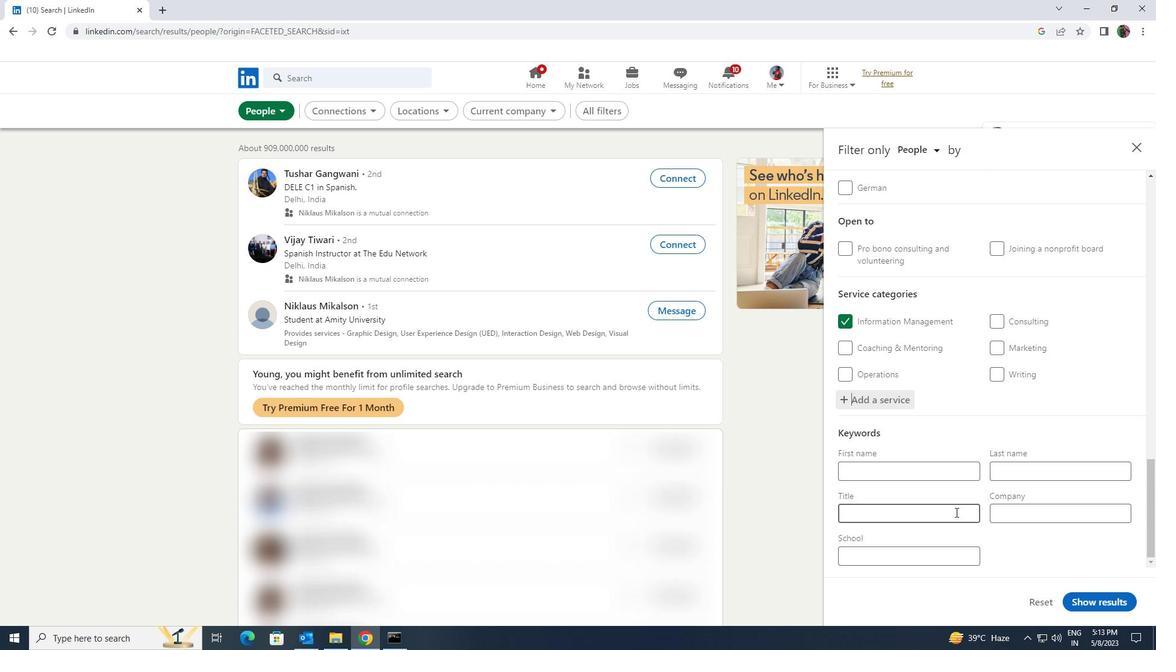 
Action: Mouse moved to (954, 511)
Screenshot: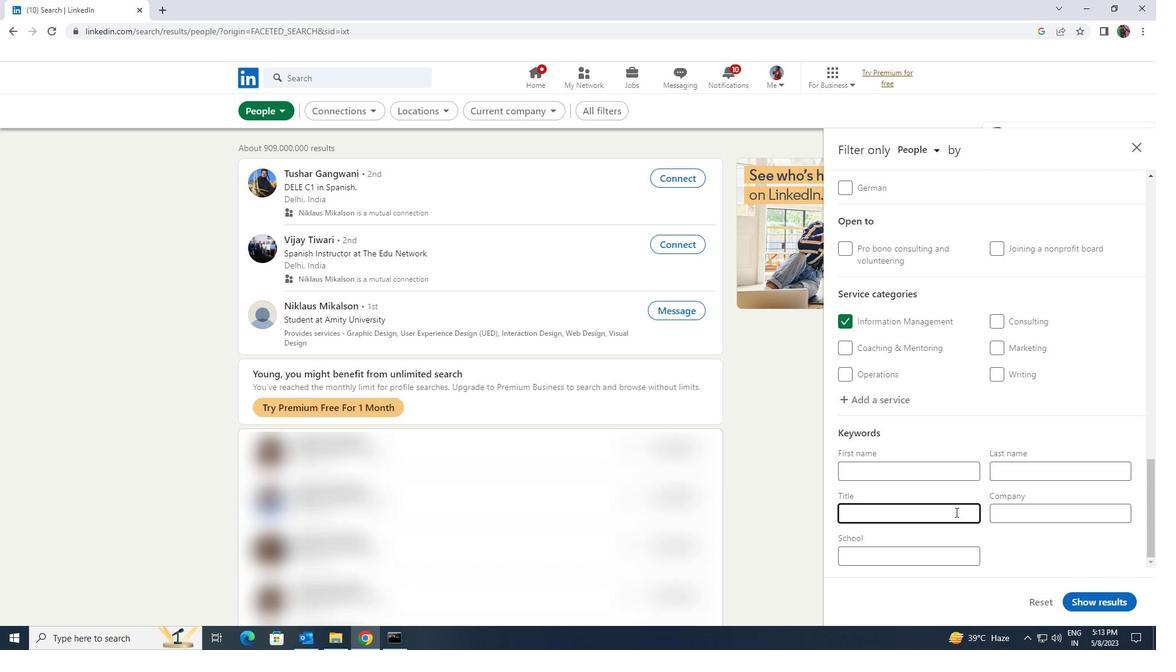 
Action: Key pressed <Key.shift><Key.shift><Key.shift><Key.shift><Key.shift><Key.shift><Key.shift><Key.shift><Key.shift><Key.shift><Key.shift><Key.shift><Key.shift><Key.shift><Key.shift><Key.shift><Key.shift>ELECTRICIAN
Screenshot: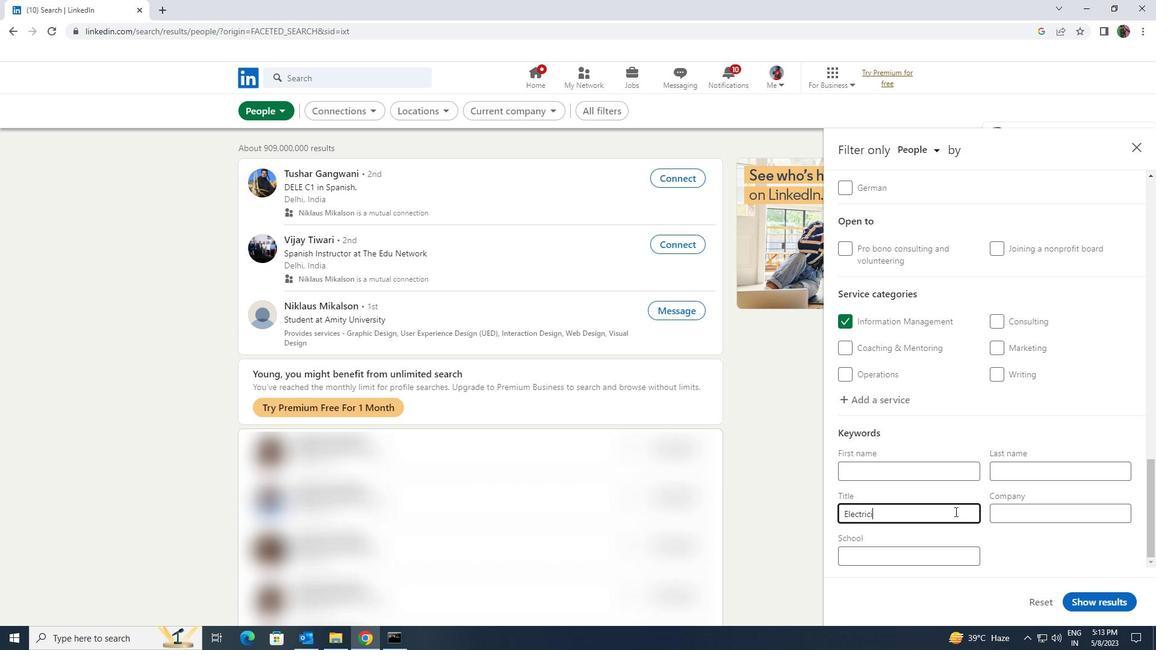
Action: Mouse moved to (1085, 606)
Screenshot: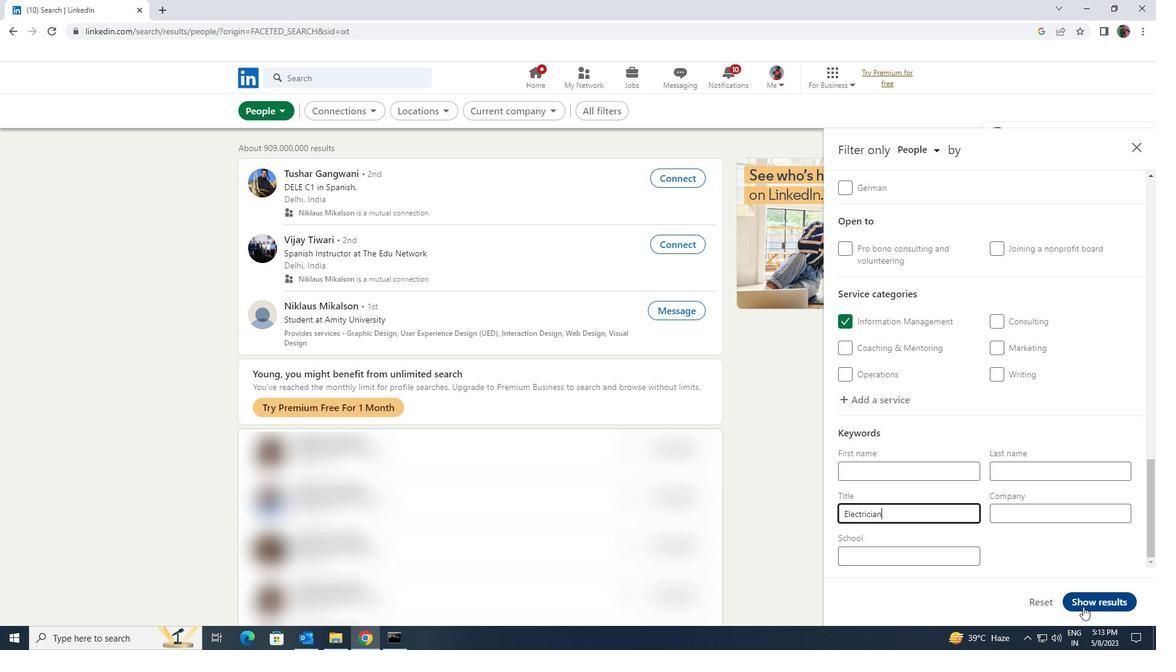 
Action: Mouse pressed left at (1085, 606)
Screenshot: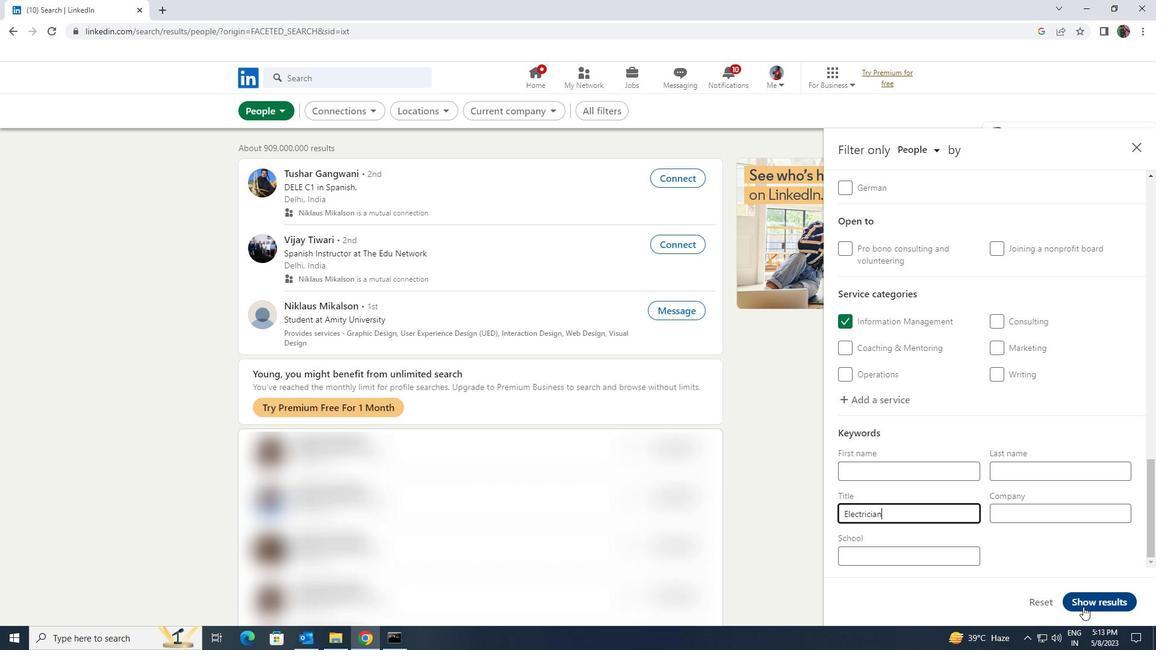 
